 Task: Find connections with filter location Boronia with filter topic #interviewwith filter profile language Spanish with filter current company Indian Oil Corporation Limited with filter school PSG Institute of Management with filter industry Gambling Facilities and Casinos with filter service category User Experience Writing with filter keywords title IT Professional
Action: Mouse moved to (234, 288)
Screenshot: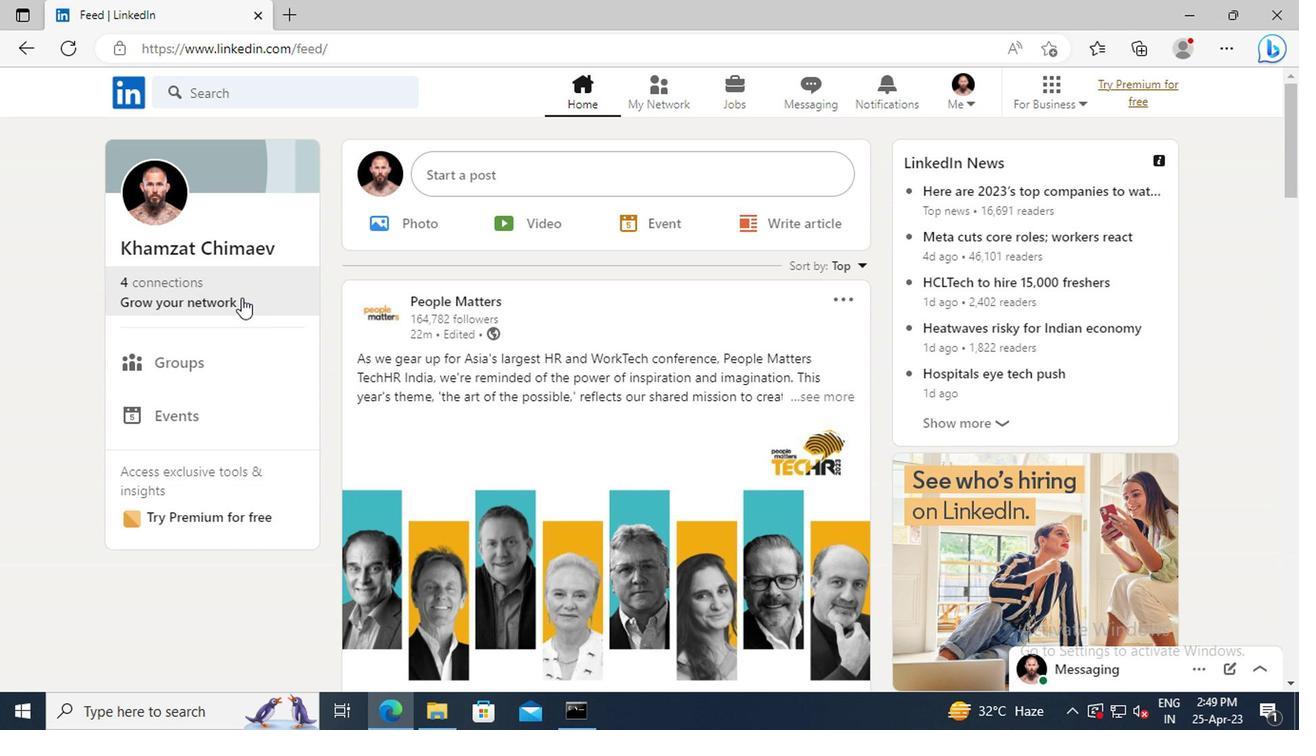 
Action: Mouse pressed left at (234, 288)
Screenshot: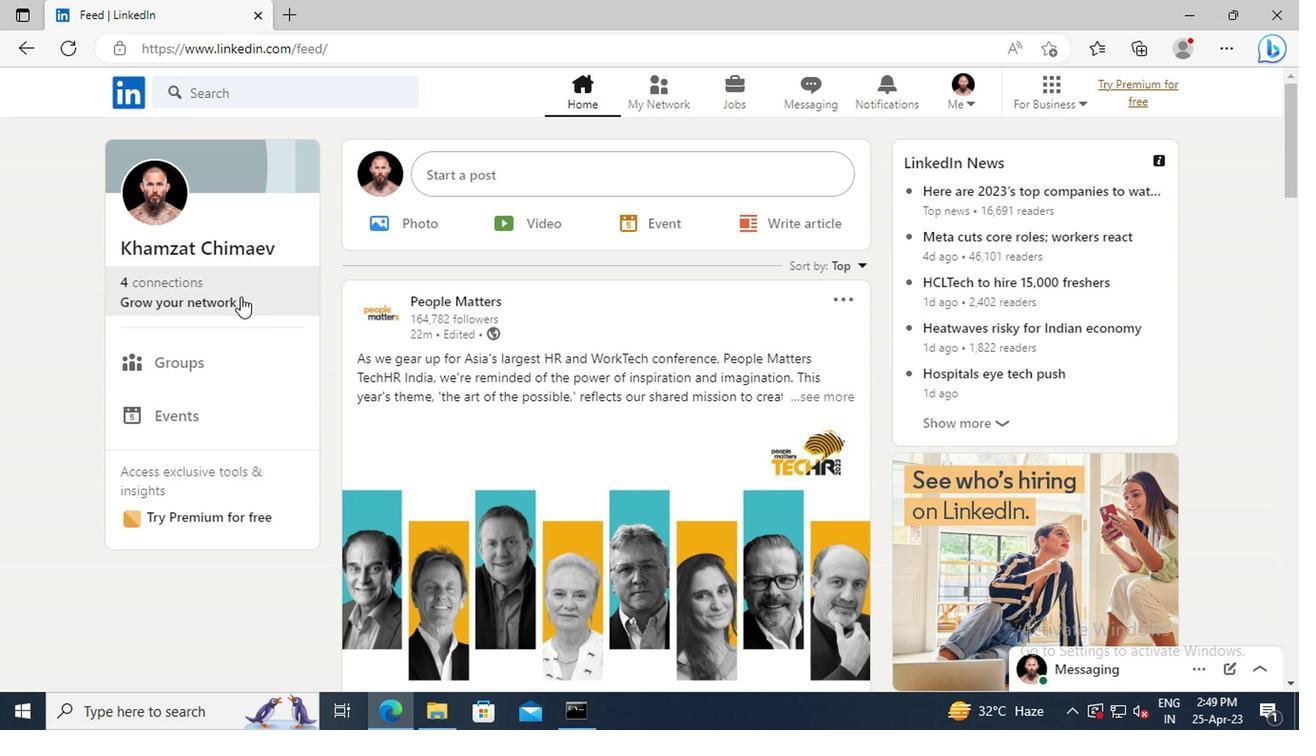 
Action: Mouse moved to (228, 201)
Screenshot: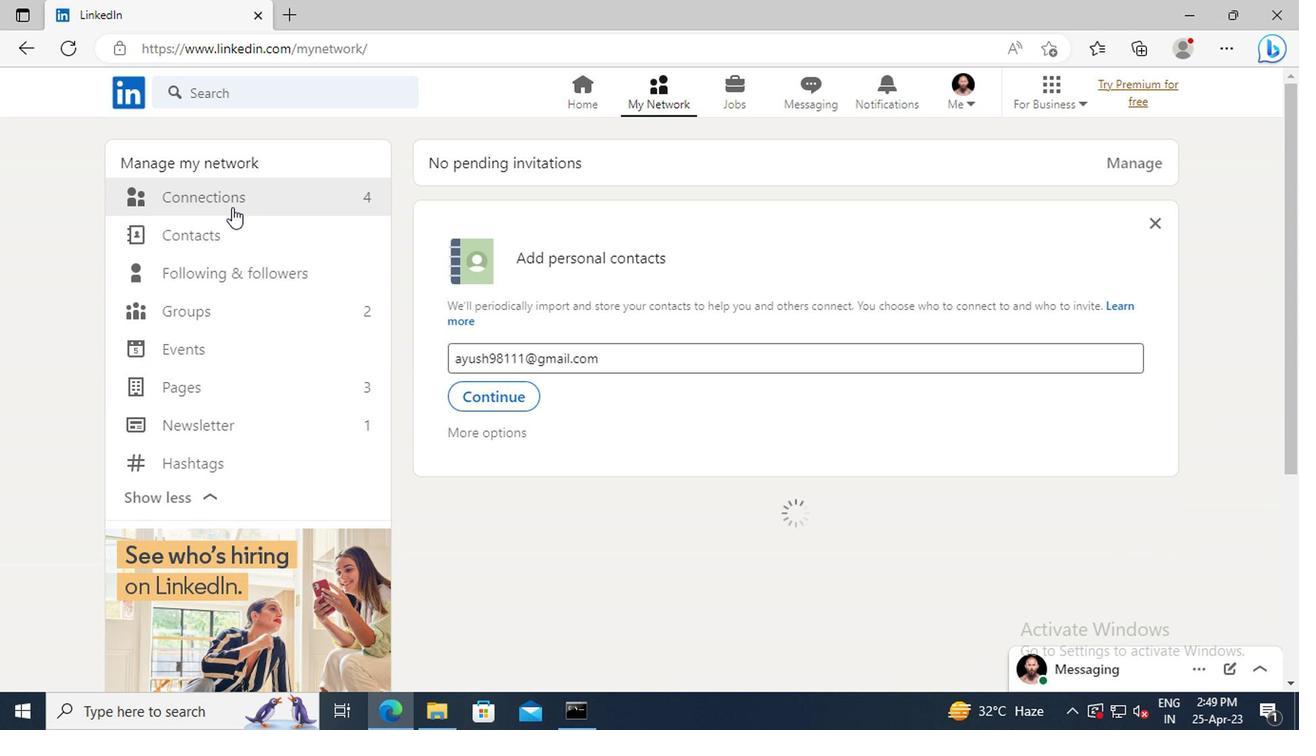 
Action: Mouse pressed left at (228, 201)
Screenshot: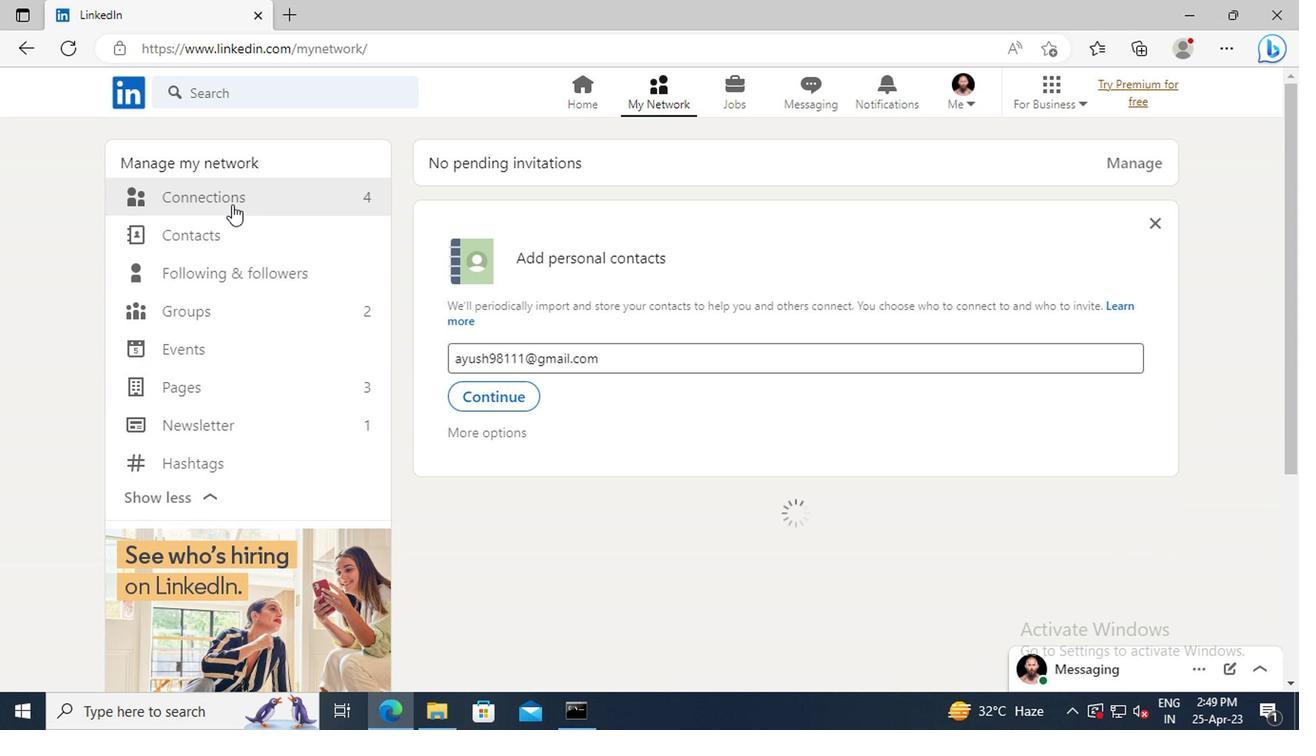 
Action: Mouse moved to (762, 206)
Screenshot: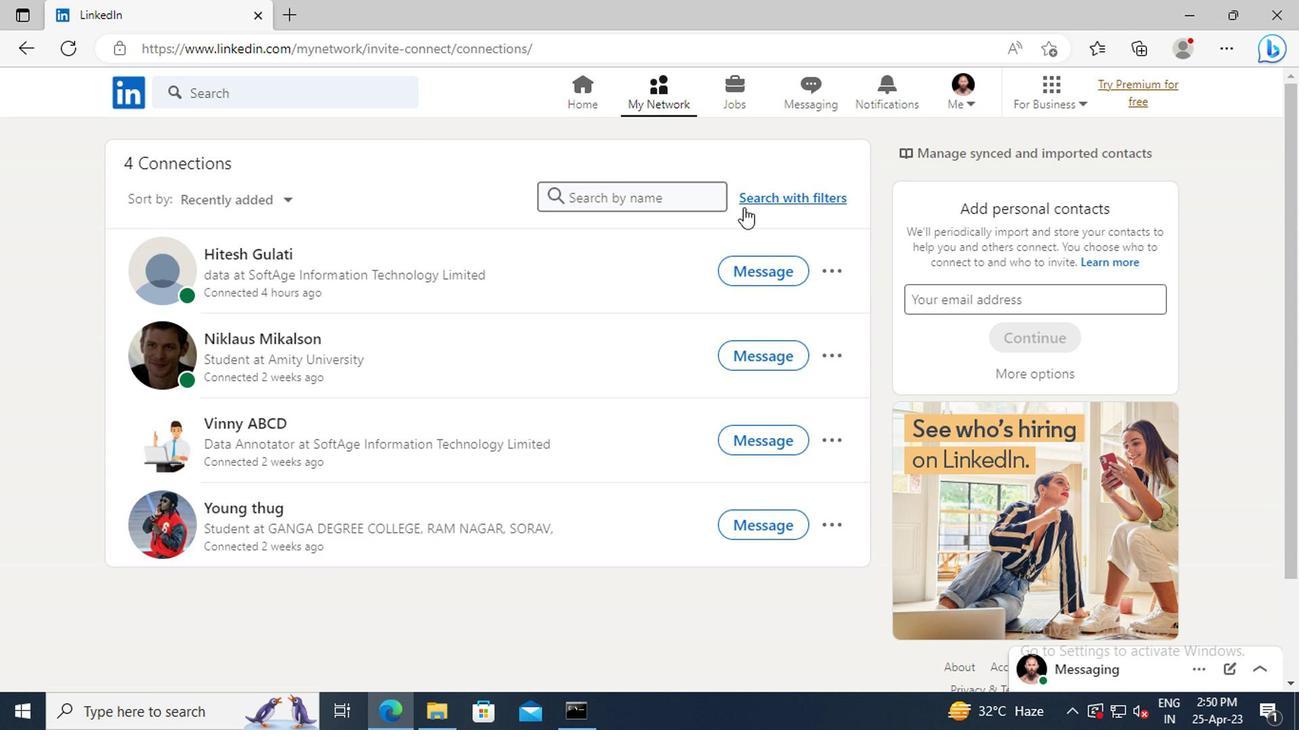 
Action: Mouse pressed left at (762, 206)
Screenshot: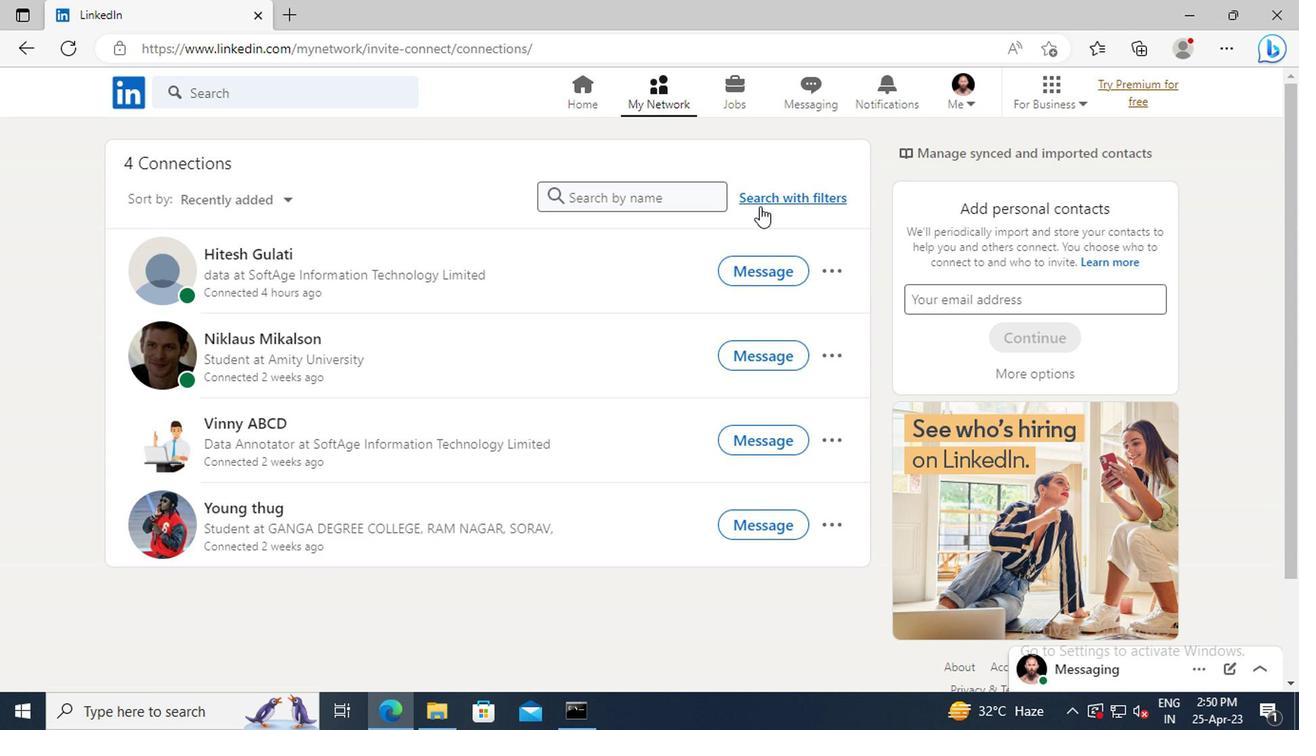 
Action: Mouse moved to (721, 150)
Screenshot: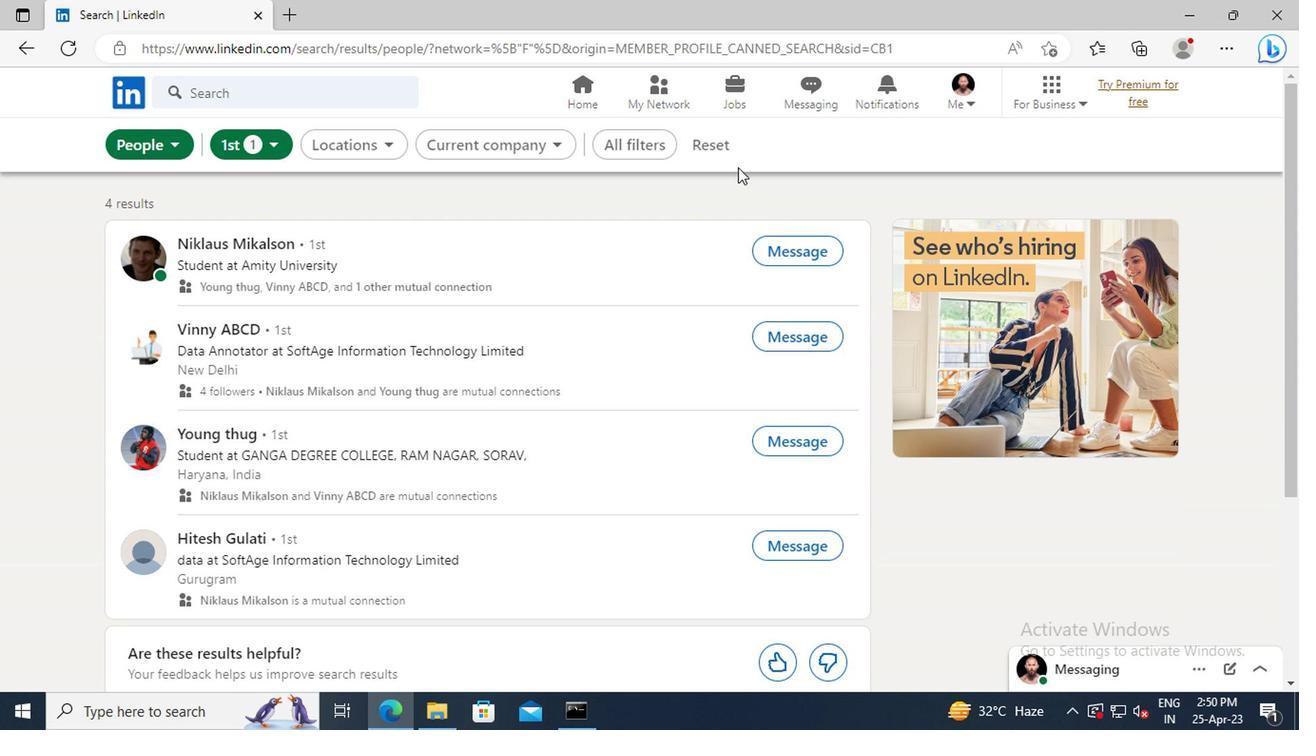 
Action: Mouse pressed left at (721, 150)
Screenshot: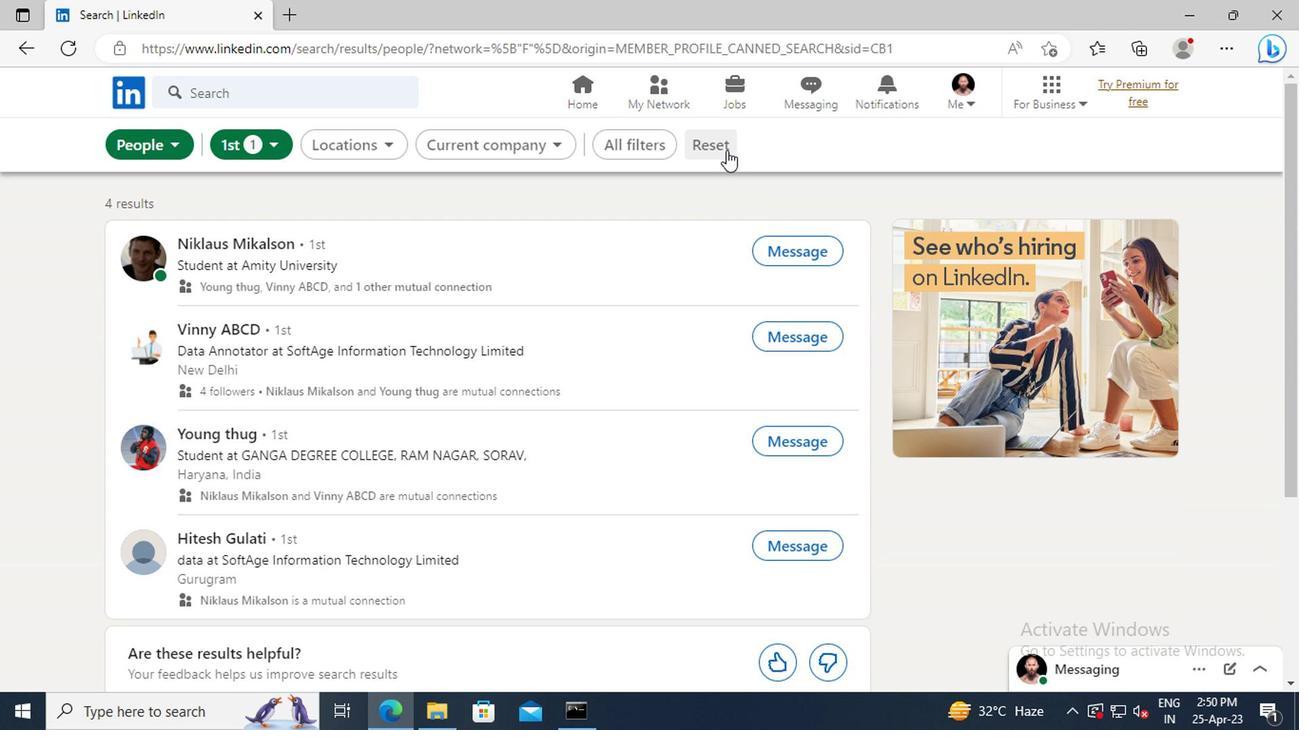 
Action: Mouse moved to (692, 148)
Screenshot: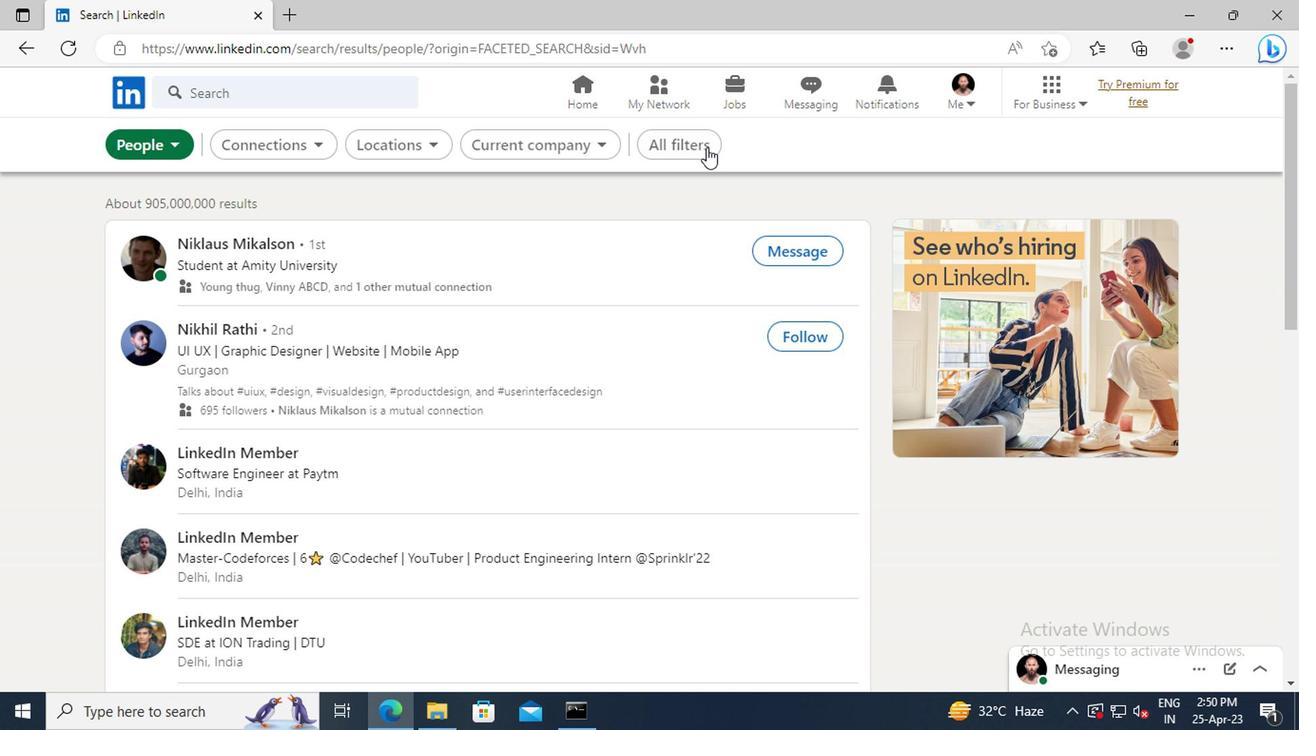 
Action: Mouse pressed left at (692, 148)
Screenshot: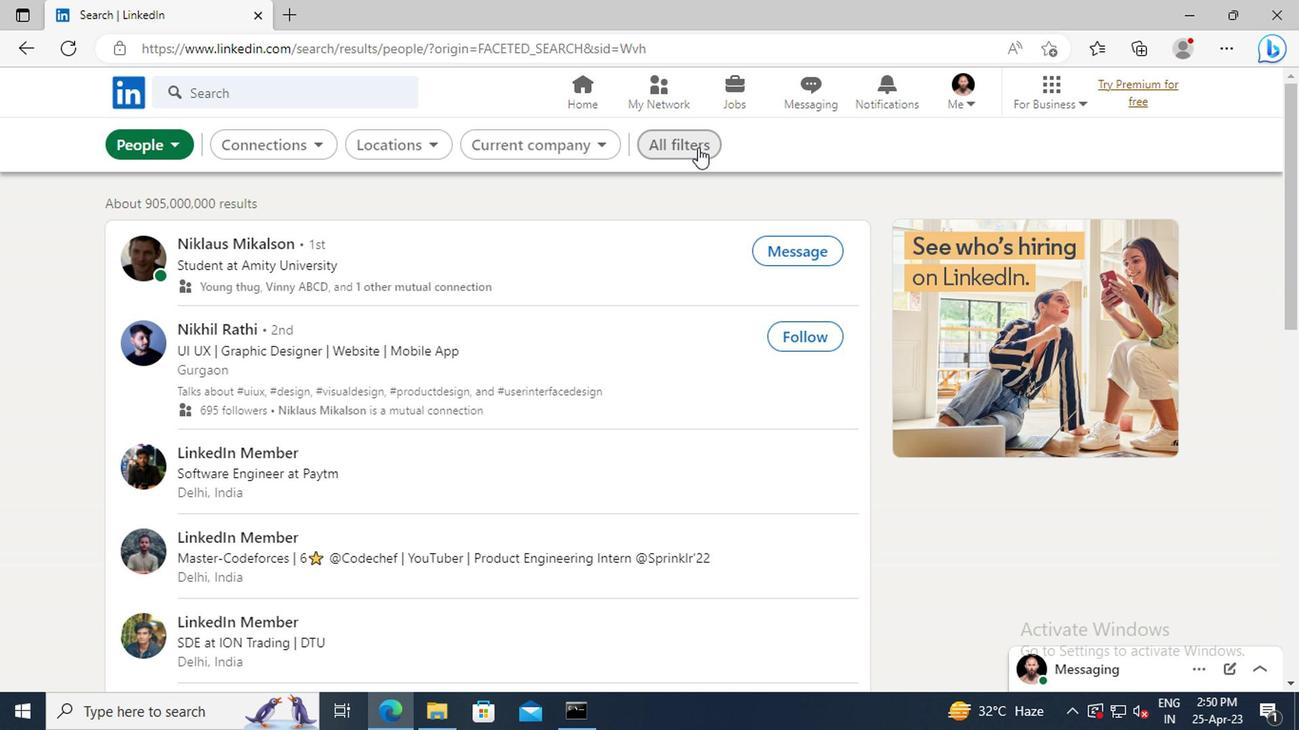
Action: Mouse moved to (986, 332)
Screenshot: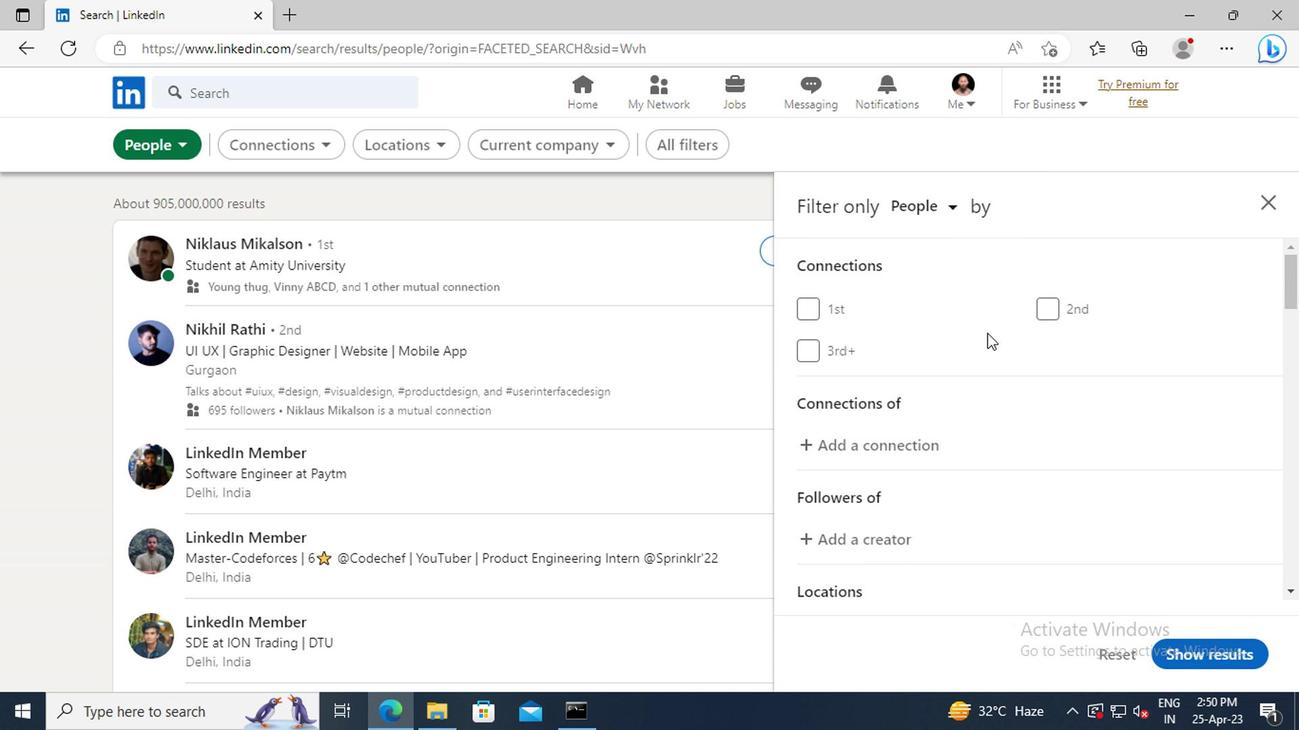 
Action: Mouse scrolled (986, 331) with delta (0, 0)
Screenshot: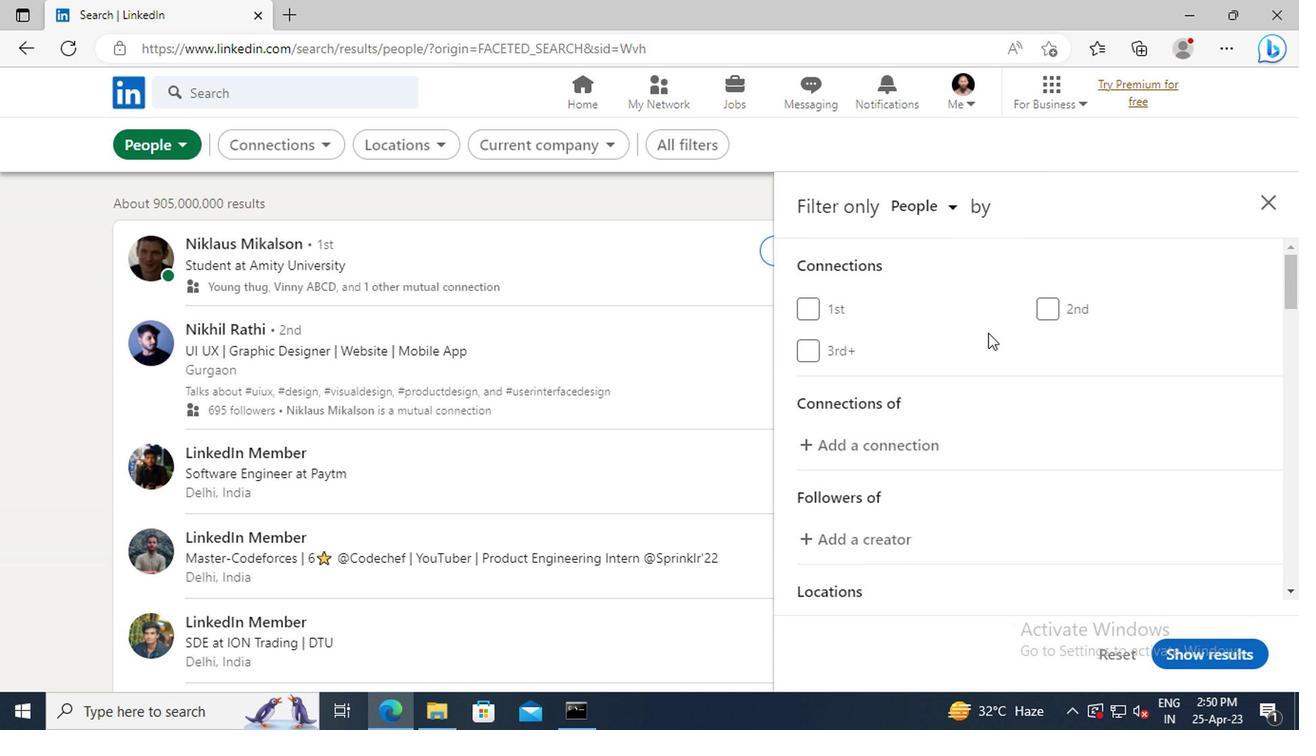 
Action: Mouse scrolled (986, 331) with delta (0, 0)
Screenshot: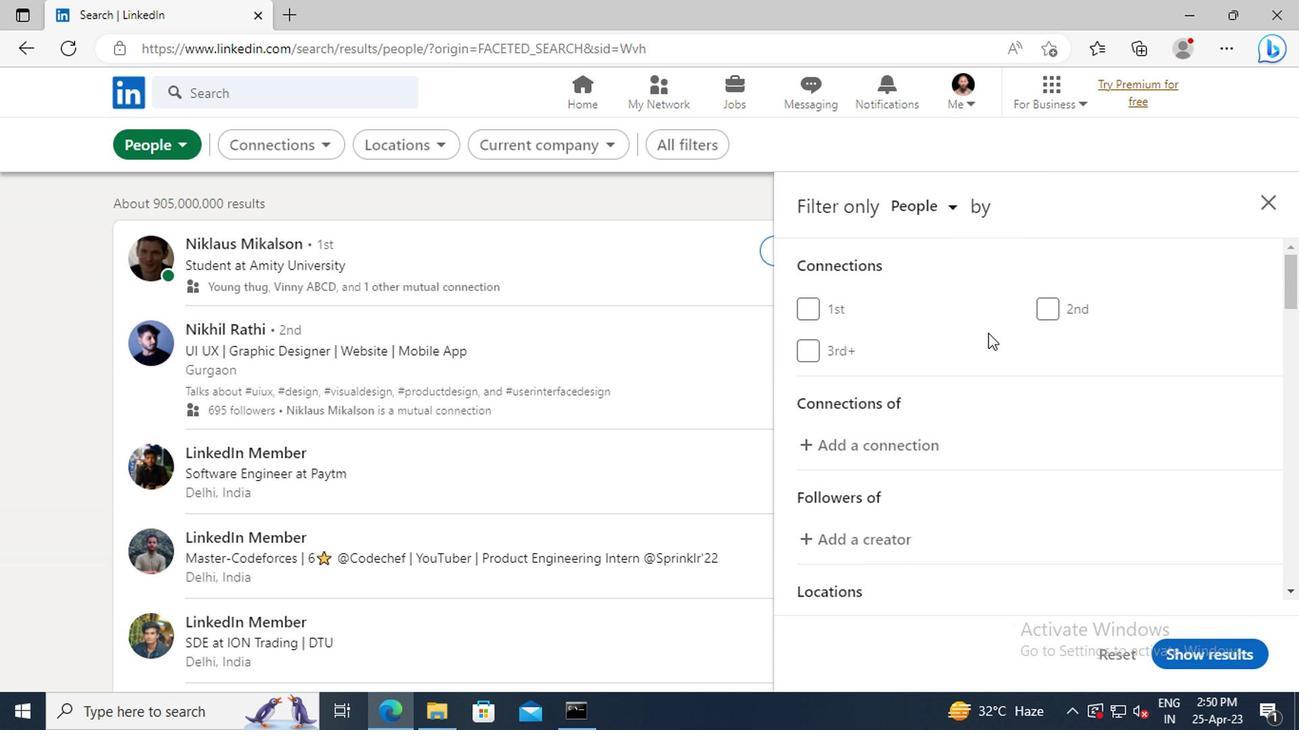 
Action: Mouse scrolled (986, 331) with delta (0, 0)
Screenshot: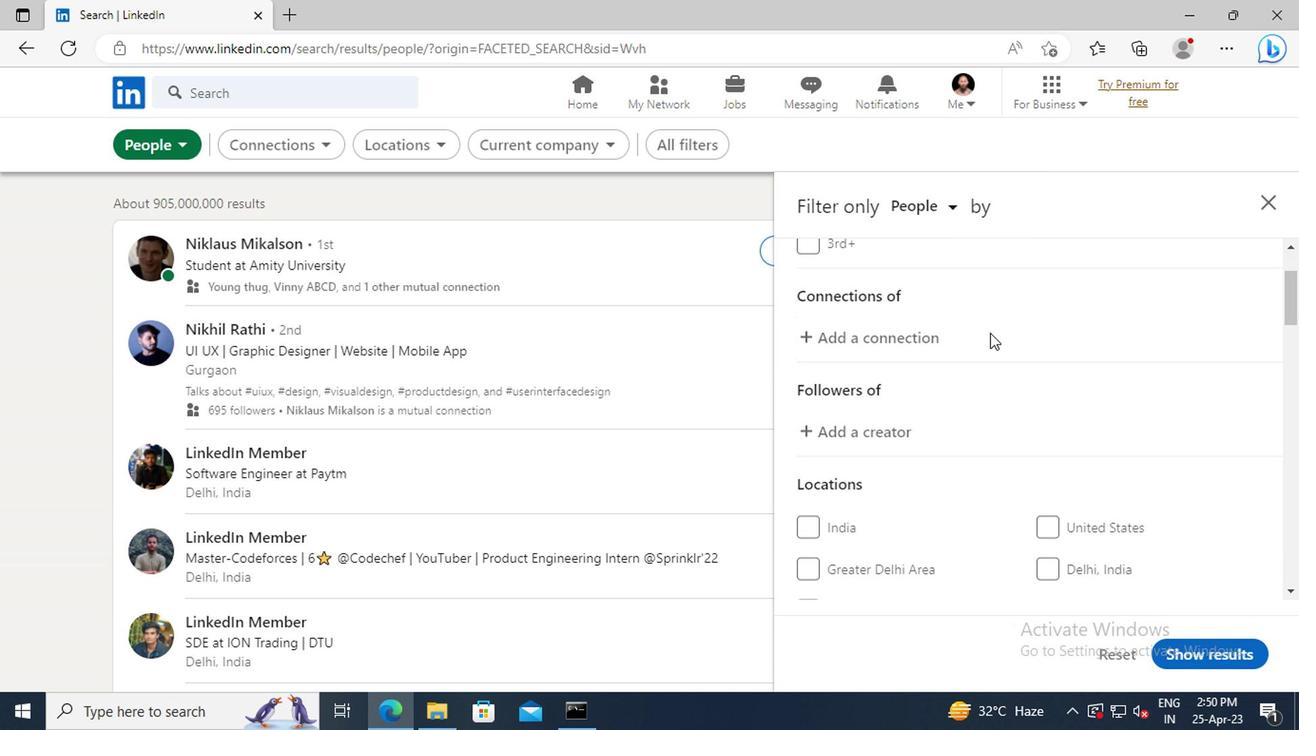 
Action: Mouse scrolled (986, 331) with delta (0, 0)
Screenshot: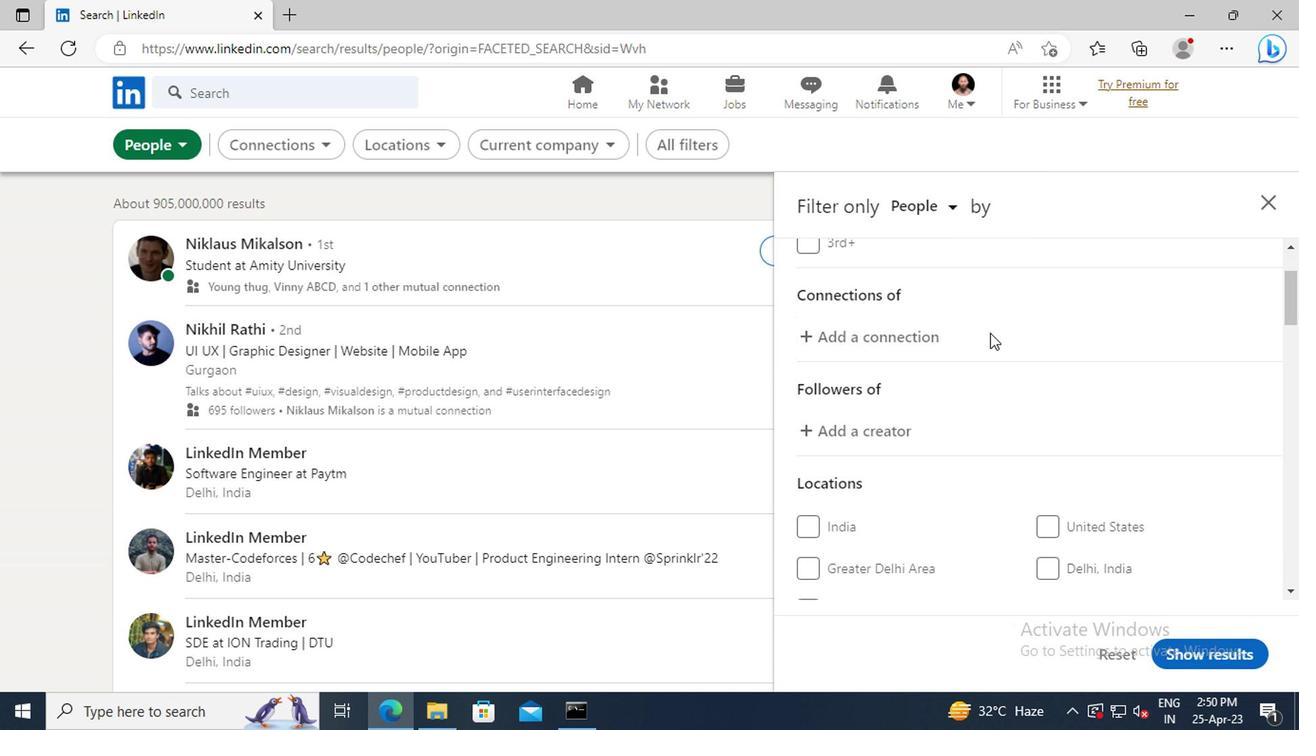 
Action: Mouse scrolled (986, 331) with delta (0, 0)
Screenshot: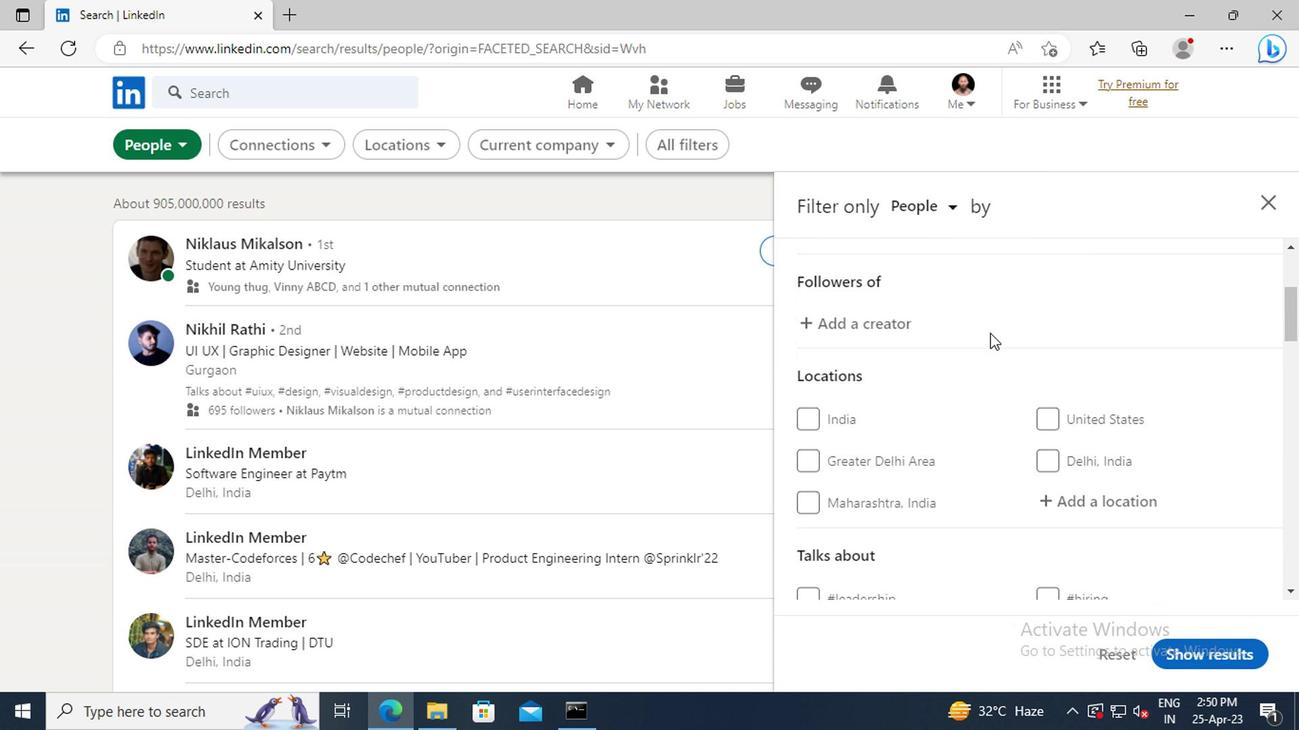 
Action: Mouse scrolled (986, 331) with delta (0, 0)
Screenshot: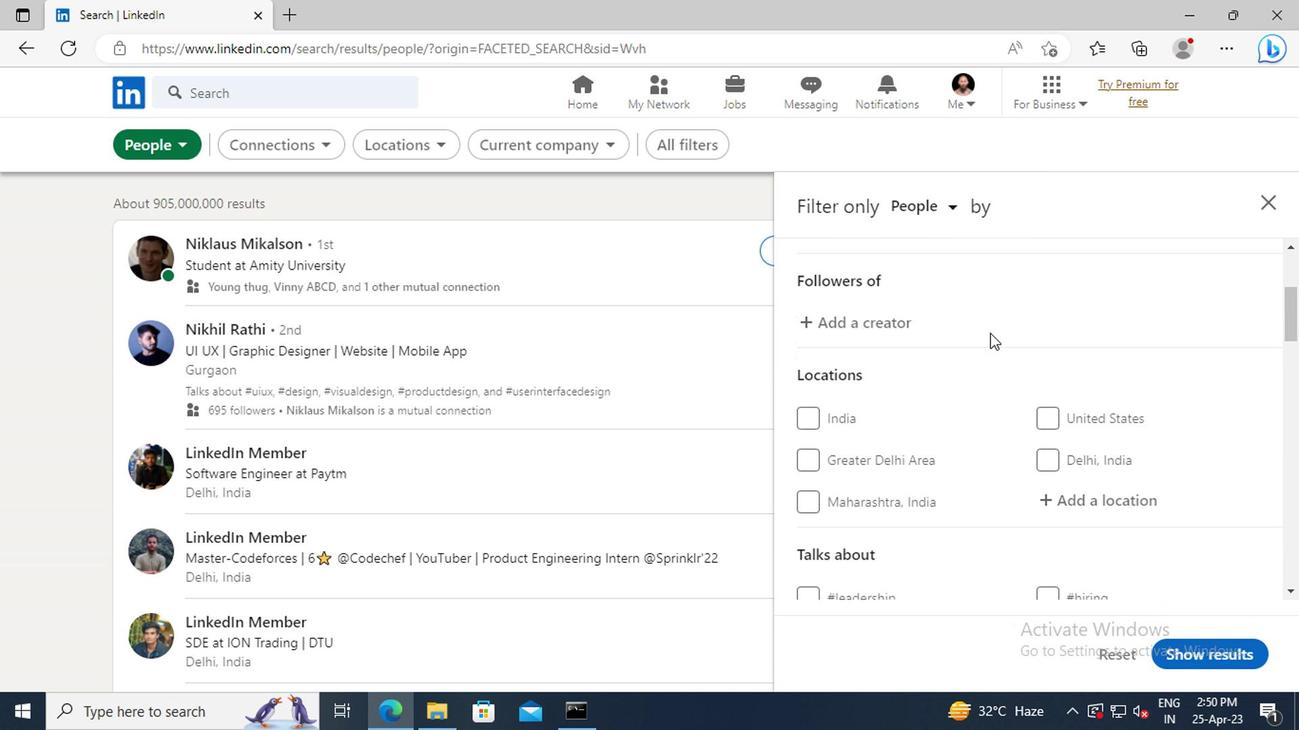 
Action: Mouse moved to (1068, 382)
Screenshot: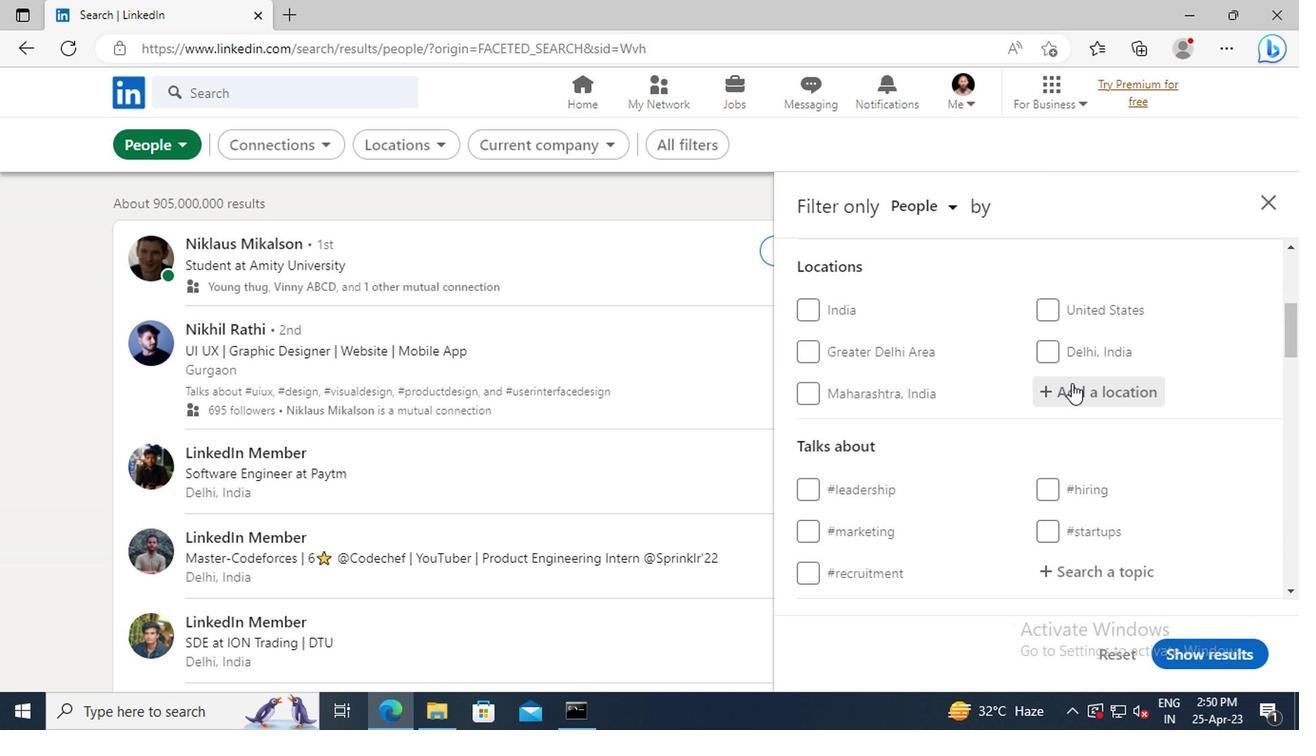 
Action: Mouse pressed left at (1068, 382)
Screenshot: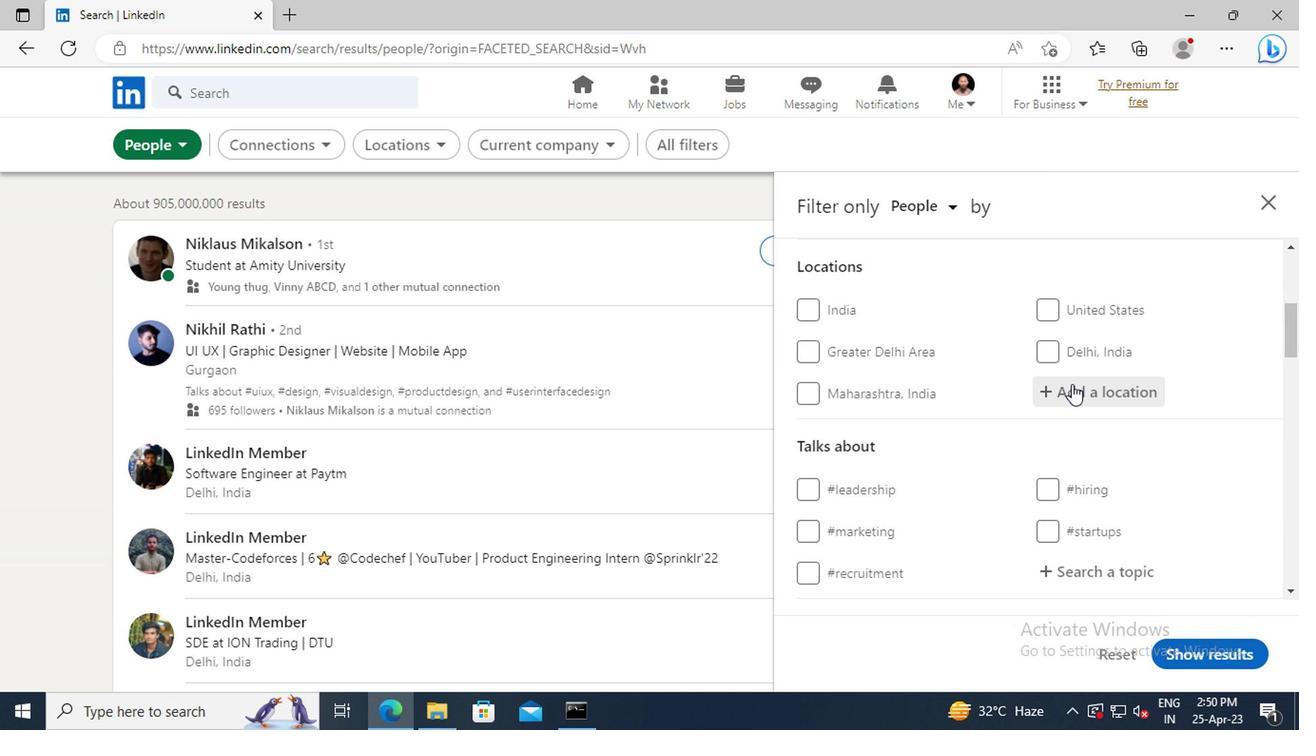 
Action: Mouse moved to (1069, 382)
Screenshot: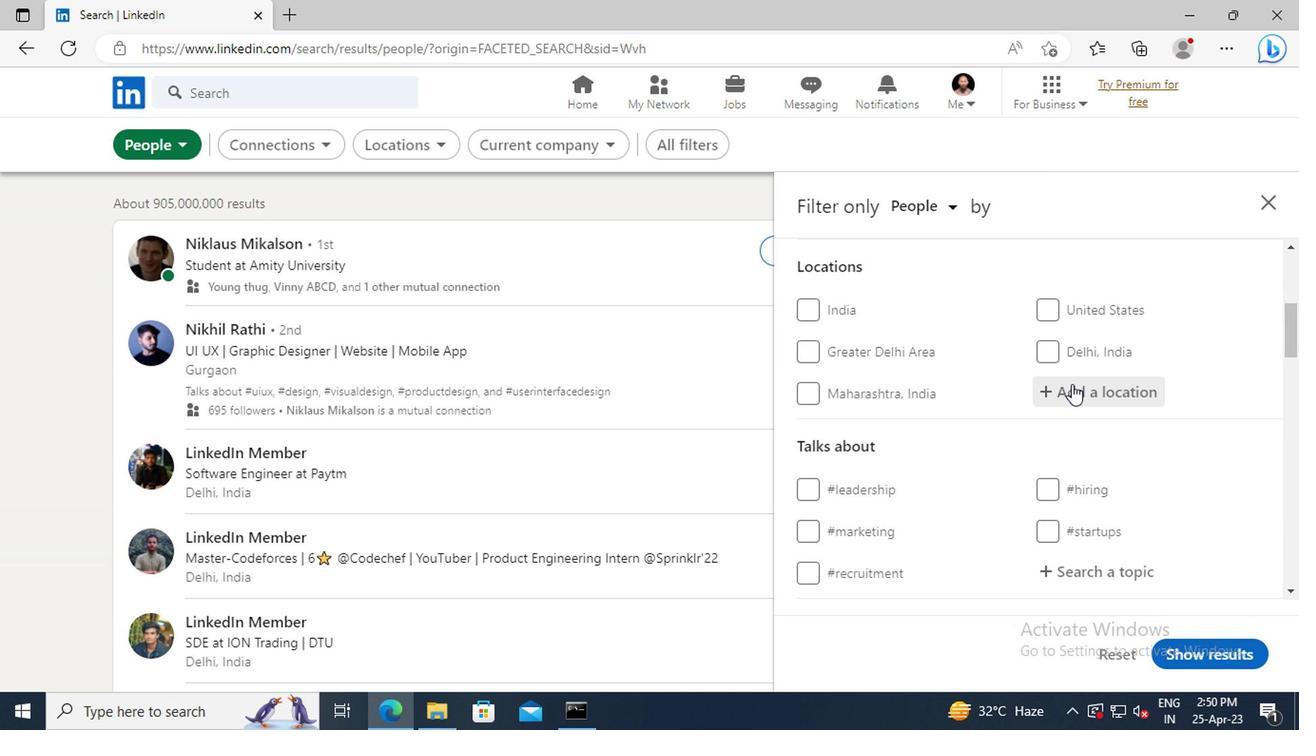 
Action: Key pressed <Key.shift>BORONIA<Key.enter>
Screenshot: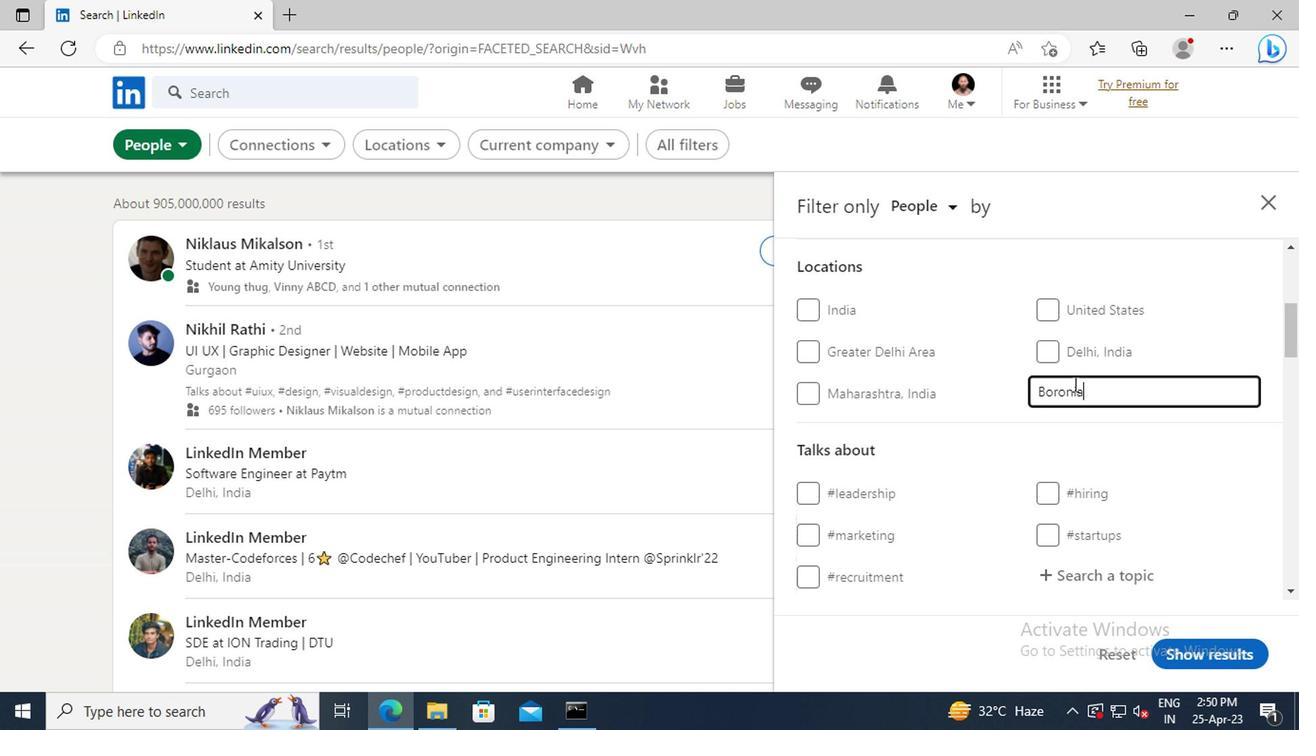 
Action: Mouse moved to (1103, 449)
Screenshot: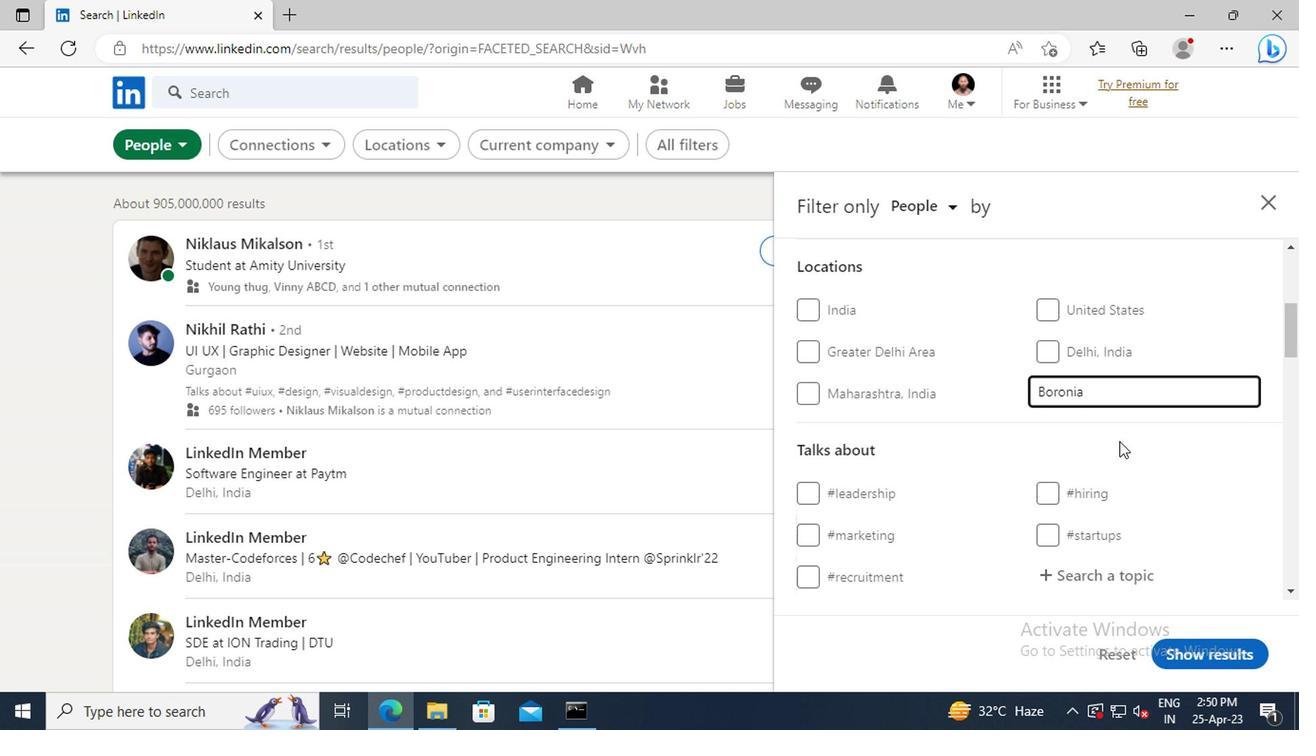 
Action: Mouse scrolled (1103, 447) with delta (0, -1)
Screenshot: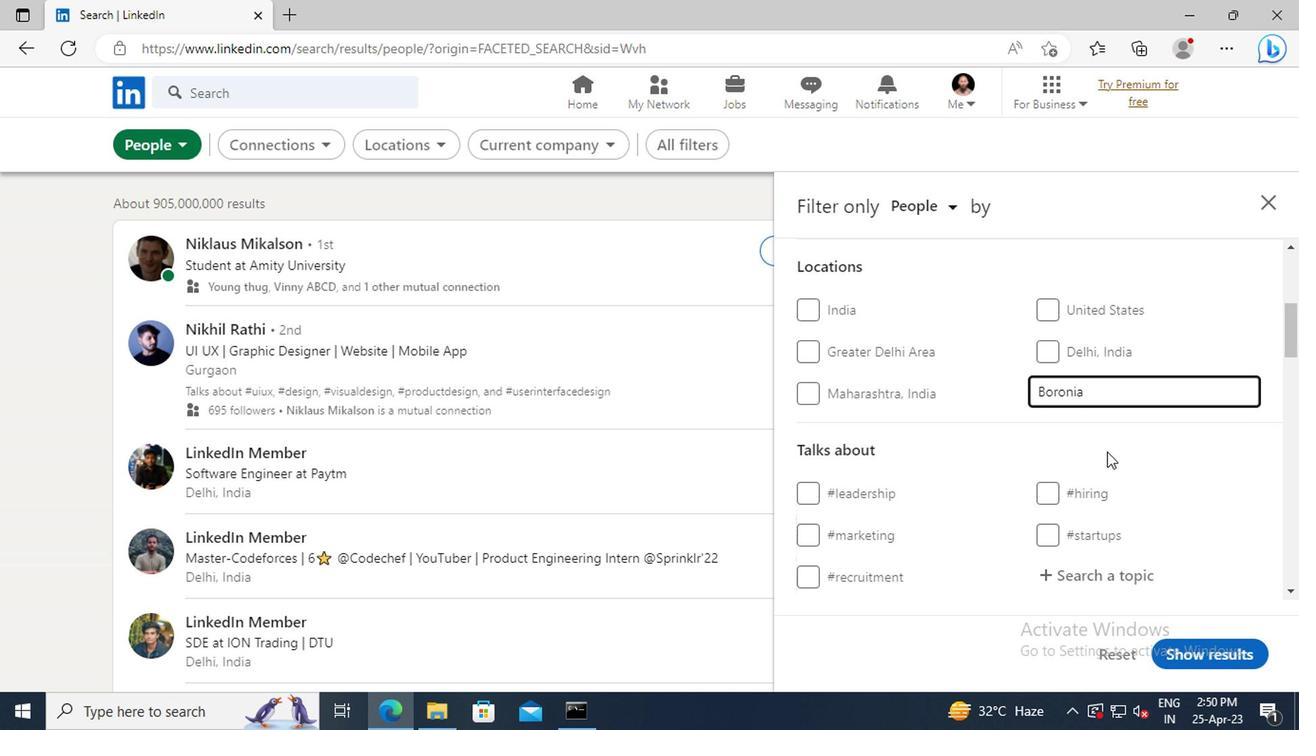 
Action: Mouse scrolled (1103, 447) with delta (0, -1)
Screenshot: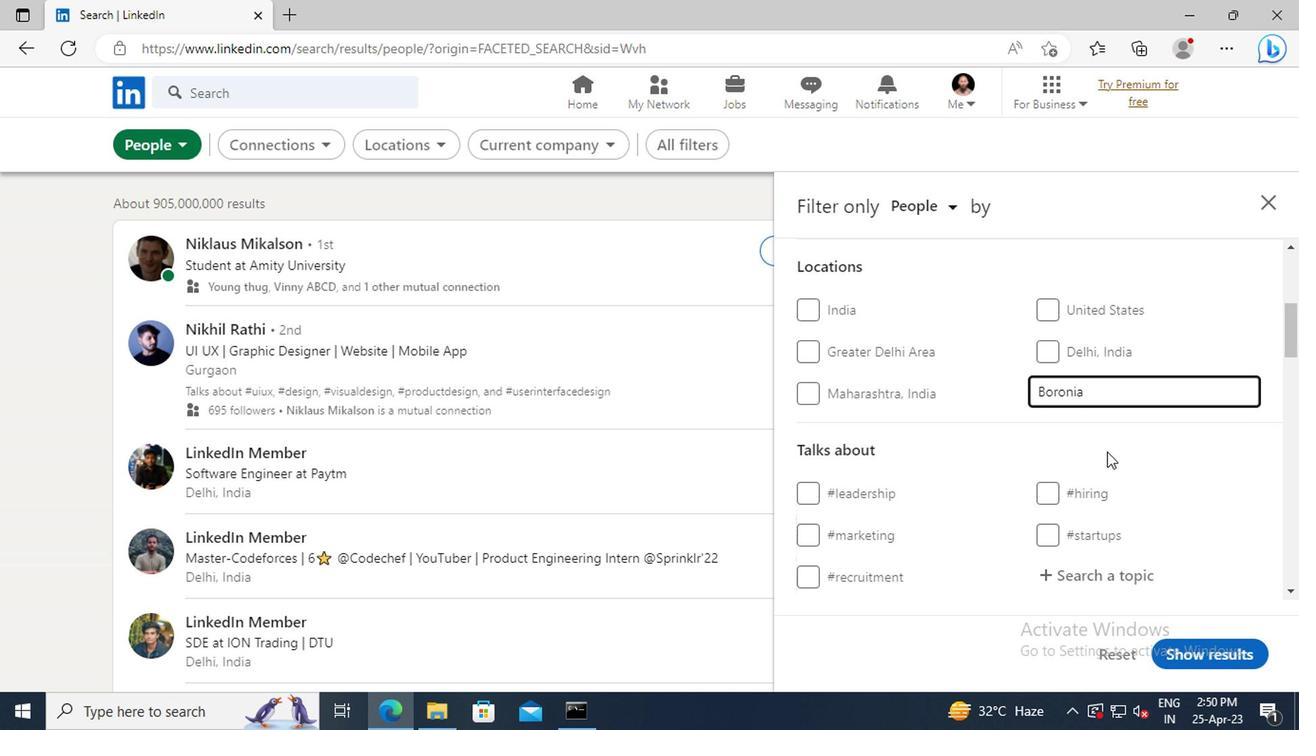 
Action: Mouse moved to (1094, 464)
Screenshot: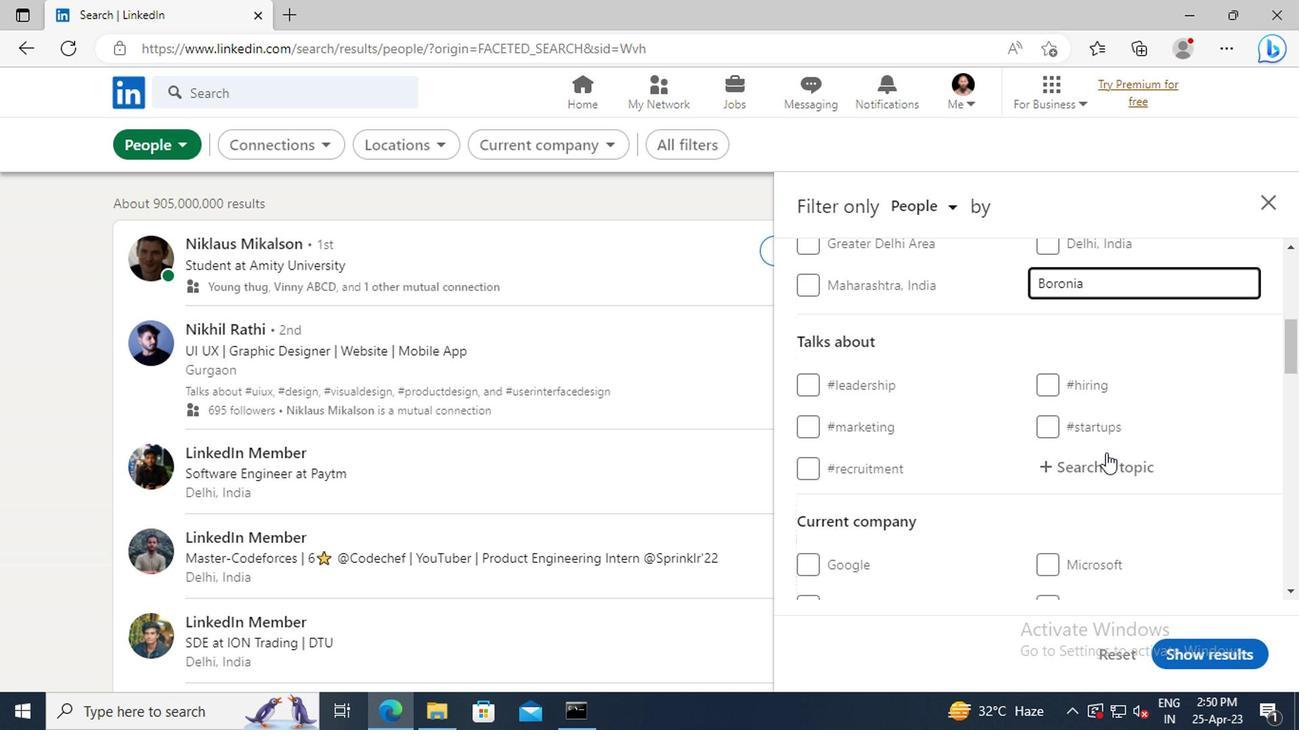 
Action: Mouse pressed left at (1094, 464)
Screenshot: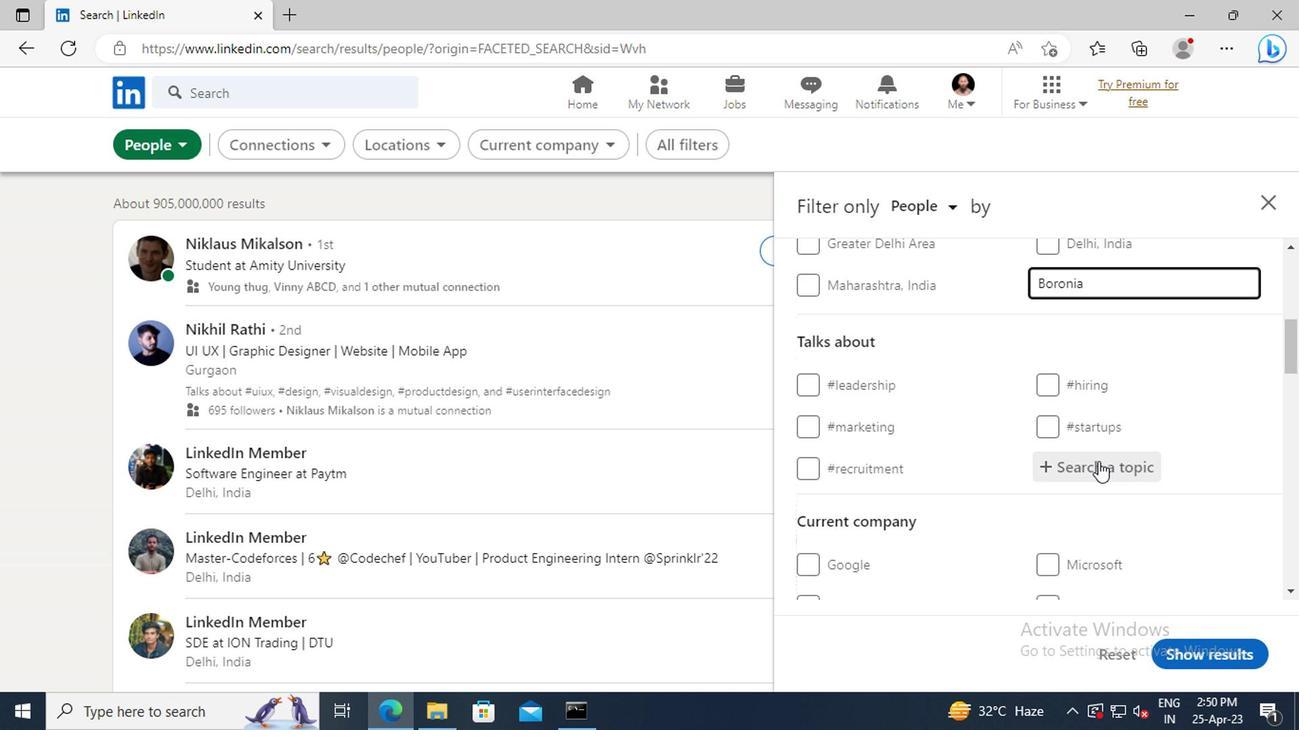 
Action: Mouse moved to (1083, 464)
Screenshot: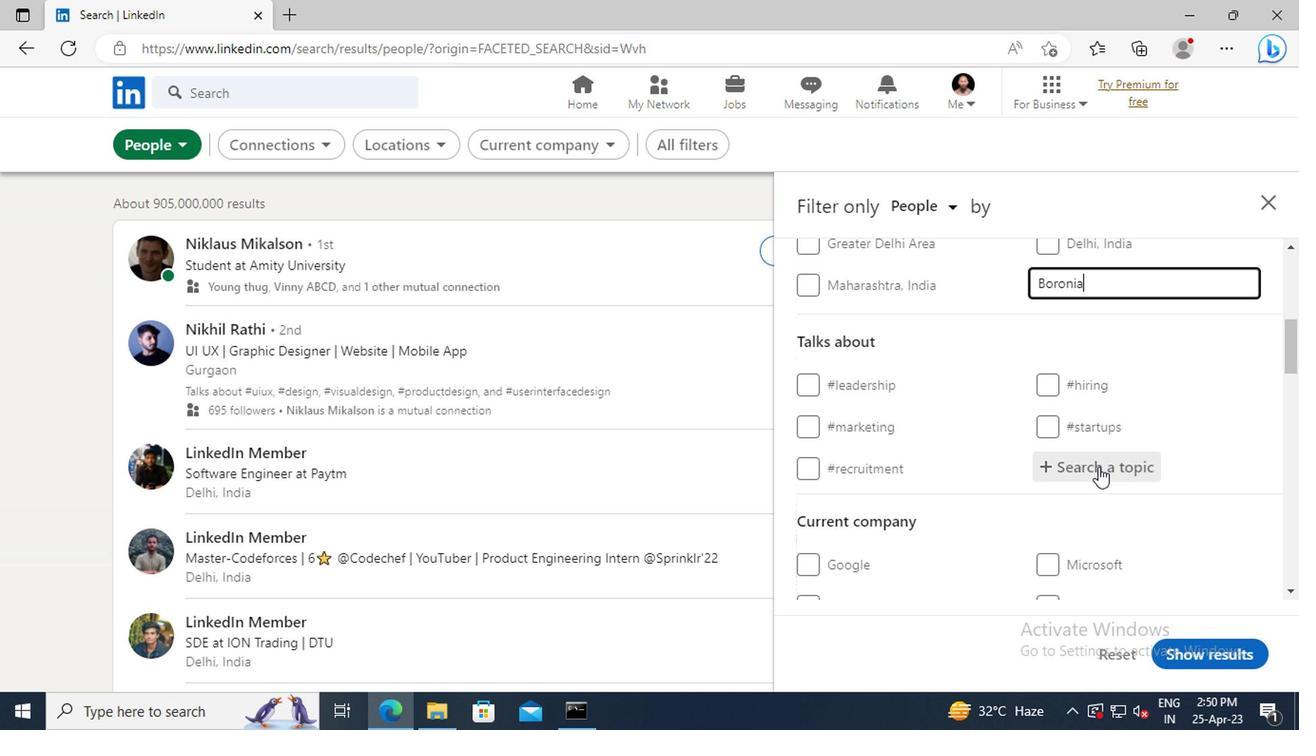 
Action: Key pressed <Key.shift>#INTERVIEWWITH
Screenshot: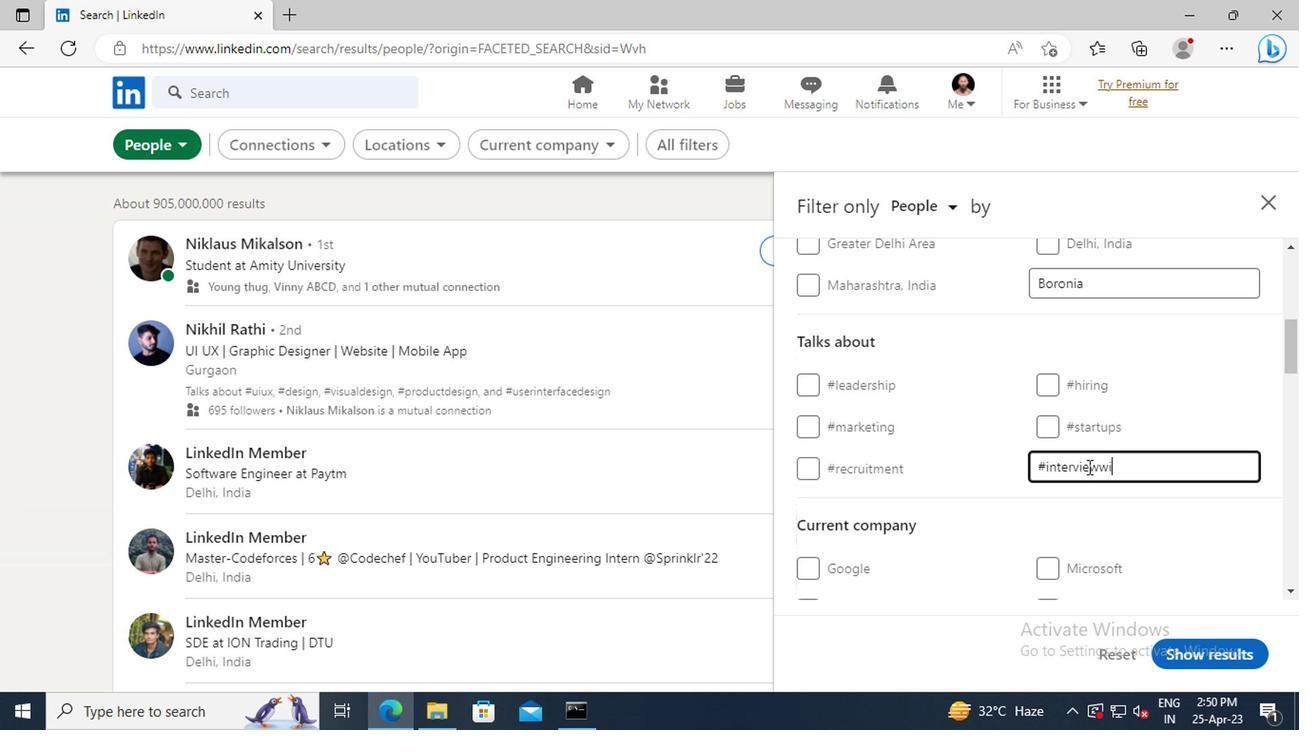 
Action: Mouse scrolled (1083, 462) with delta (0, -1)
Screenshot: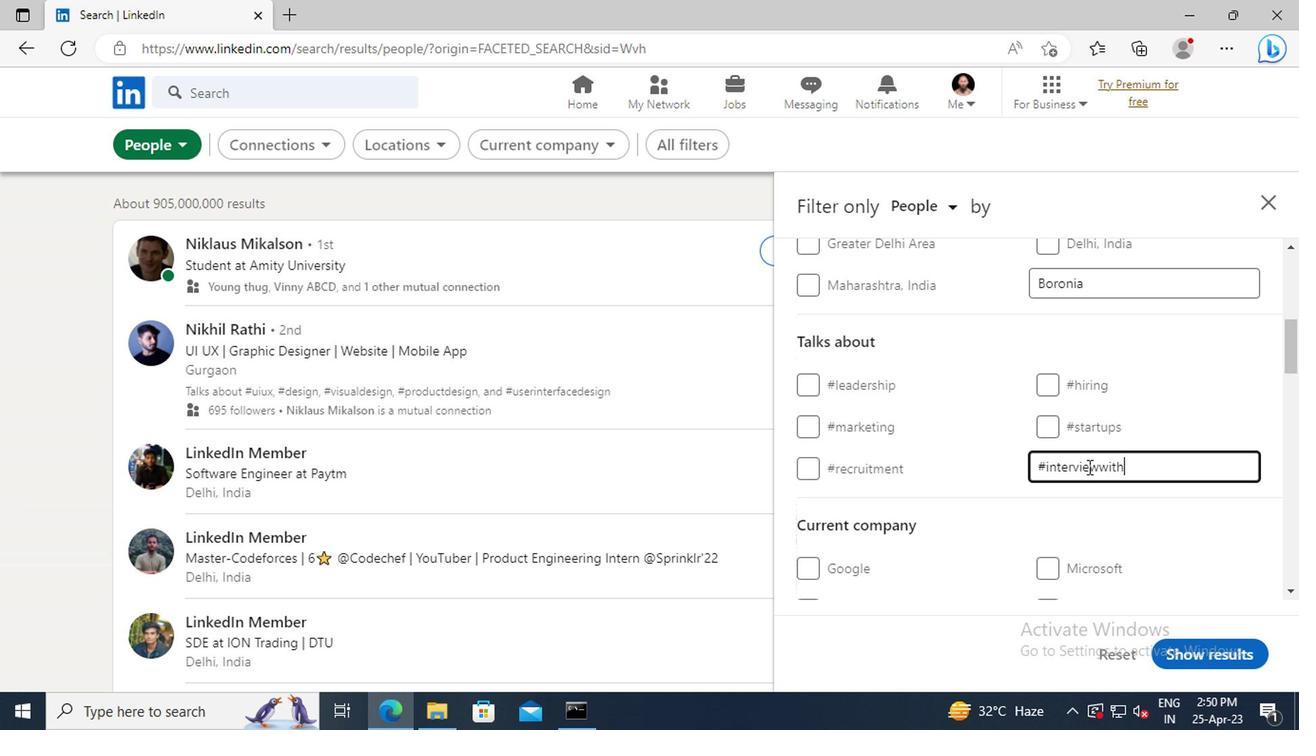 
Action: Mouse scrolled (1083, 462) with delta (0, -1)
Screenshot: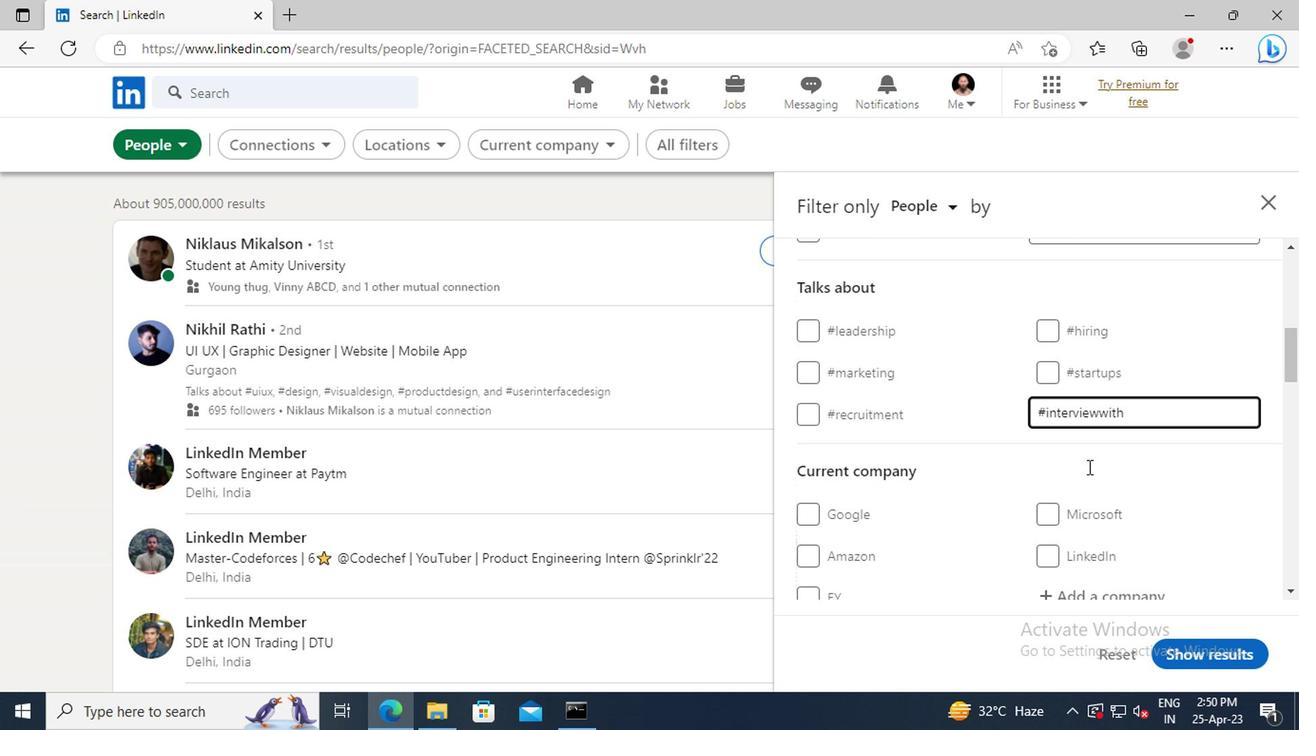 
Action: Mouse scrolled (1083, 462) with delta (0, -1)
Screenshot: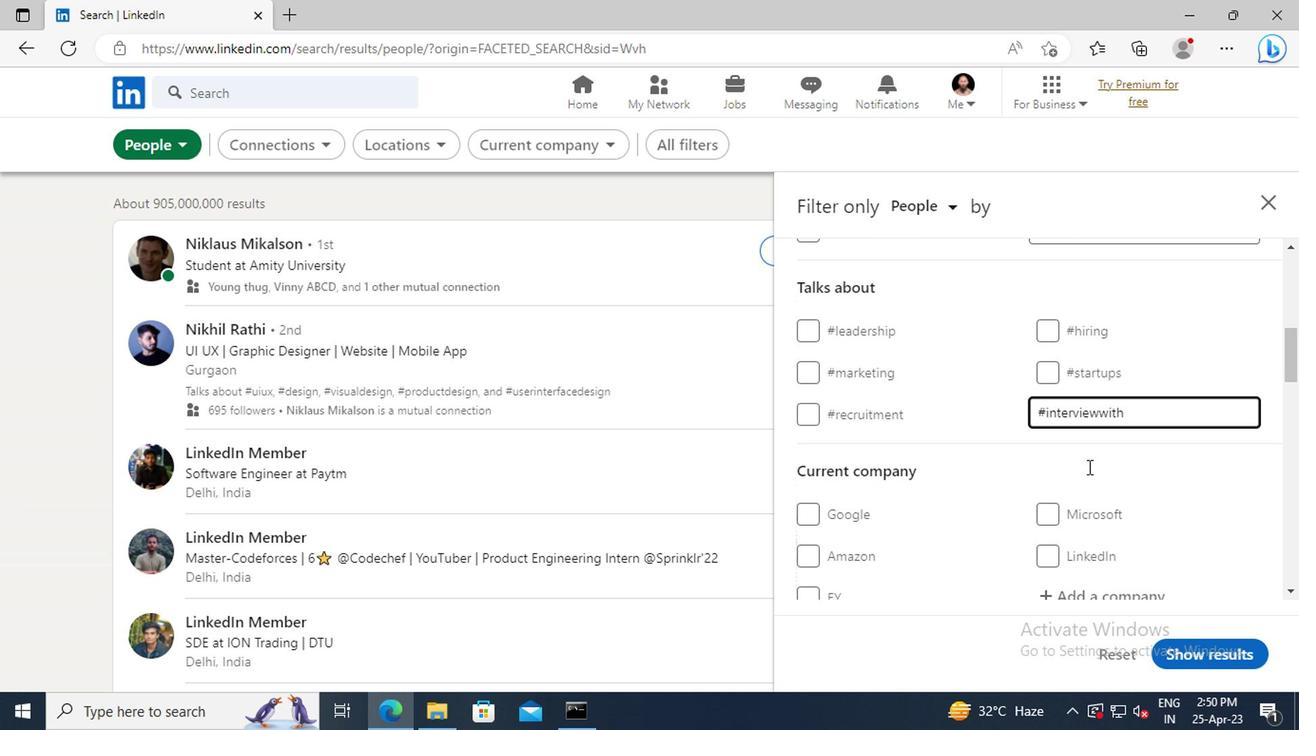 
Action: Mouse scrolled (1083, 462) with delta (0, -1)
Screenshot: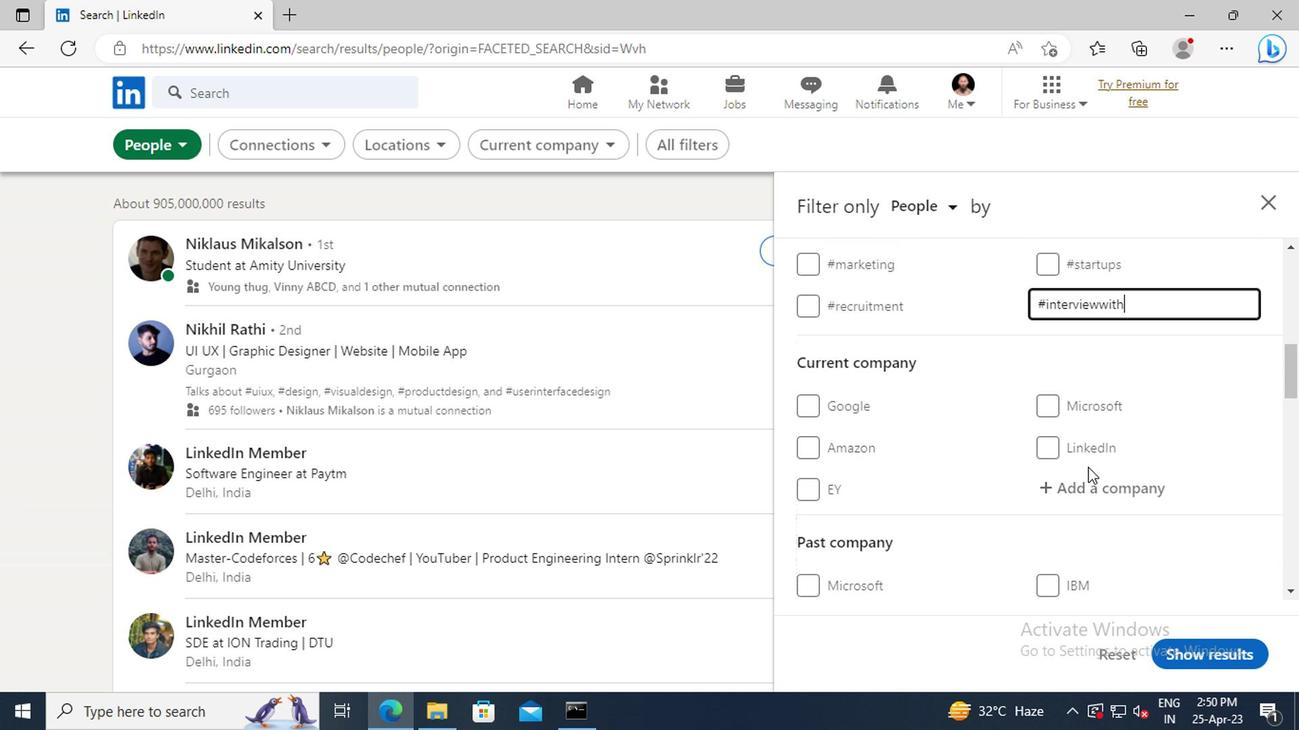 
Action: Mouse scrolled (1083, 462) with delta (0, -1)
Screenshot: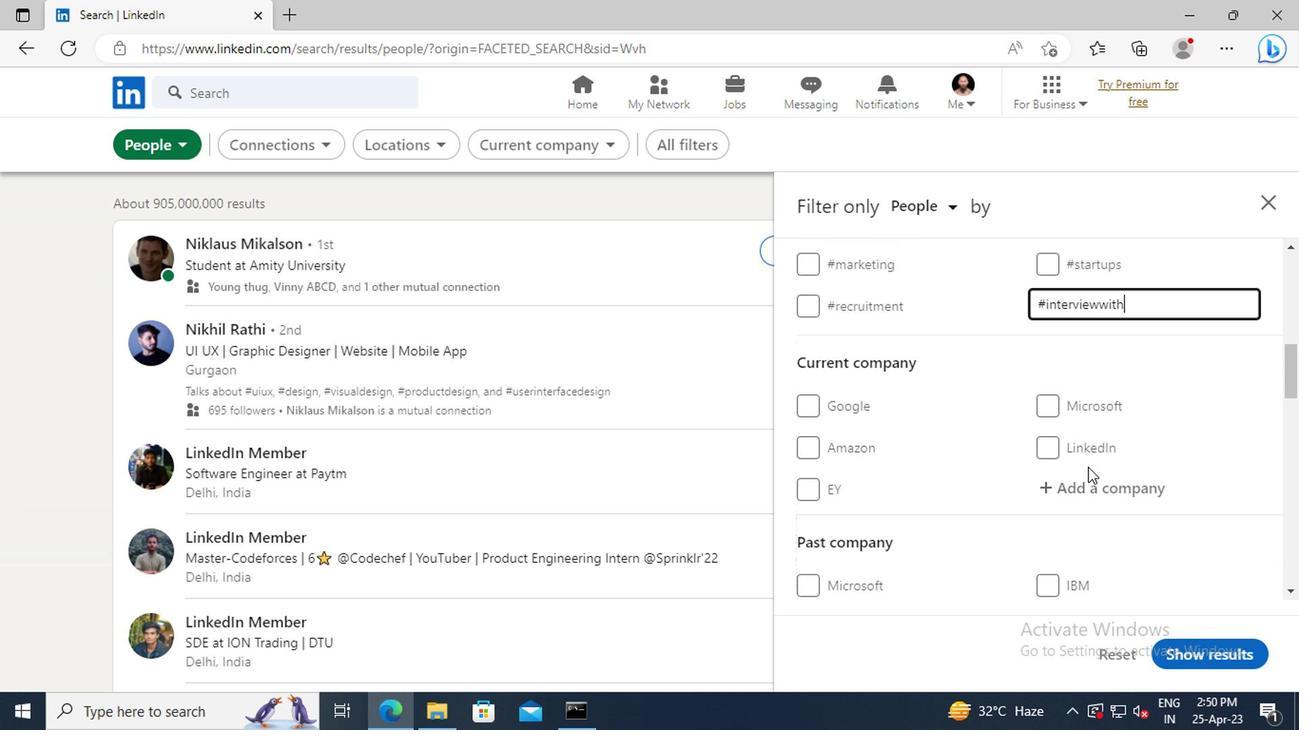 
Action: Mouse scrolled (1083, 462) with delta (0, -1)
Screenshot: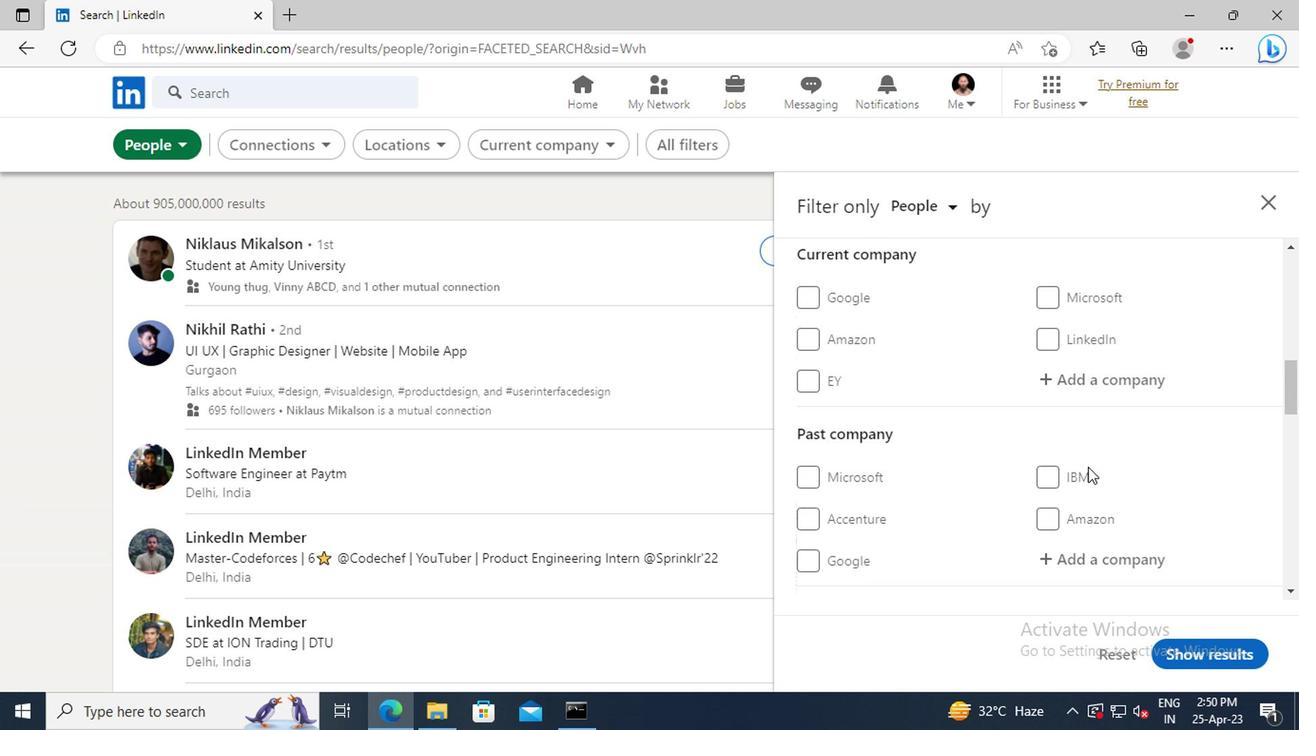 
Action: Mouse scrolled (1083, 462) with delta (0, -1)
Screenshot: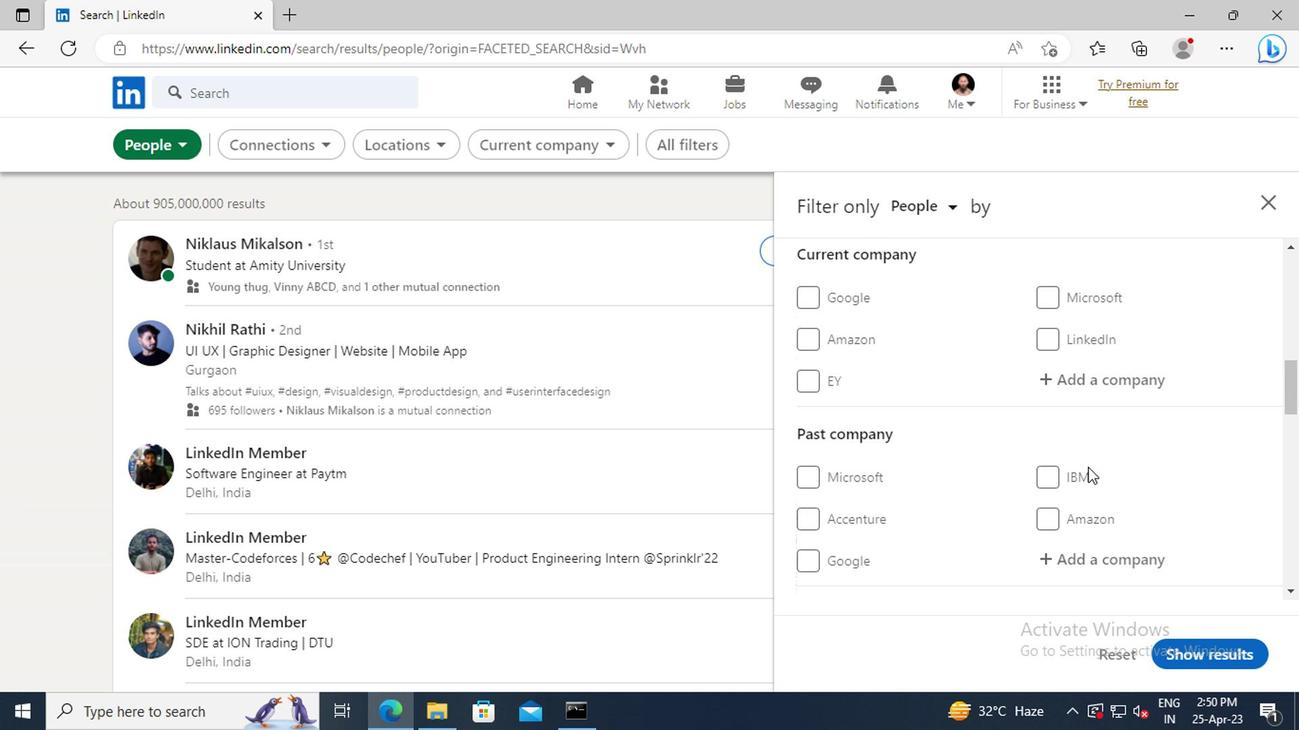 
Action: Mouse scrolled (1083, 462) with delta (0, -1)
Screenshot: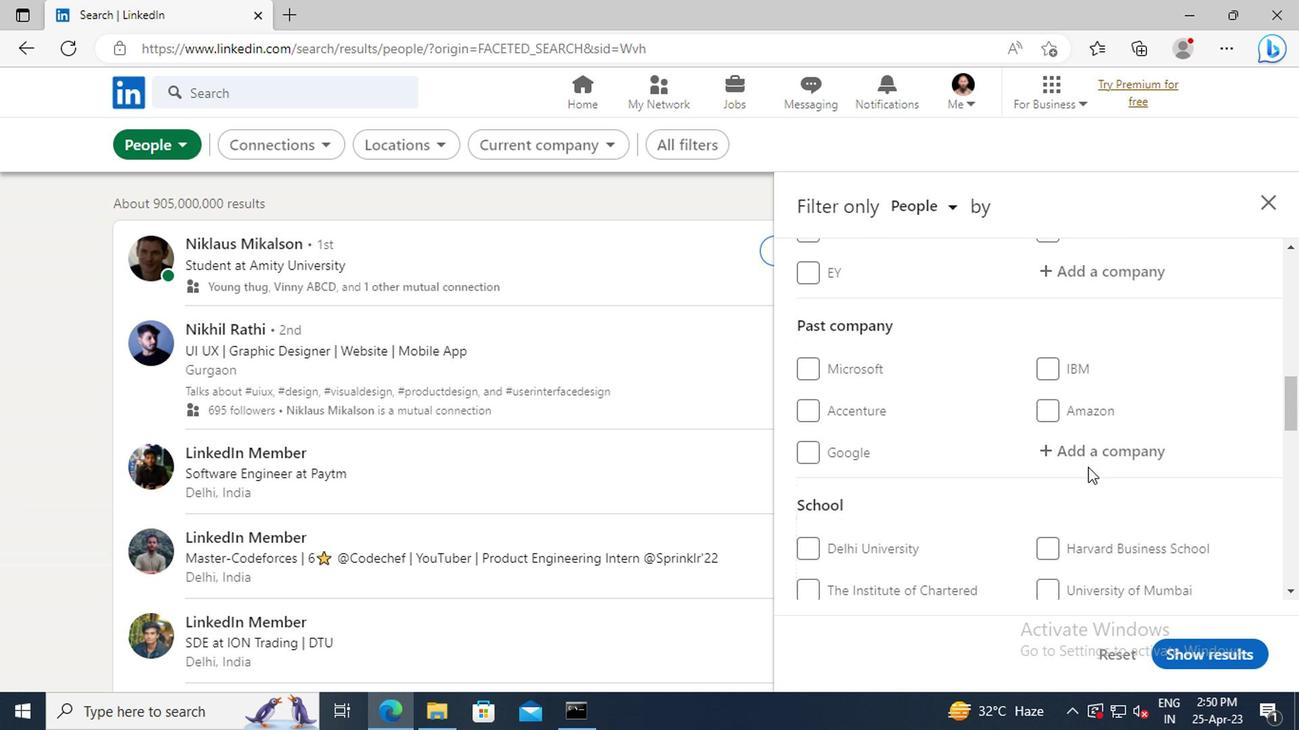 
Action: Mouse scrolled (1083, 462) with delta (0, -1)
Screenshot: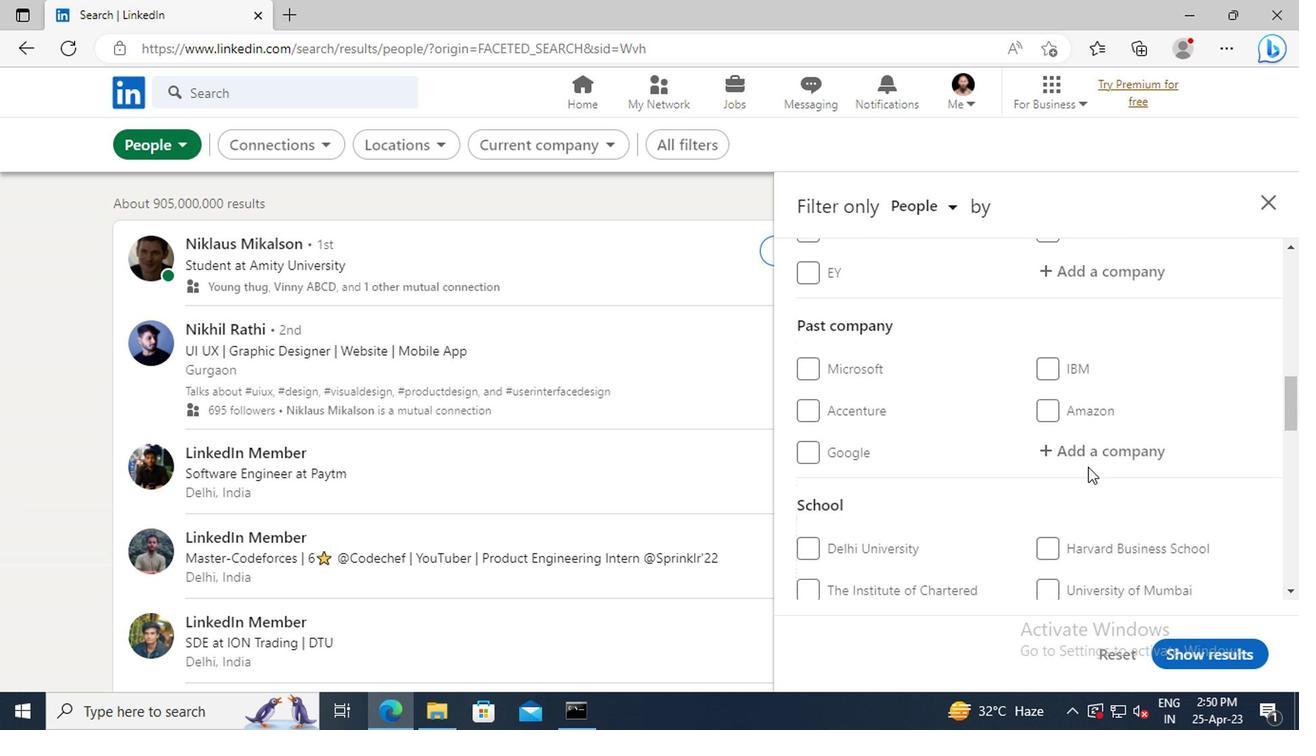 
Action: Mouse scrolled (1083, 462) with delta (0, -1)
Screenshot: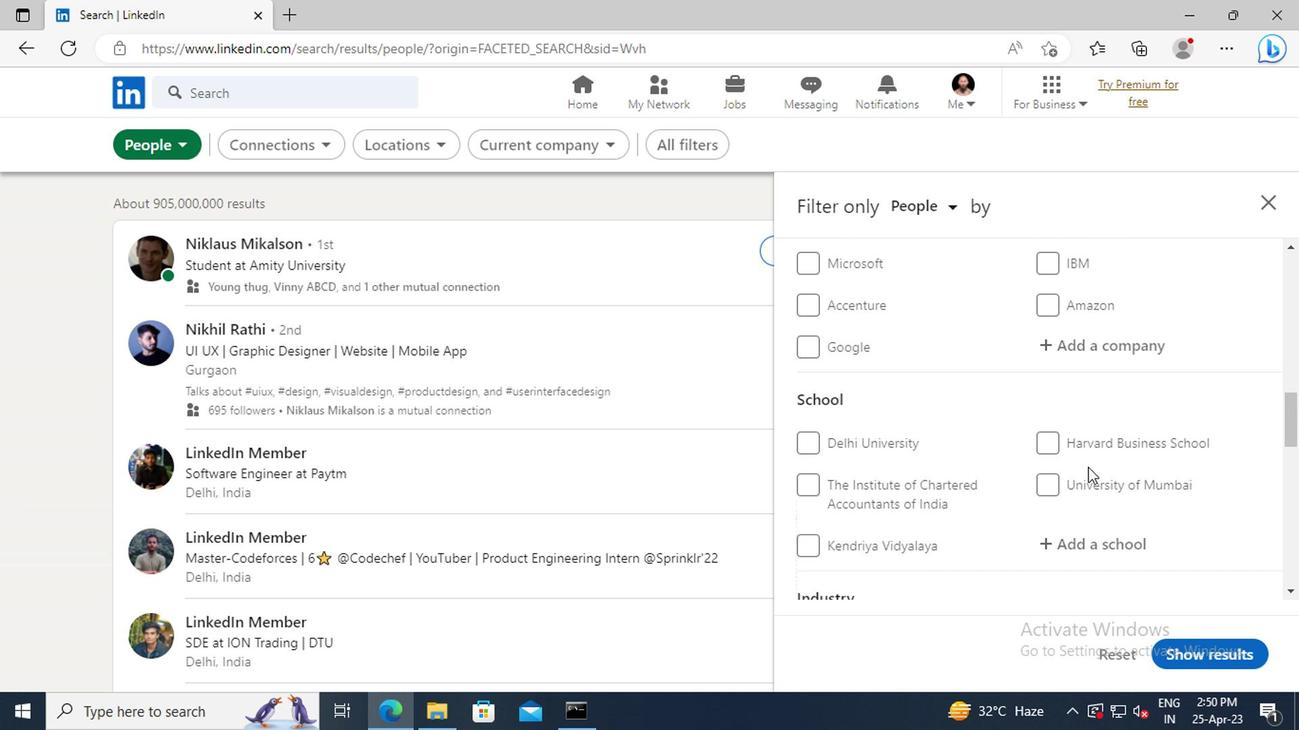 
Action: Mouse scrolled (1083, 462) with delta (0, -1)
Screenshot: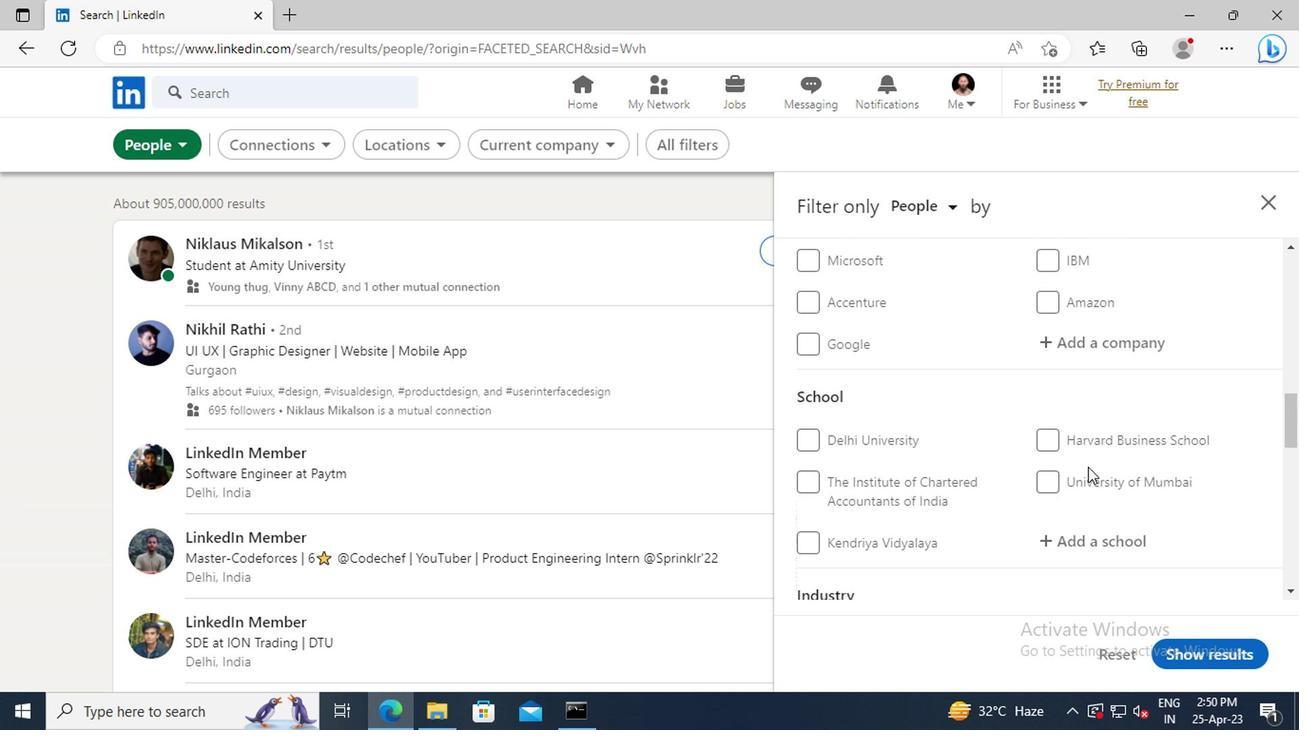 
Action: Mouse scrolled (1083, 462) with delta (0, -1)
Screenshot: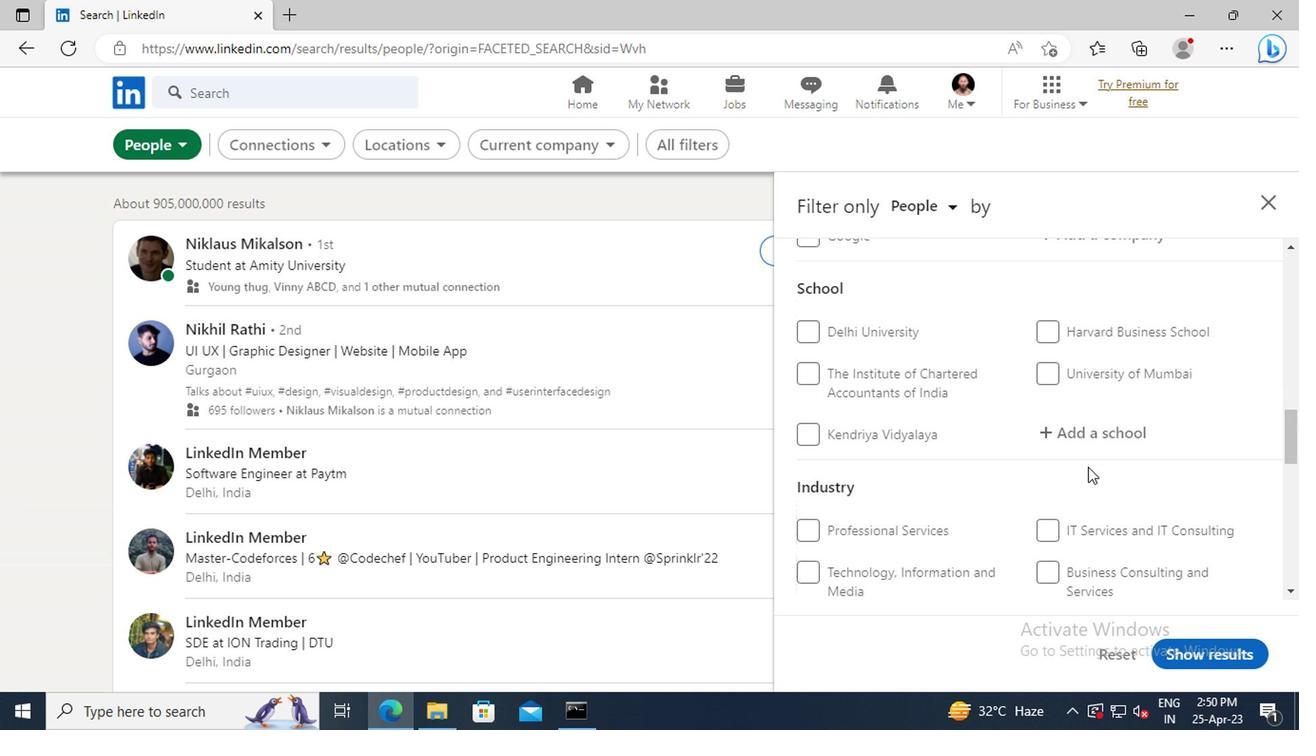 
Action: Mouse scrolled (1083, 462) with delta (0, -1)
Screenshot: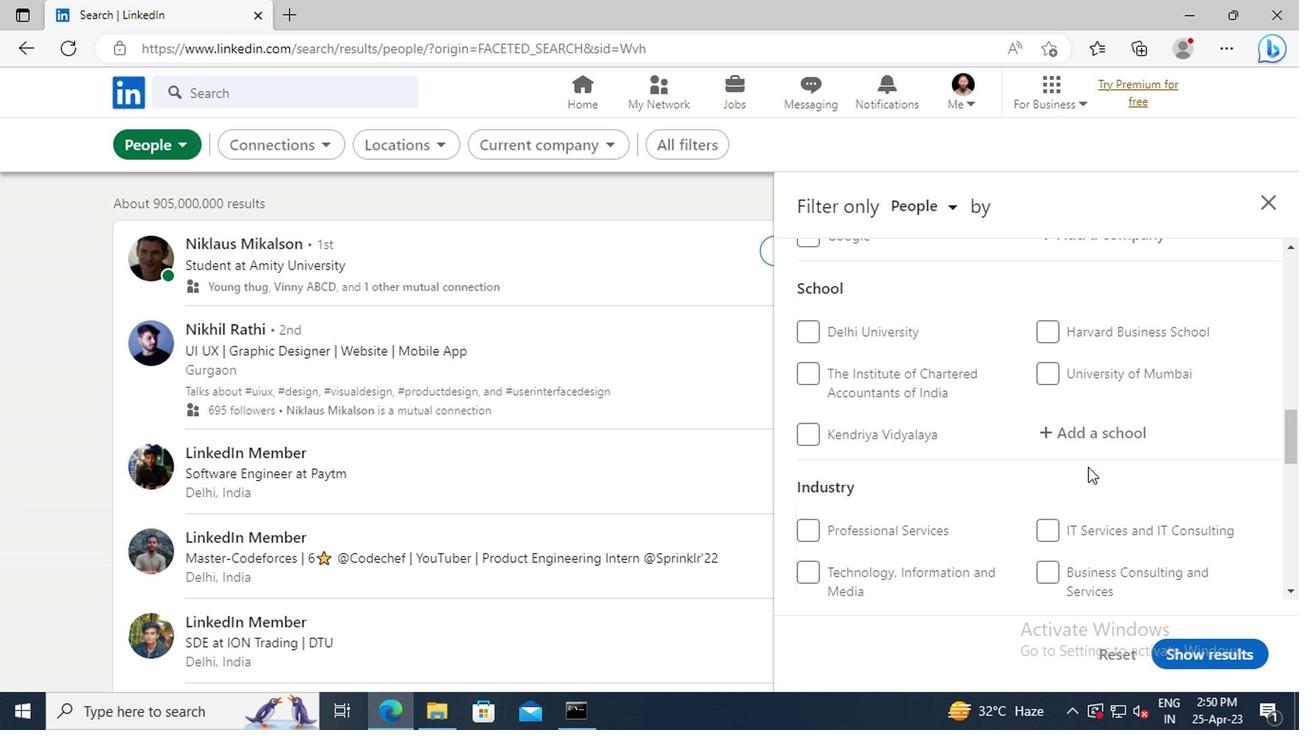 
Action: Mouse scrolled (1083, 462) with delta (0, -1)
Screenshot: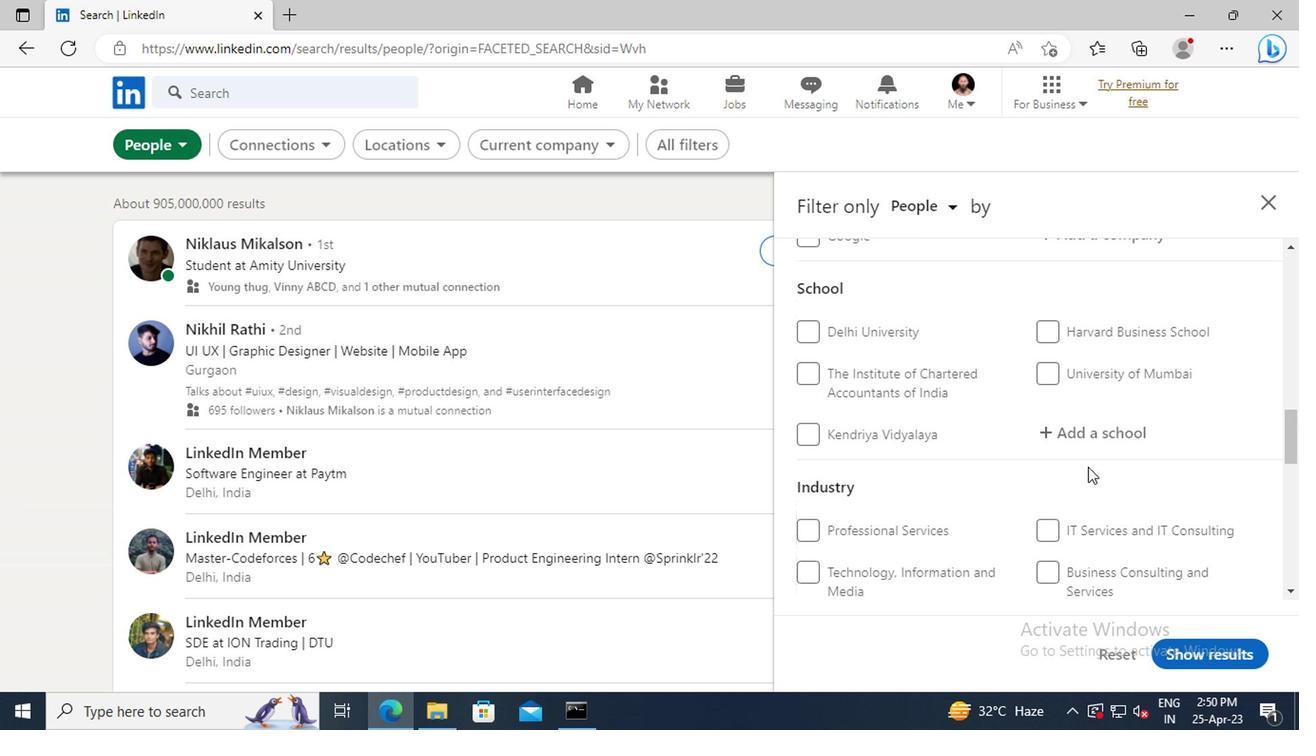 
Action: Mouse scrolled (1083, 462) with delta (0, -1)
Screenshot: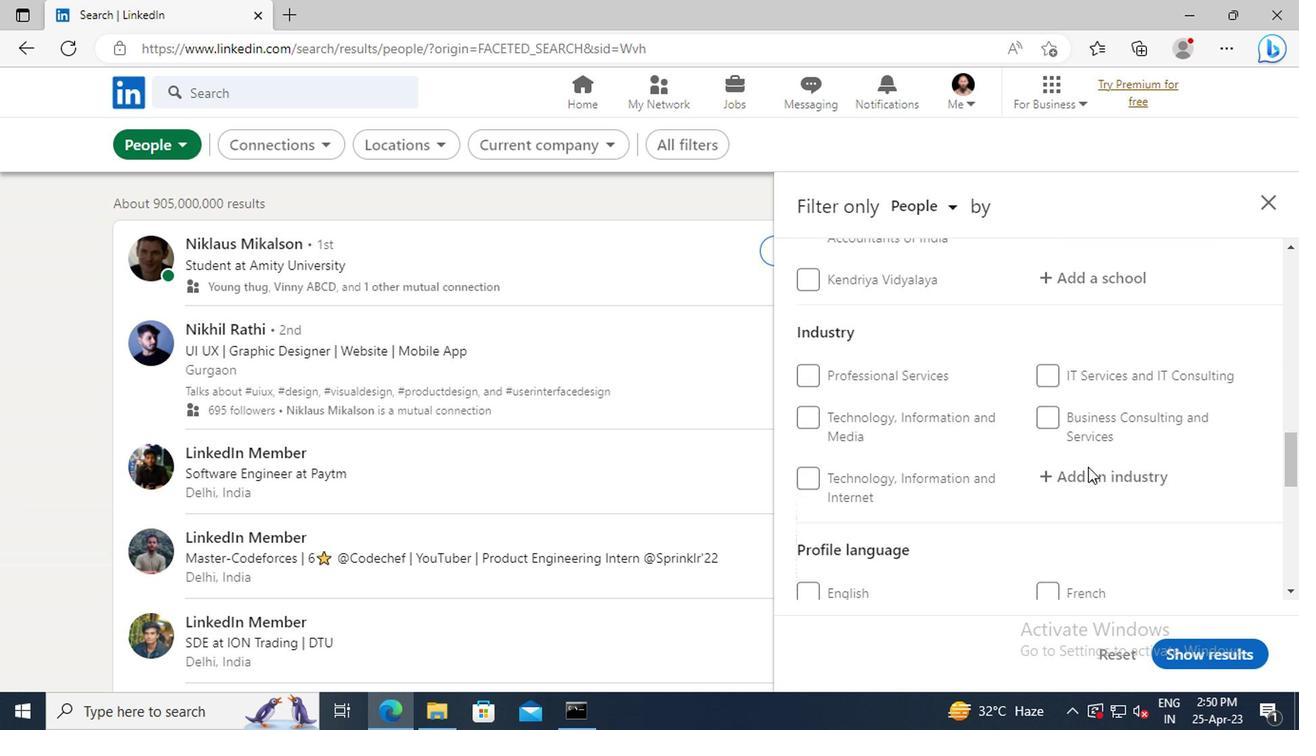 
Action: Mouse scrolled (1083, 462) with delta (0, -1)
Screenshot: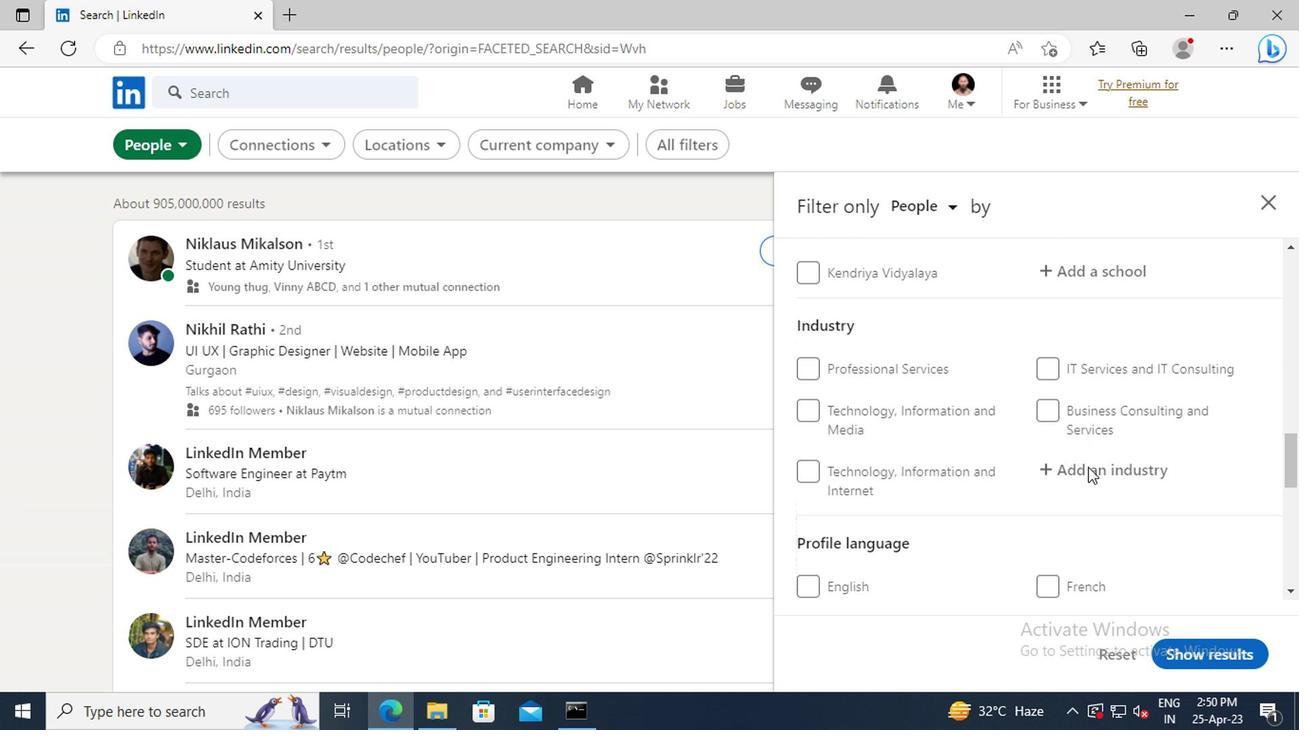 
Action: Mouse scrolled (1083, 462) with delta (0, -1)
Screenshot: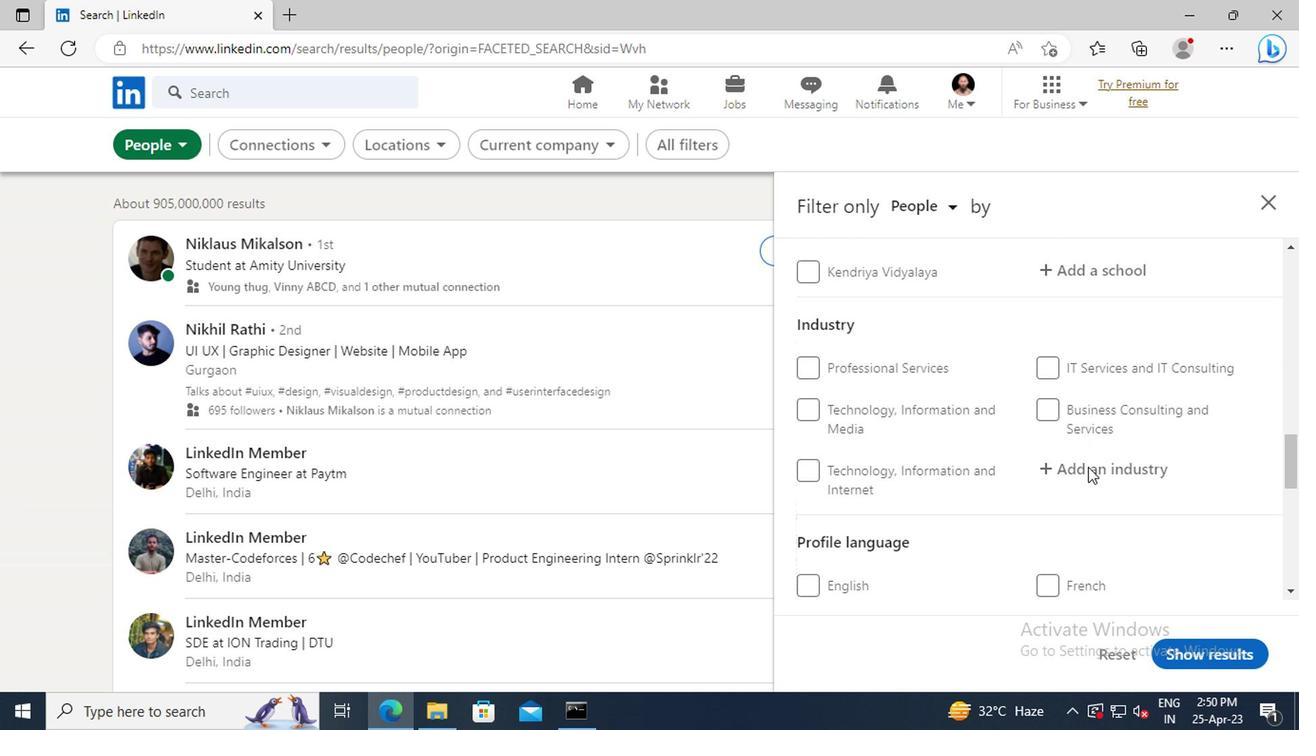 
Action: Mouse moved to (809, 461)
Screenshot: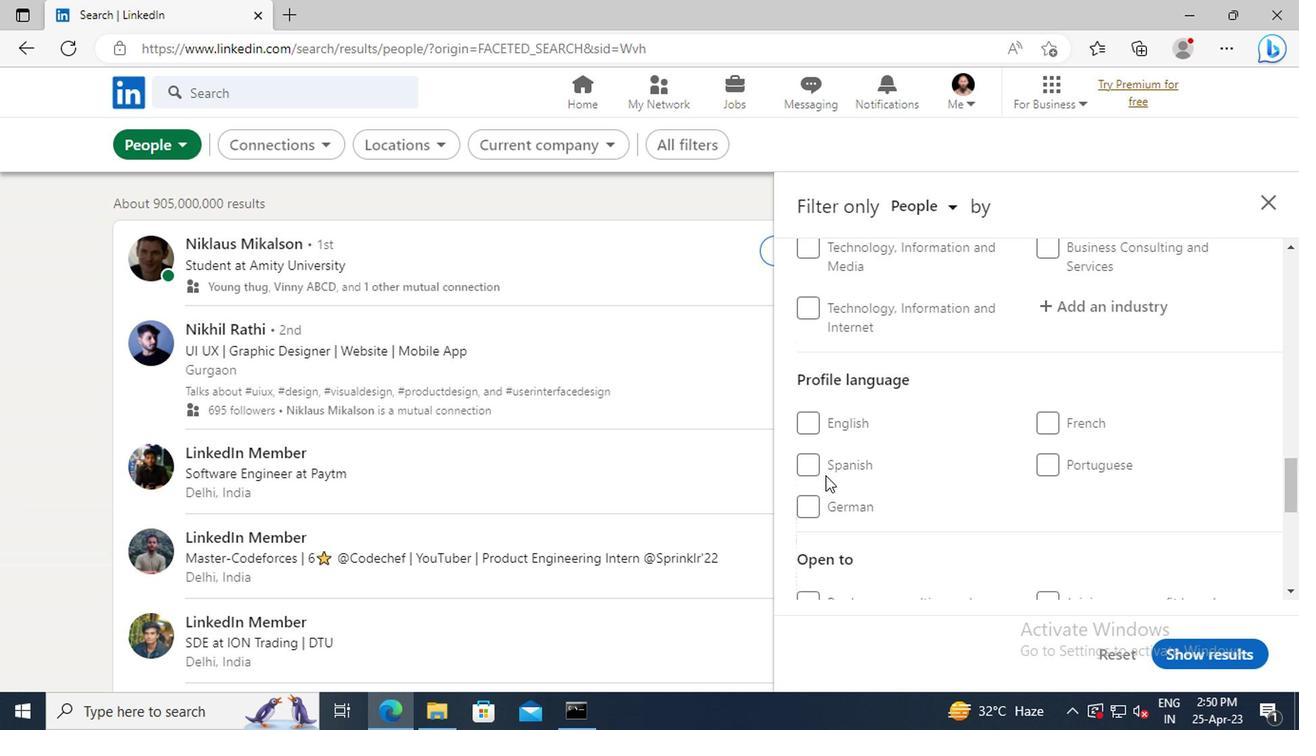 
Action: Mouse pressed left at (809, 461)
Screenshot: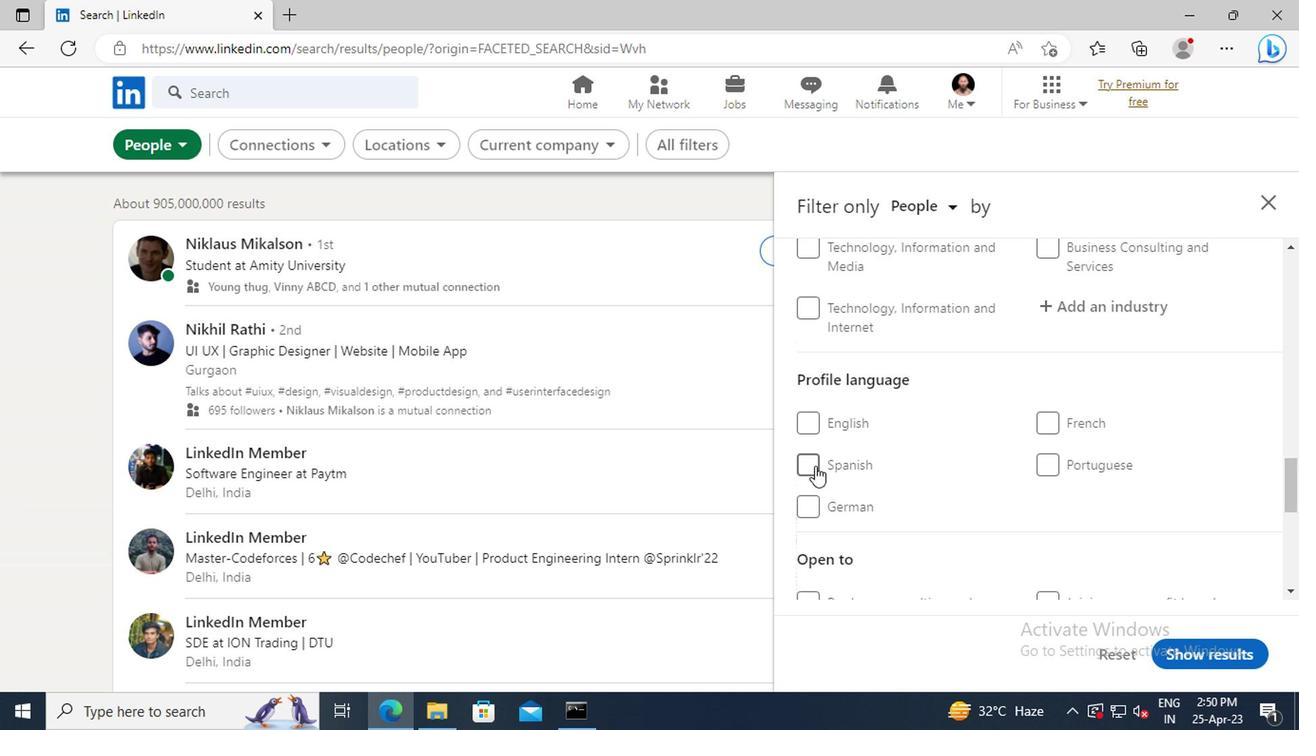 
Action: Mouse moved to (1001, 482)
Screenshot: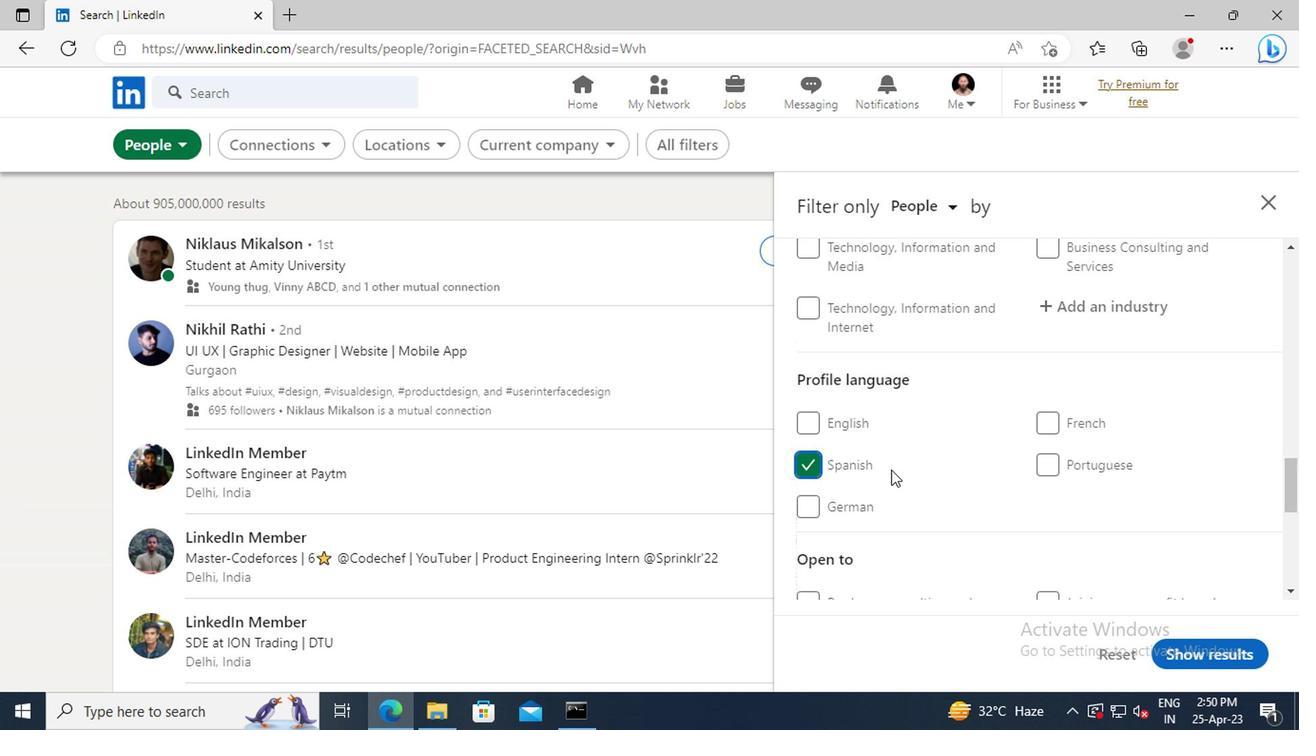 
Action: Mouse scrolled (1001, 483) with delta (0, 1)
Screenshot: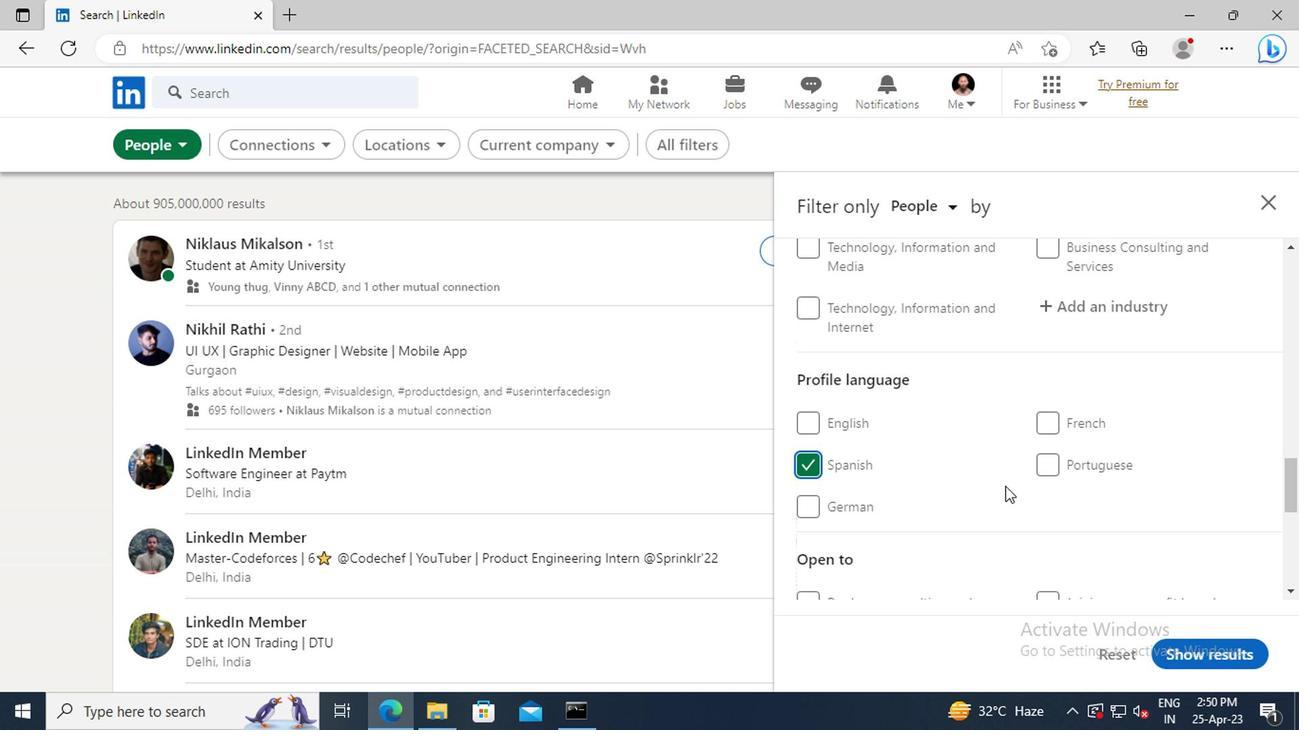 
Action: Mouse scrolled (1001, 483) with delta (0, 1)
Screenshot: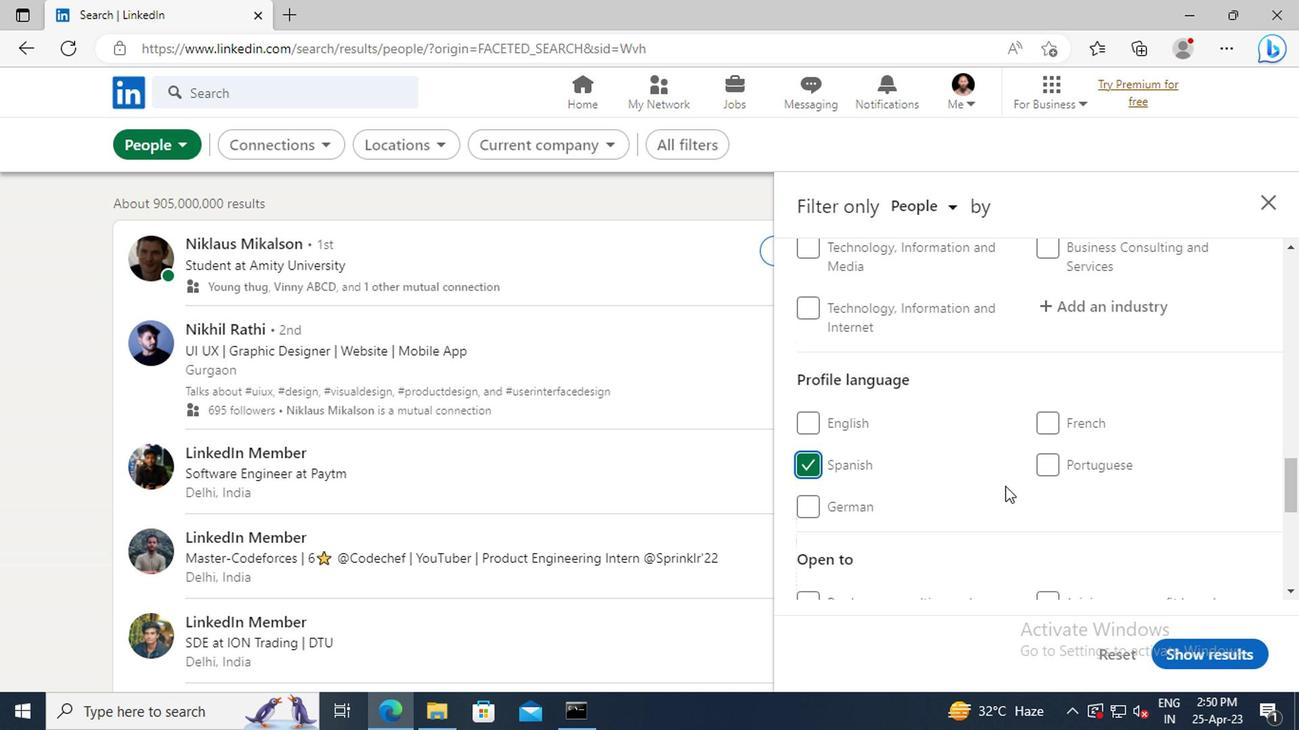 
Action: Mouse scrolled (1001, 483) with delta (0, 1)
Screenshot: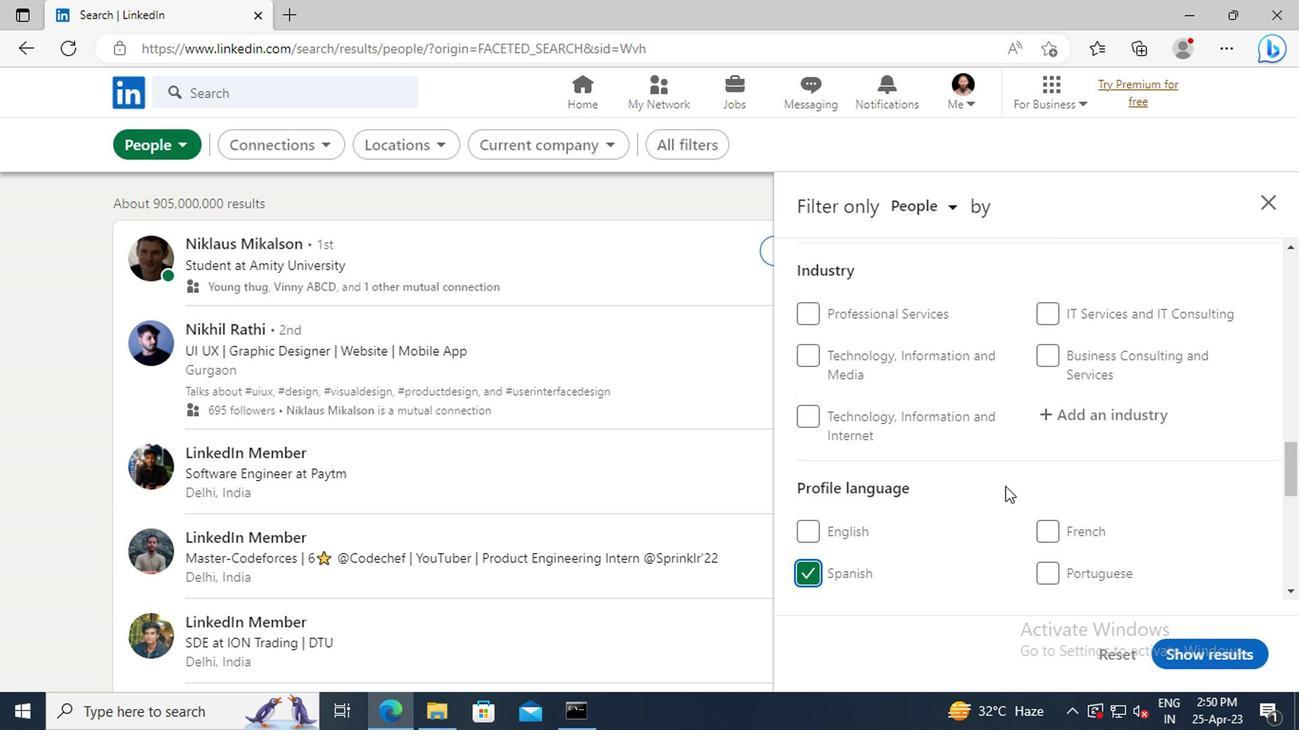 
Action: Mouse moved to (1002, 482)
Screenshot: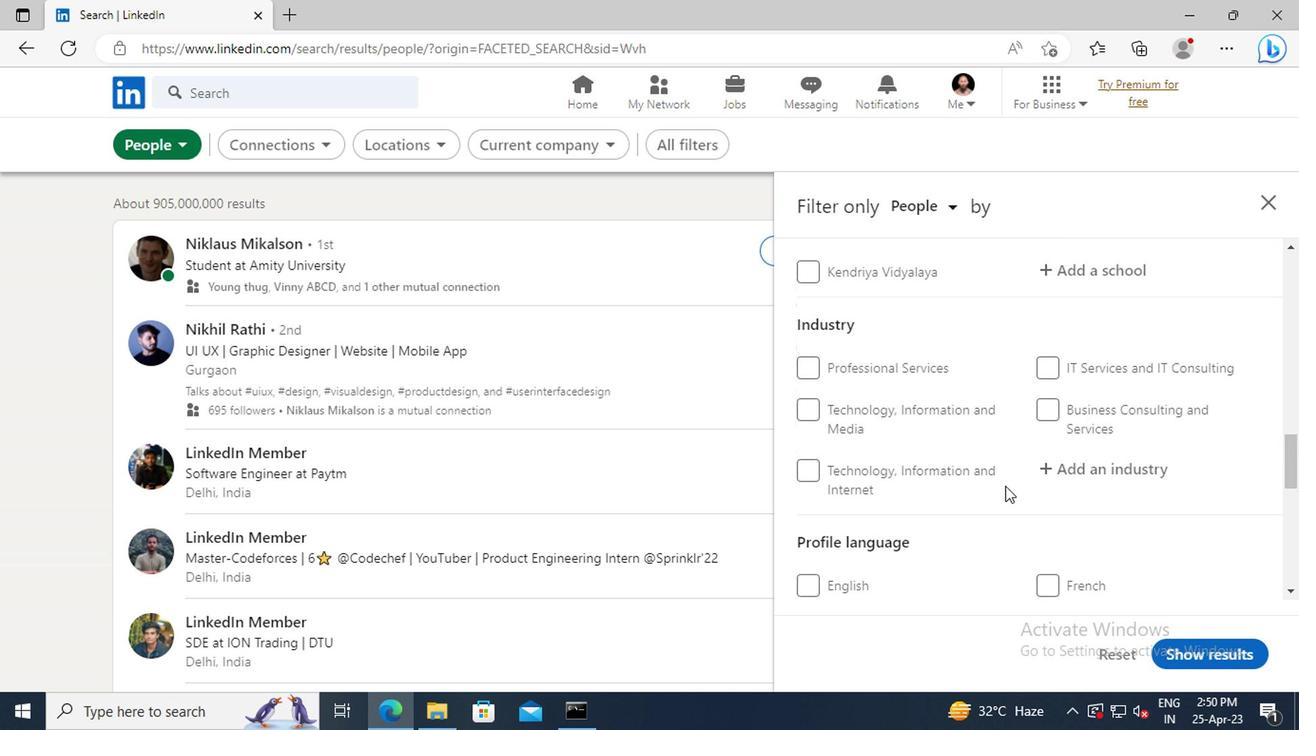 
Action: Mouse scrolled (1002, 483) with delta (0, 1)
Screenshot: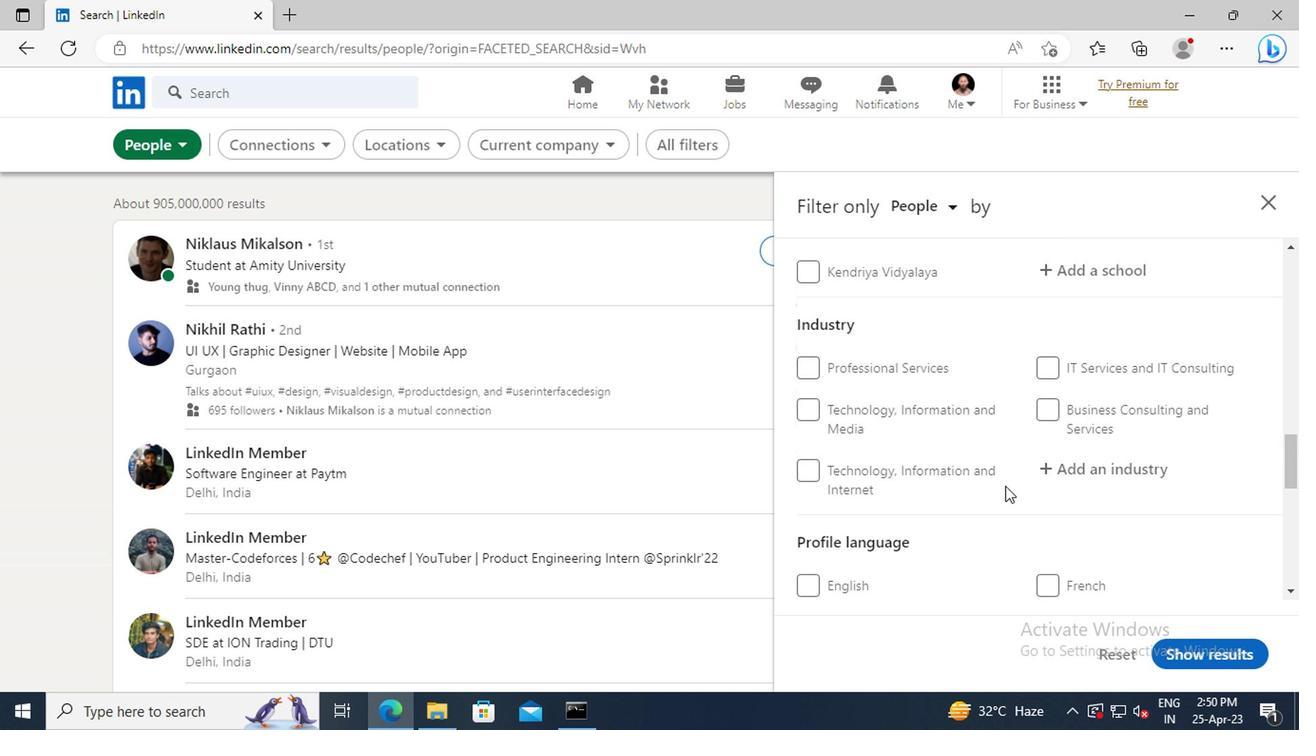 
Action: Mouse scrolled (1002, 483) with delta (0, 1)
Screenshot: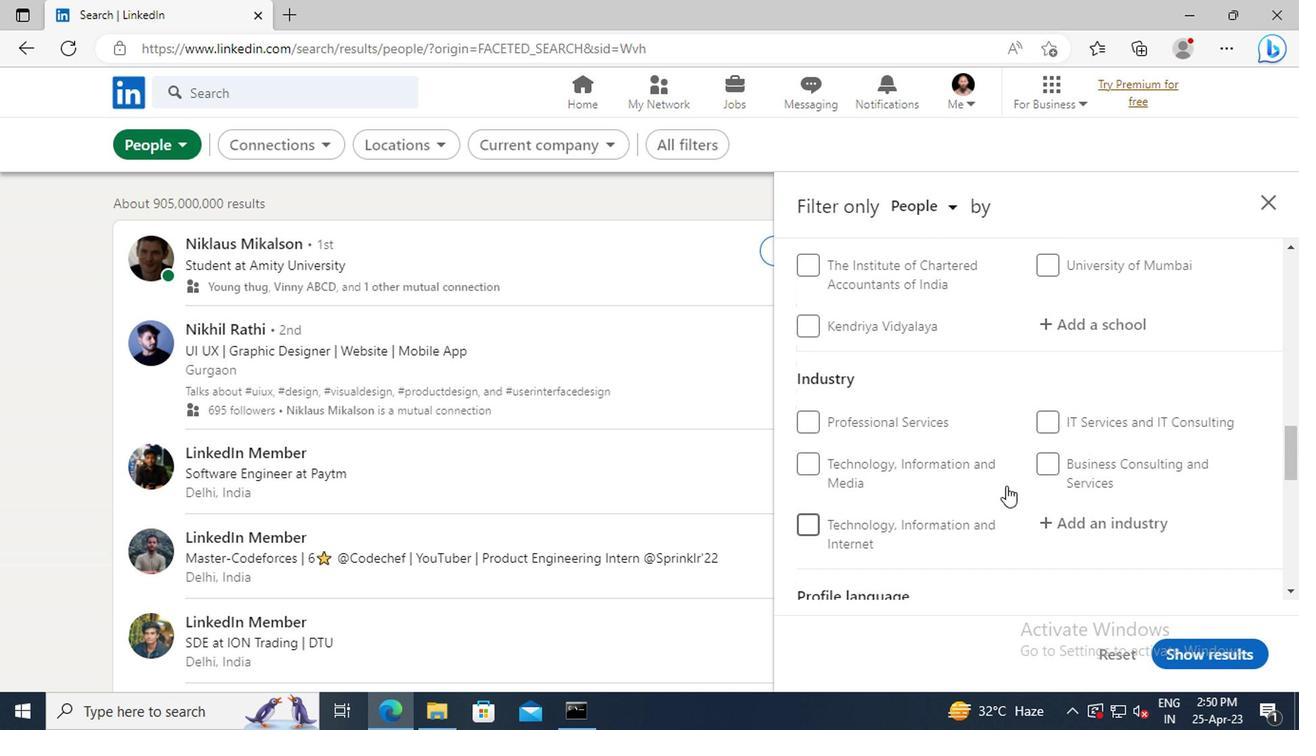 
Action: Mouse scrolled (1002, 483) with delta (0, 1)
Screenshot: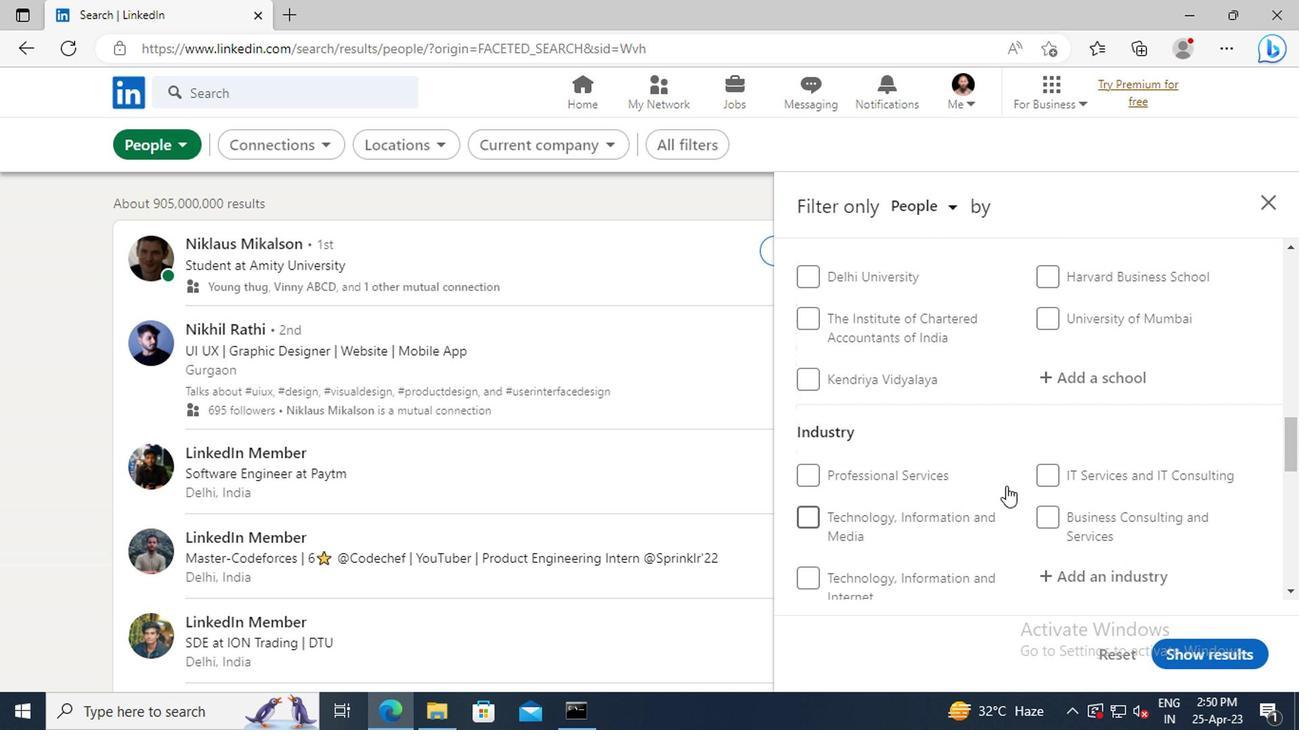 
Action: Mouse scrolled (1002, 483) with delta (0, 1)
Screenshot: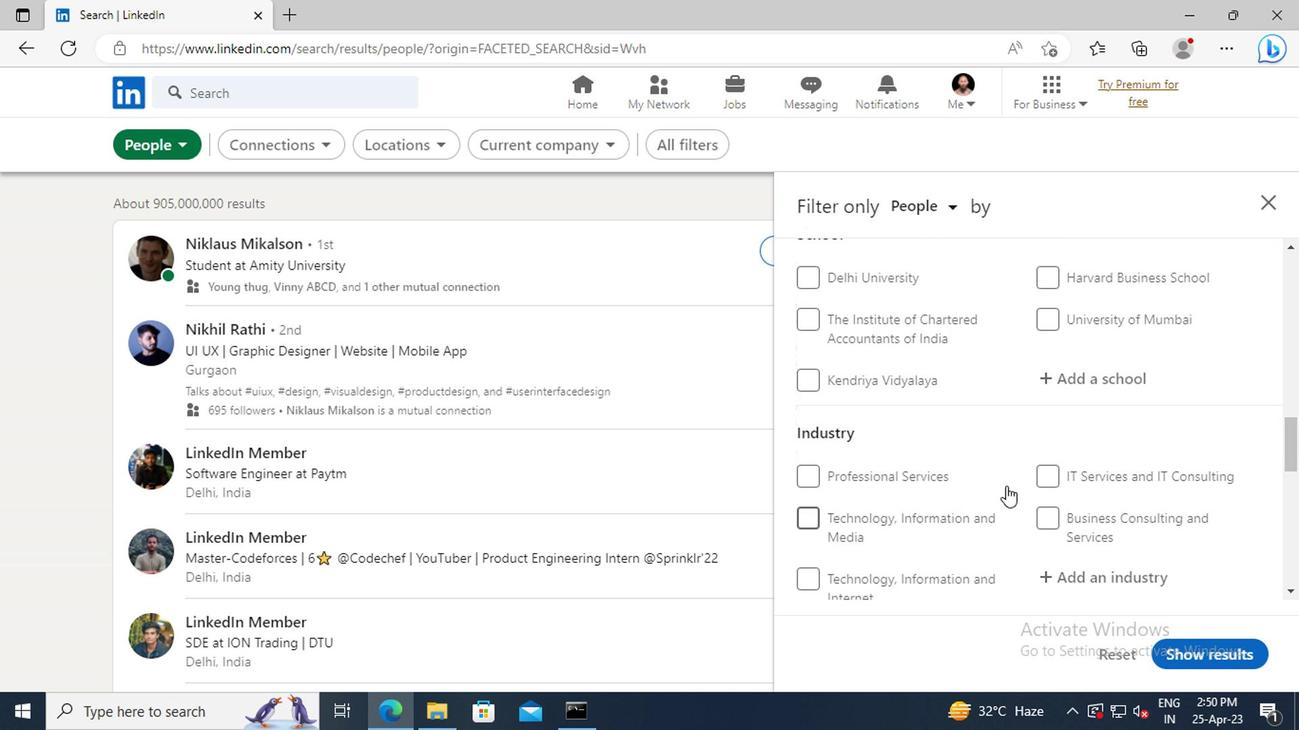 
Action: Mouse scrolled (1002, 483) with delta (0, 1)
Screenshot: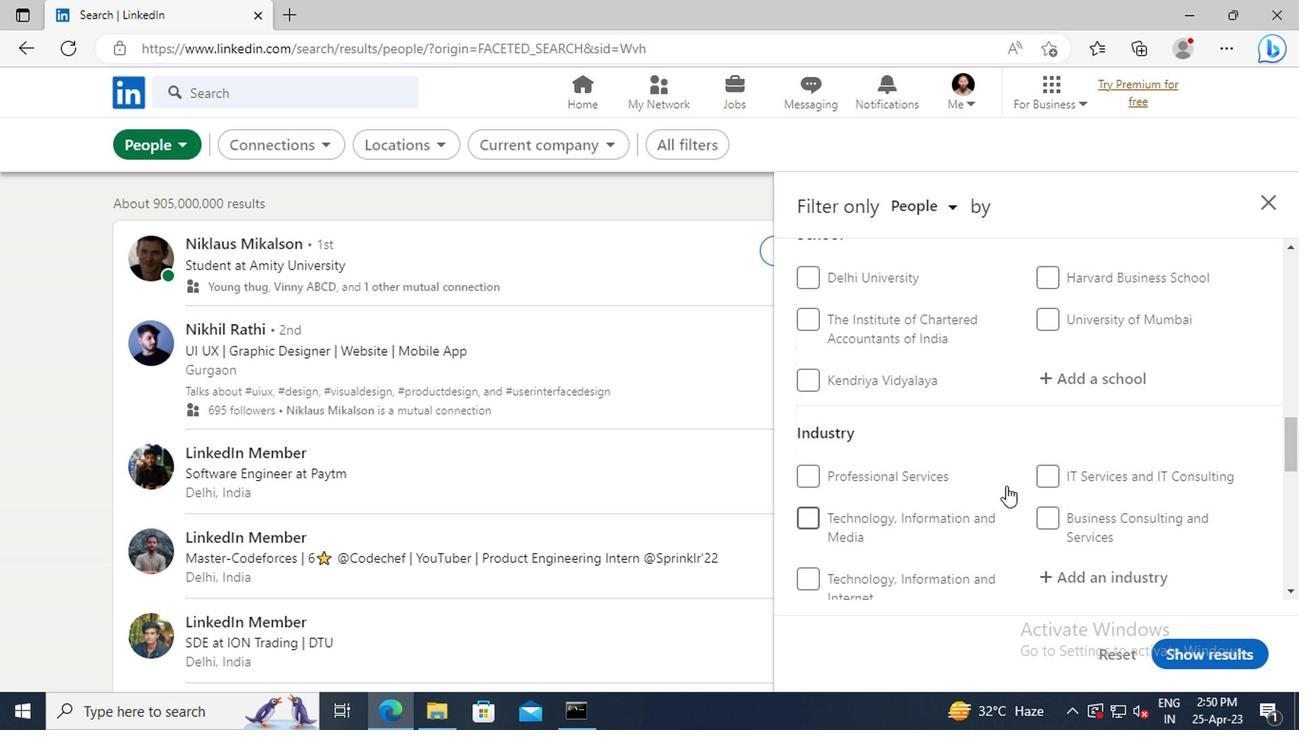 
Action: Mouse scrolled (1002, 483) with delta (0, 1)
Screenshot: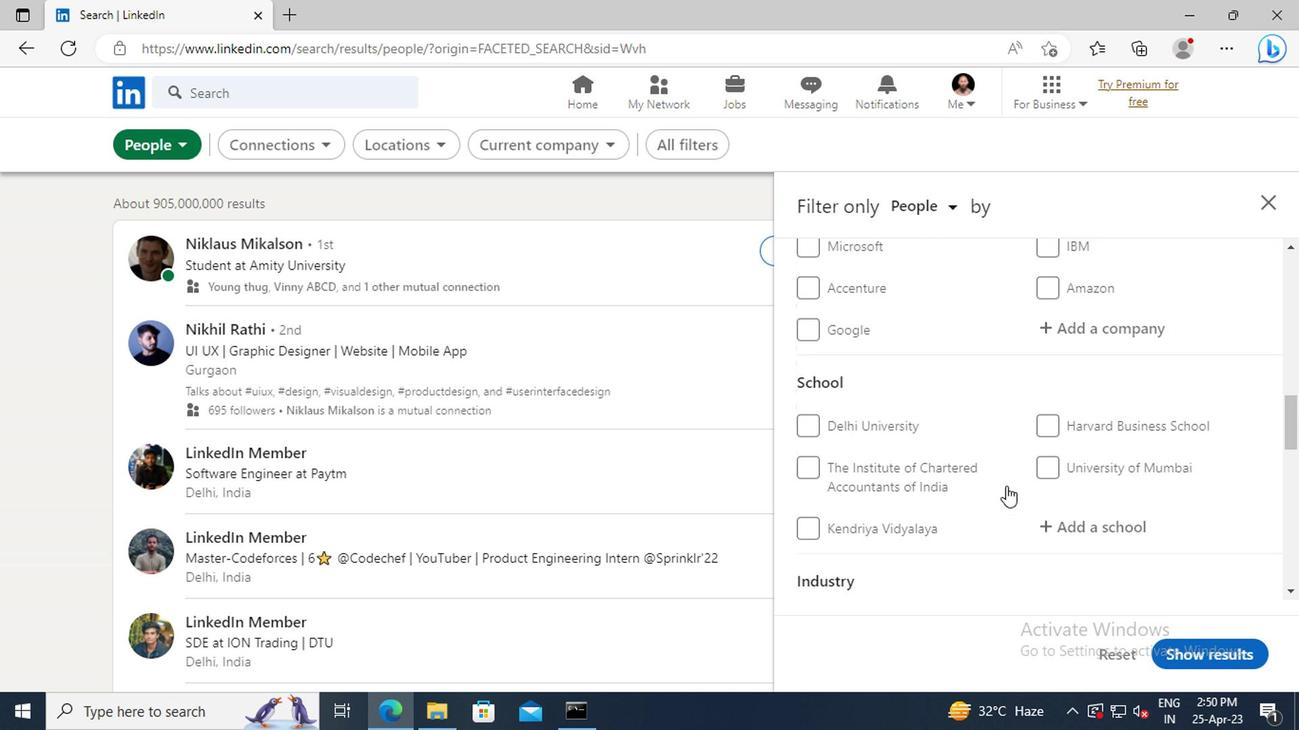 
Action: Mouse scrolled (1002, 483) with delta (0, 1)
Screenshot: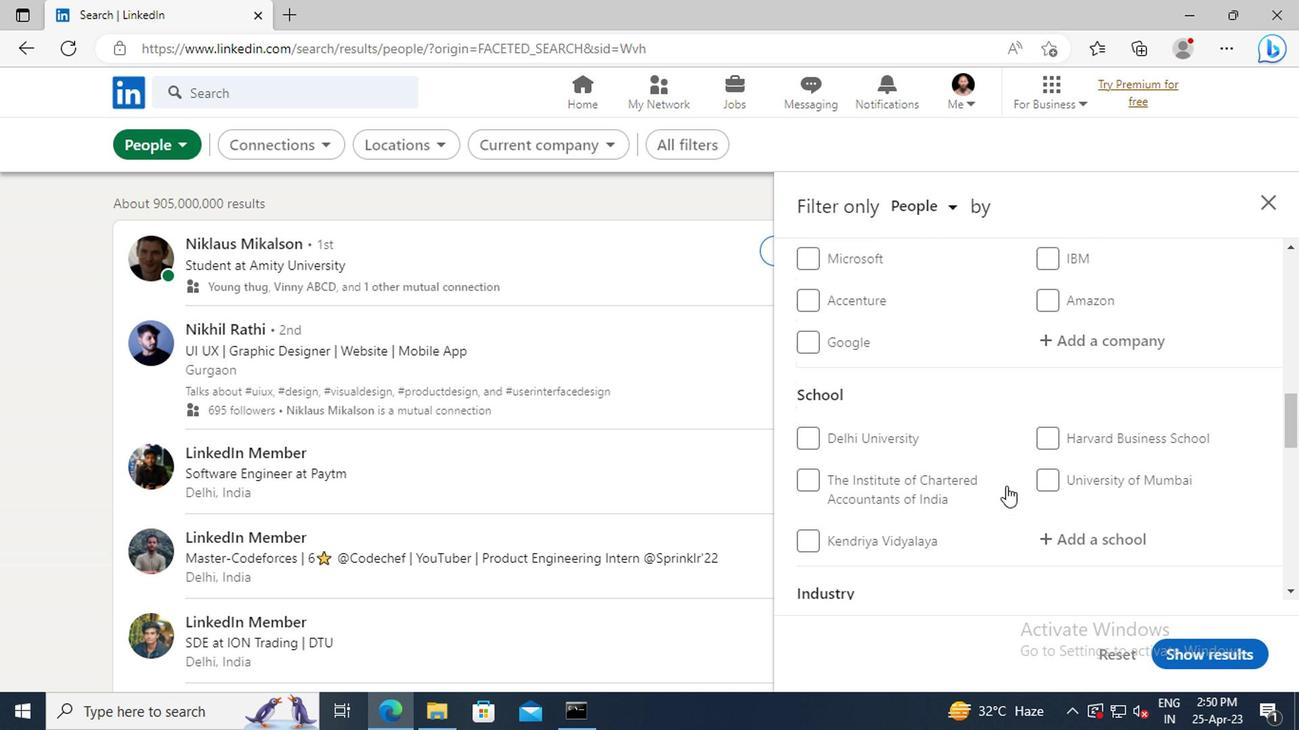 
Action: Mouse scrolled (1002, 483) with delta (0, 1)
Screenshot: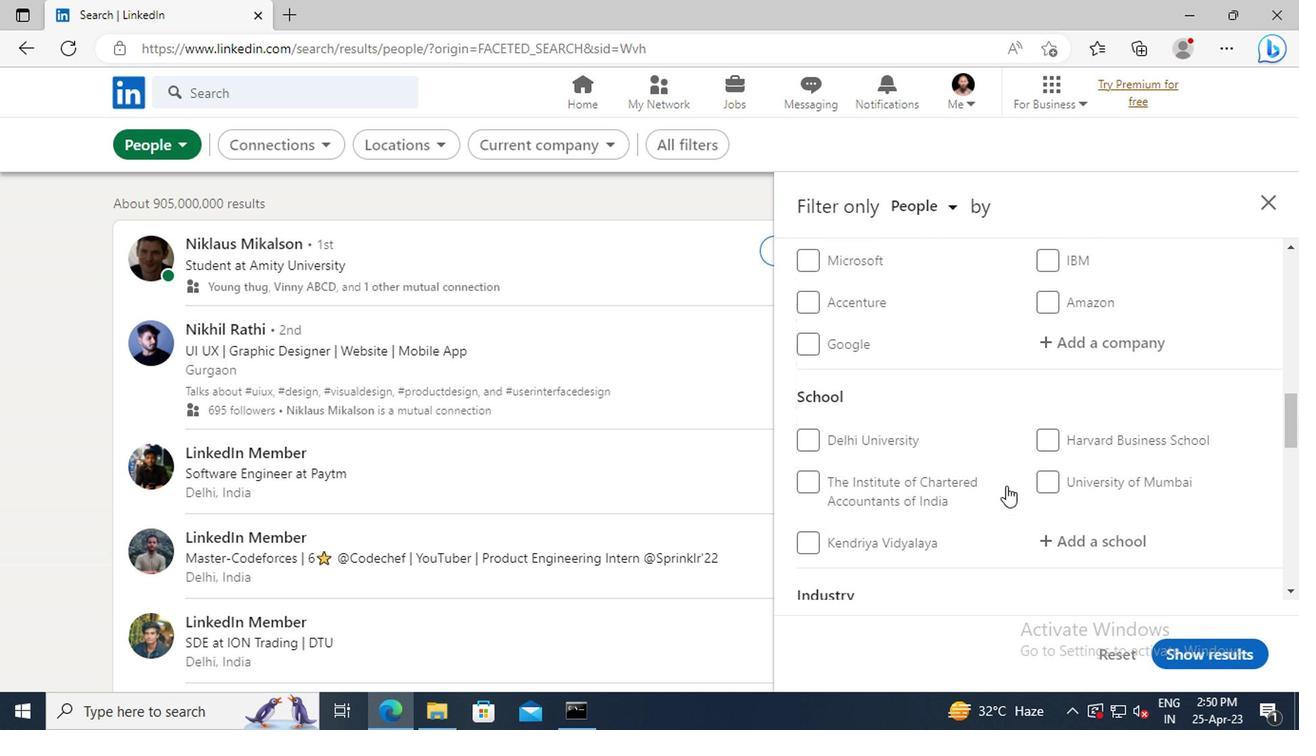 
Action: Mouse scrolled (1002, 483) with delta (0, 1)
Screenshot: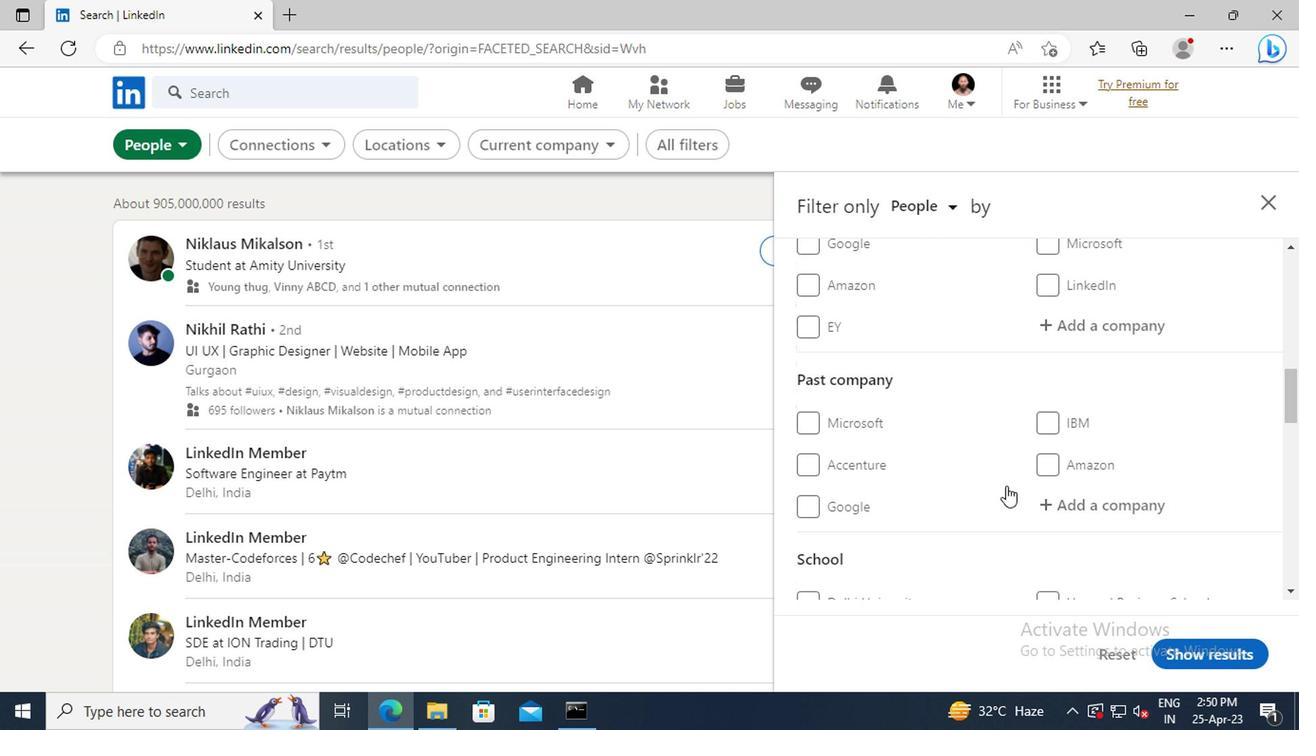 
Action: Mouse scrolled (1002, 483) with delta (0, 1)
Screenshot: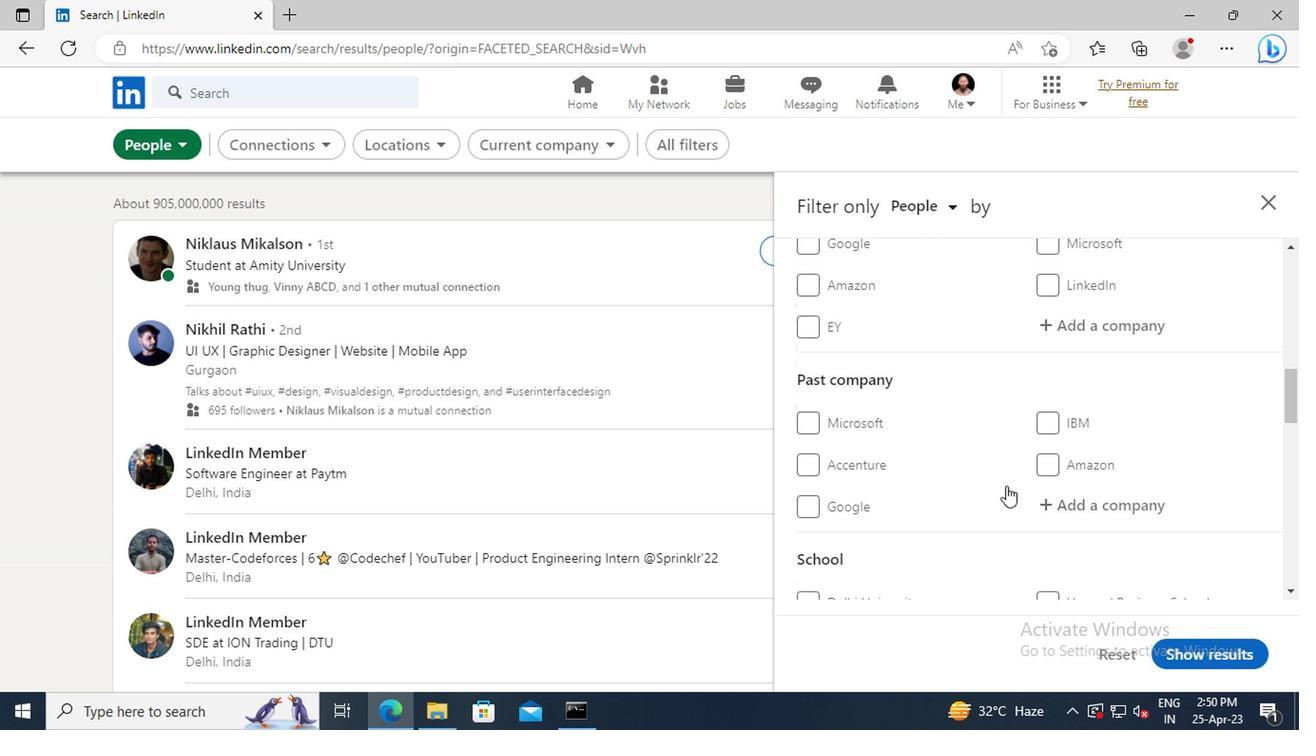
Action: Mouse scrolled (1002, 483) with delta (0, 1)
Screenshot: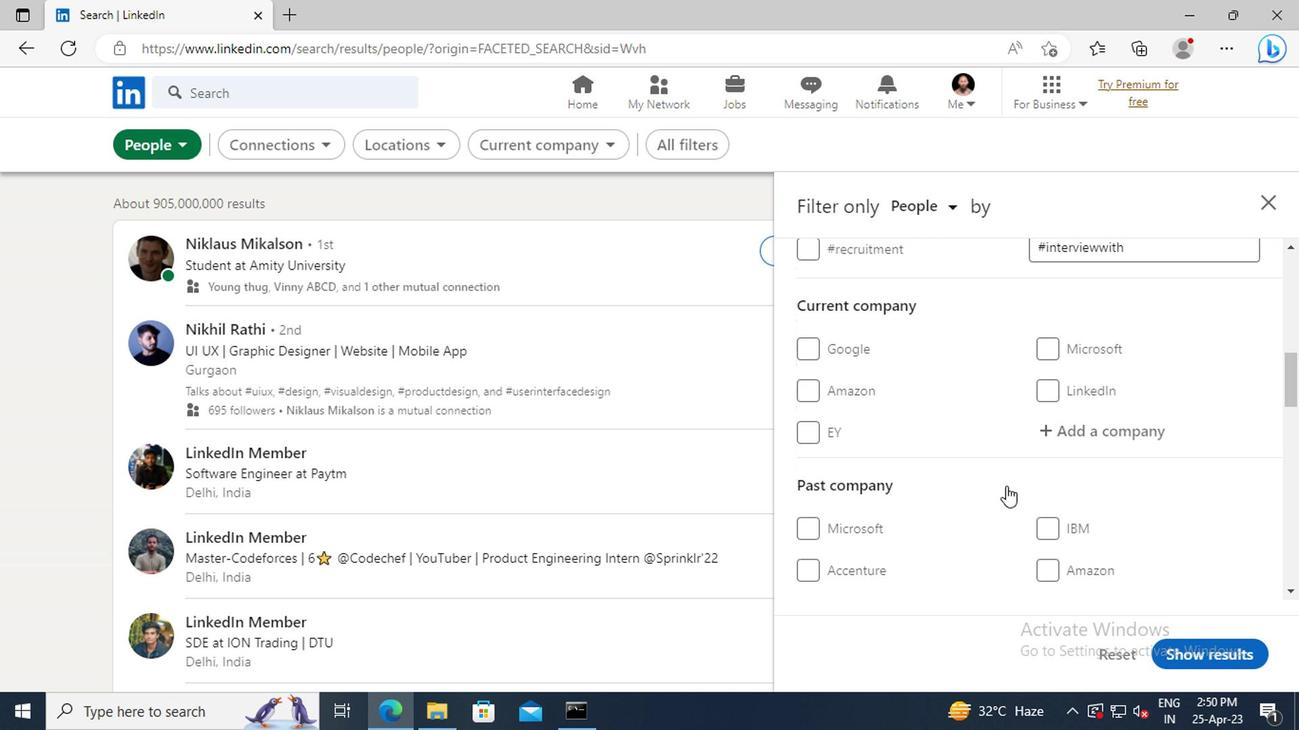 
Action: Mouse moved to (1062, 482)
Screenshot: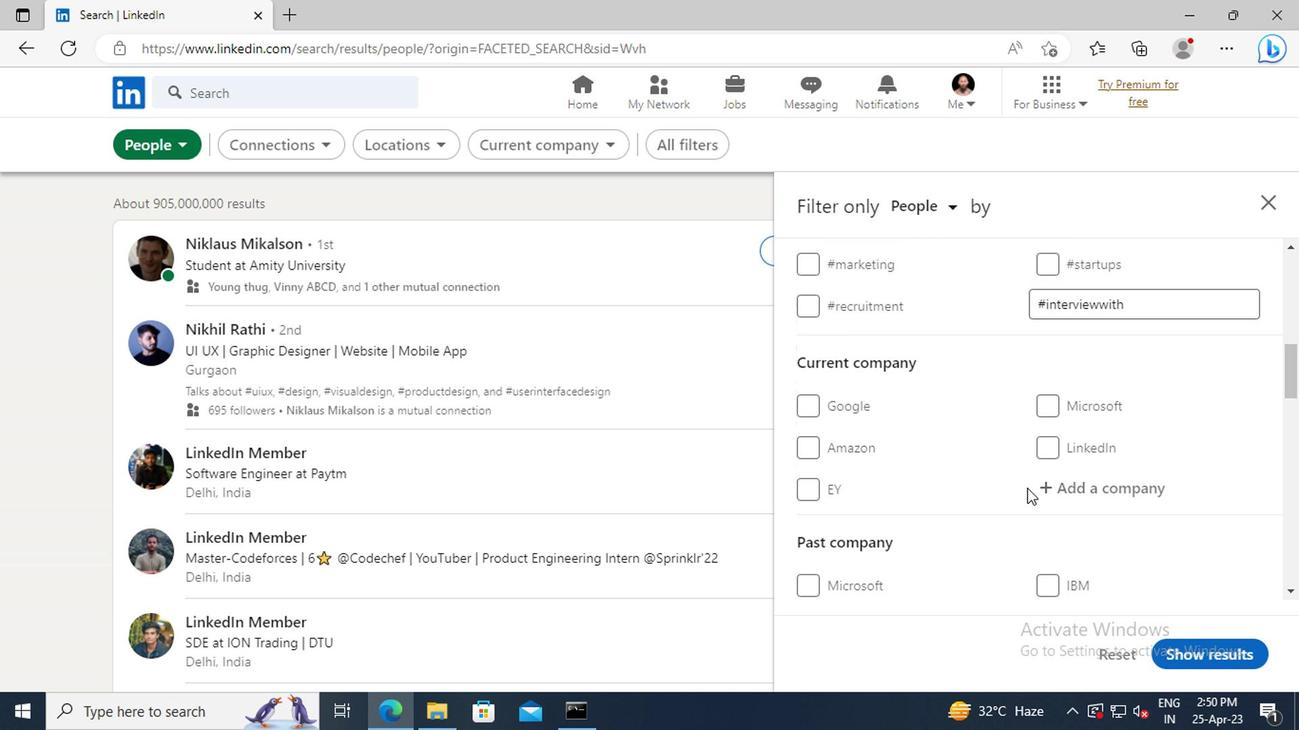 
Action: Mouse pressed left at (1062, 482)
Screenshot: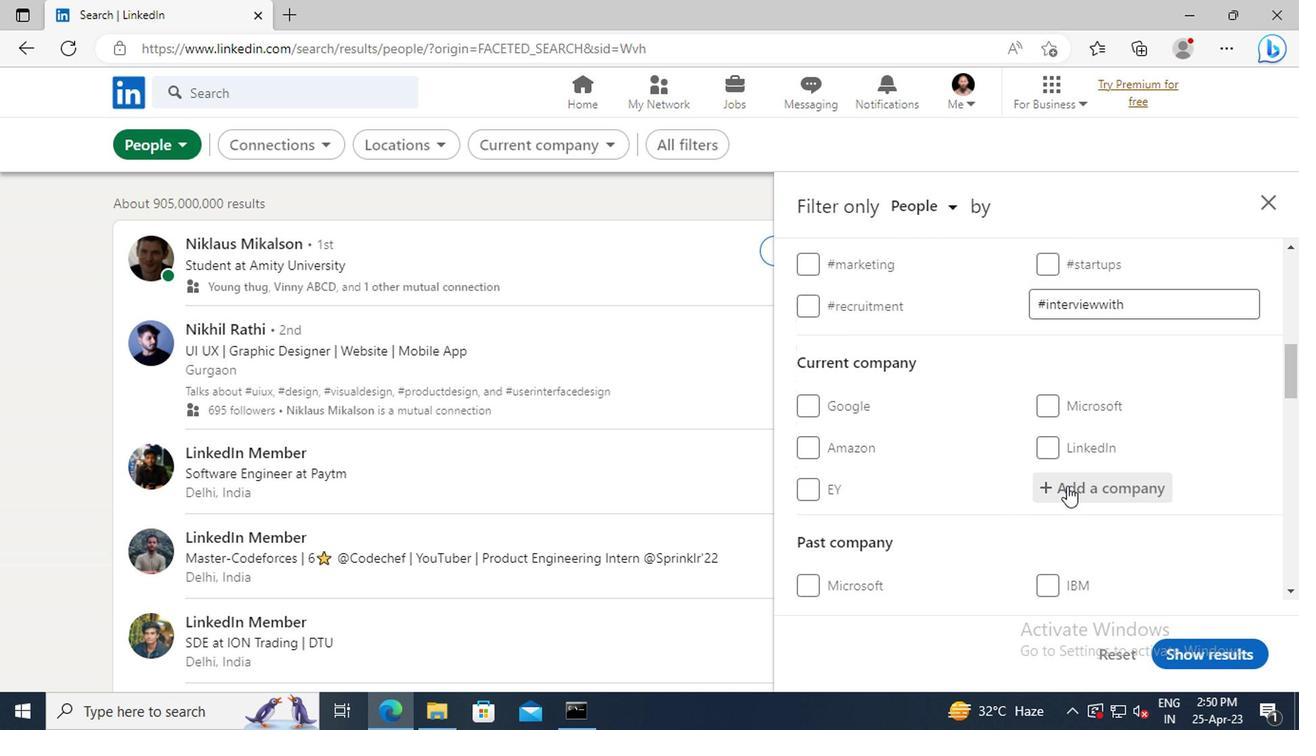 
Action: Mouse moved to (1064, 482)
Screenshot: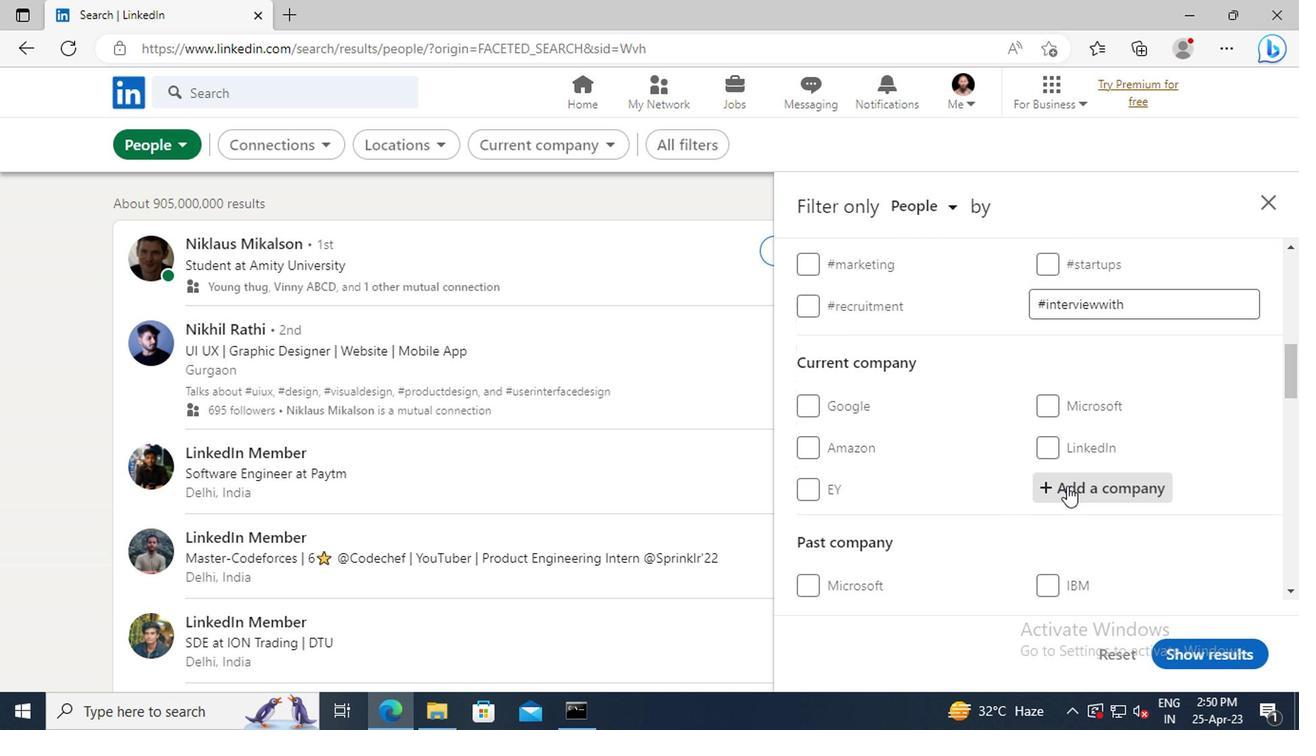 
Action: Key pressed <Key.shift>INDIAN<Key.space><Key.shift>OIL<Key.space><Key.shift>CORPORATION<Key.space><Key.shift>LIMITED
Screenshot: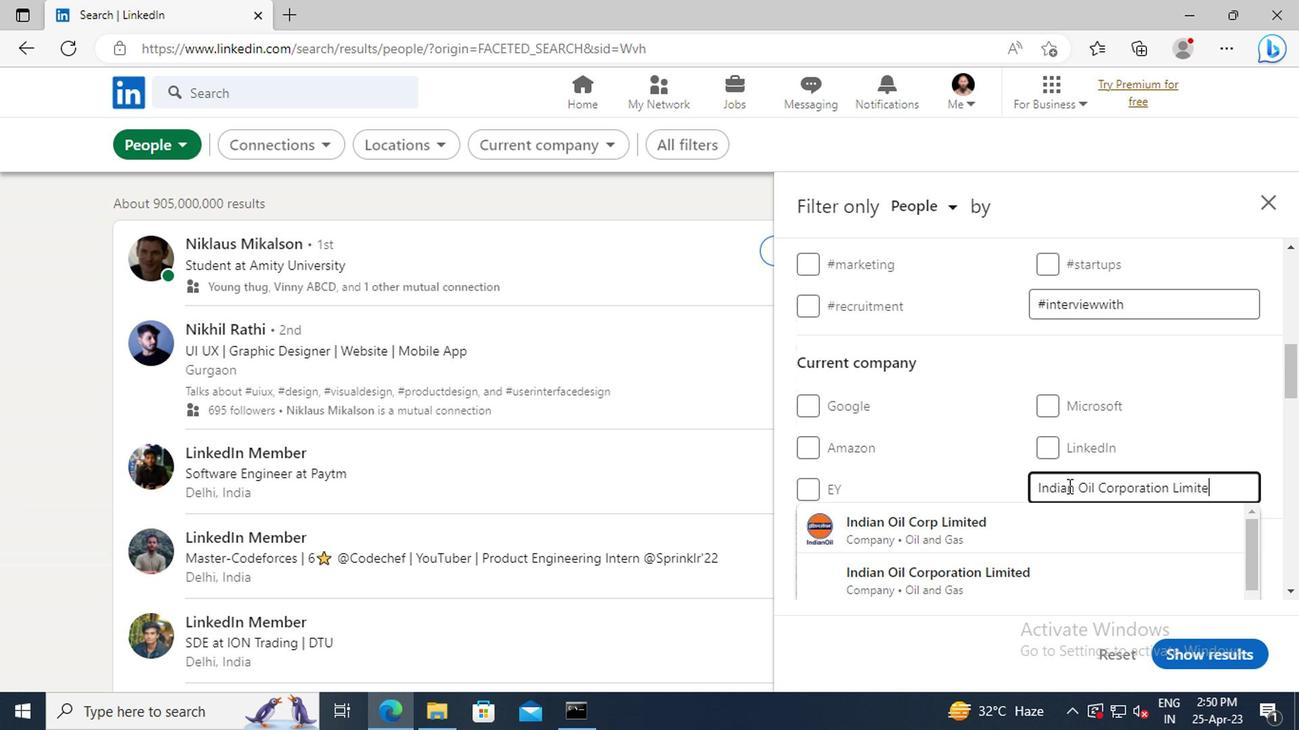 
Action: Mouse moved to (1021, 567)
Screenshot: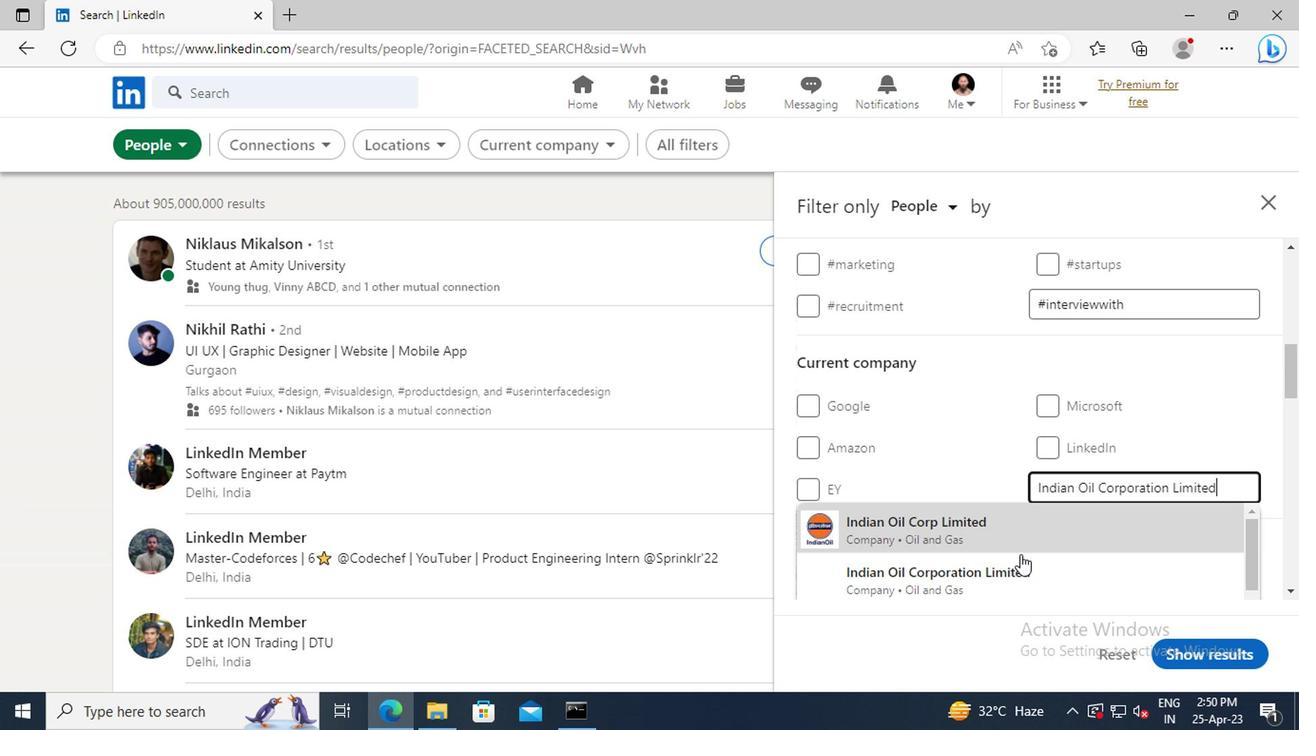 
Action: Mouse pressed left at (1021, 567)
Screenshot: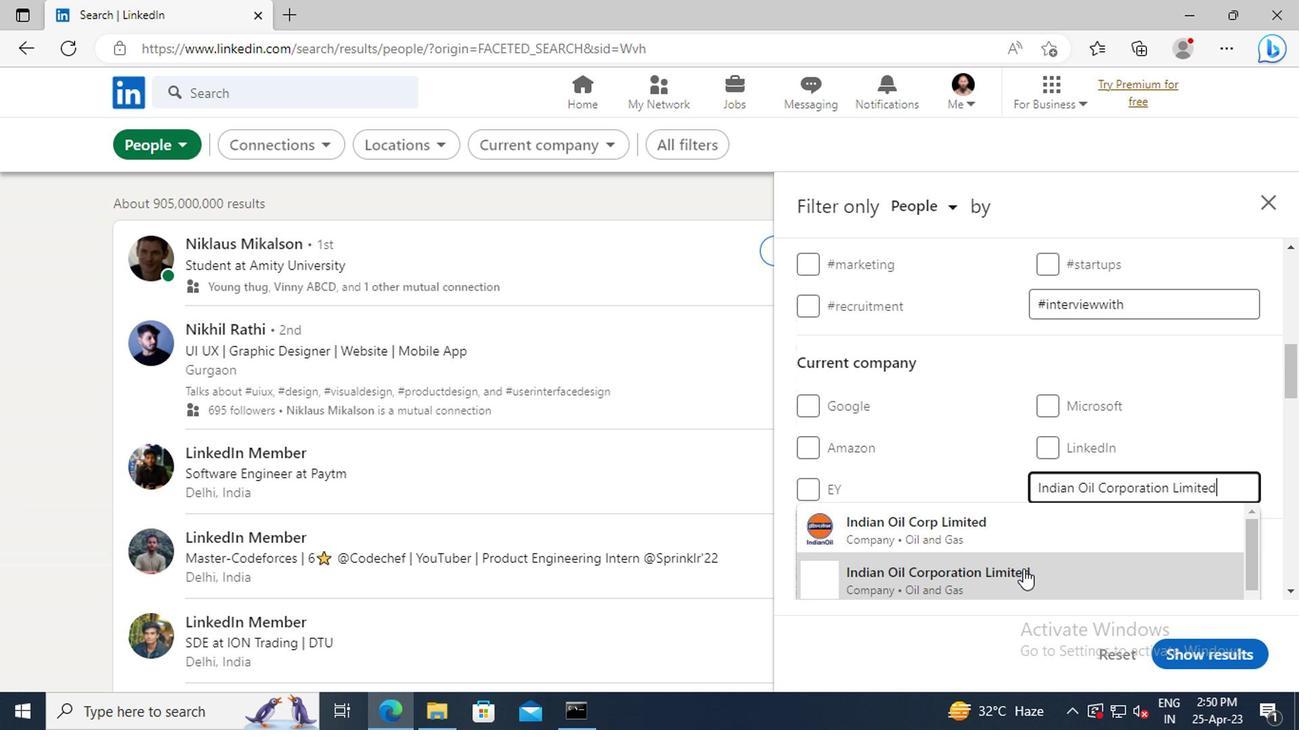 
Action: Mouse moved to (1006, 388)
Screenshot: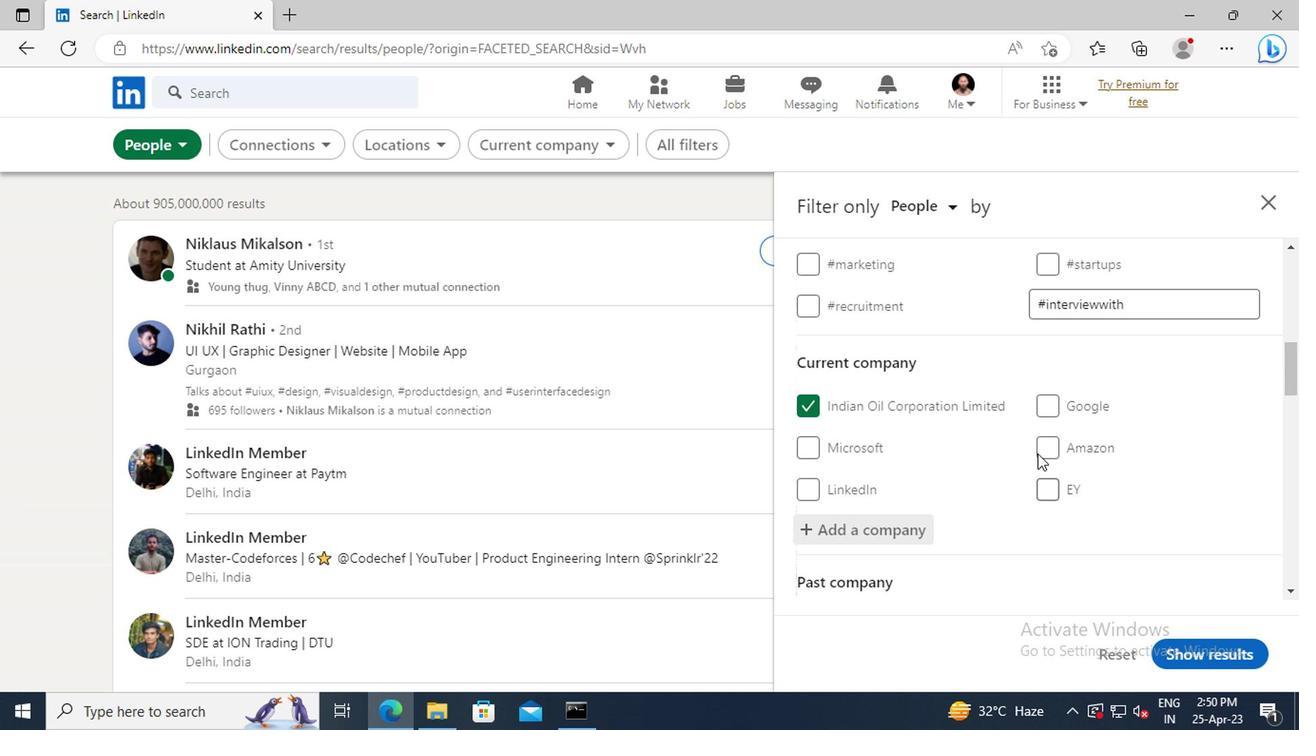 
Action: Mouse scrolled (1006, 387) with delta (0, 0)
Screenshot: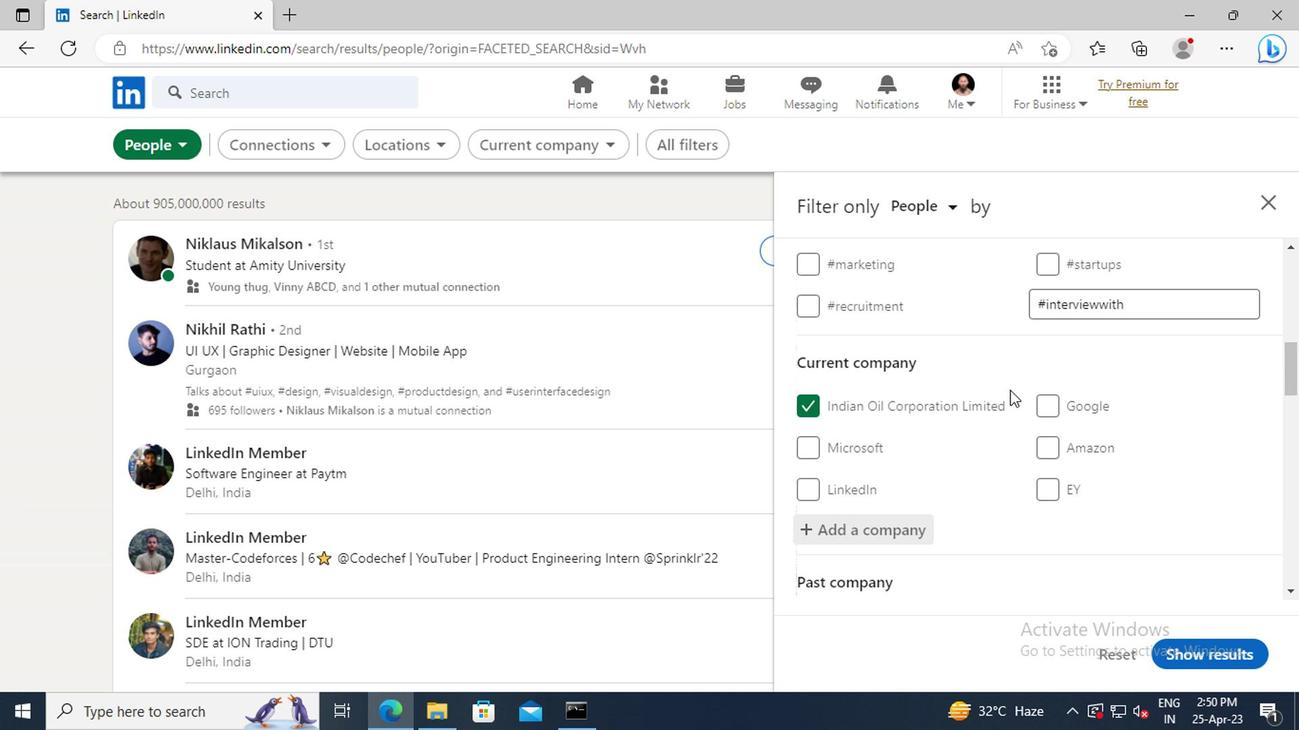 
Action: Mouse scrolled (1006, 387) with delta (0, 0)
Screenshot: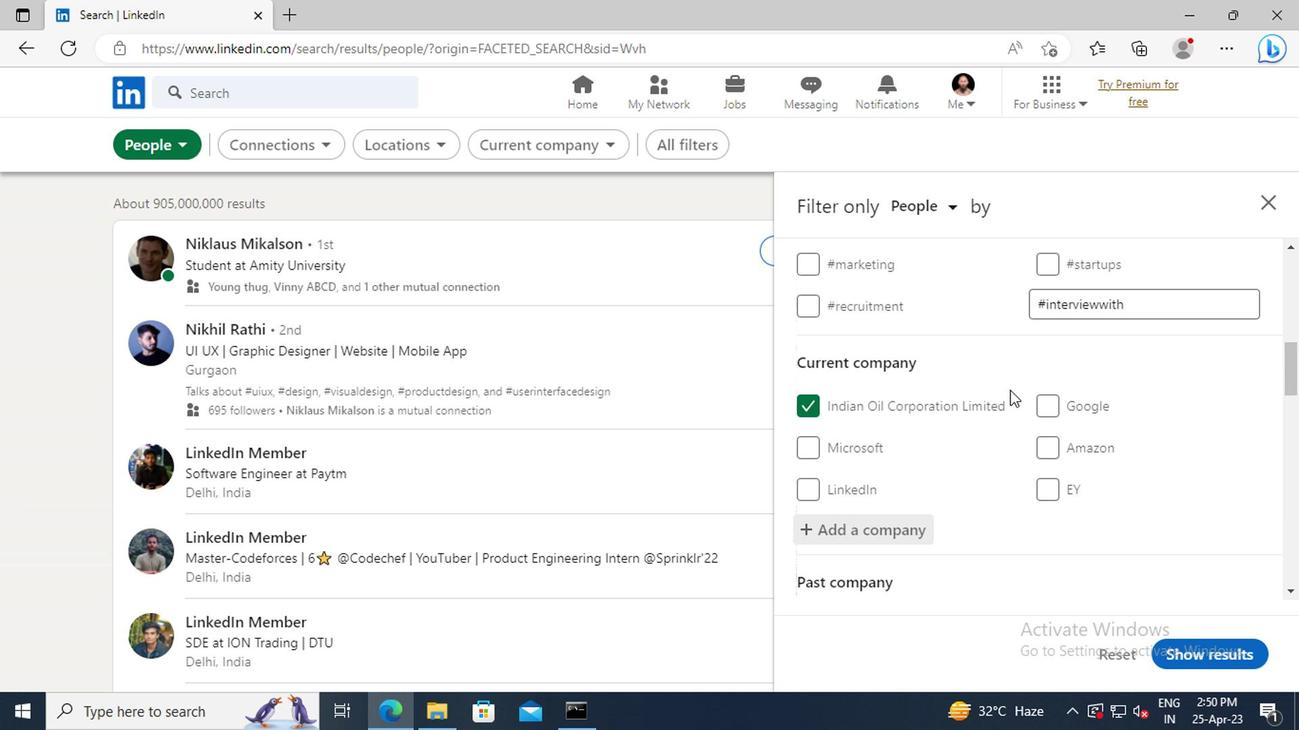 
Action: Mouse scrolled (1006, 387) with delta (0, 0)
Screenshot: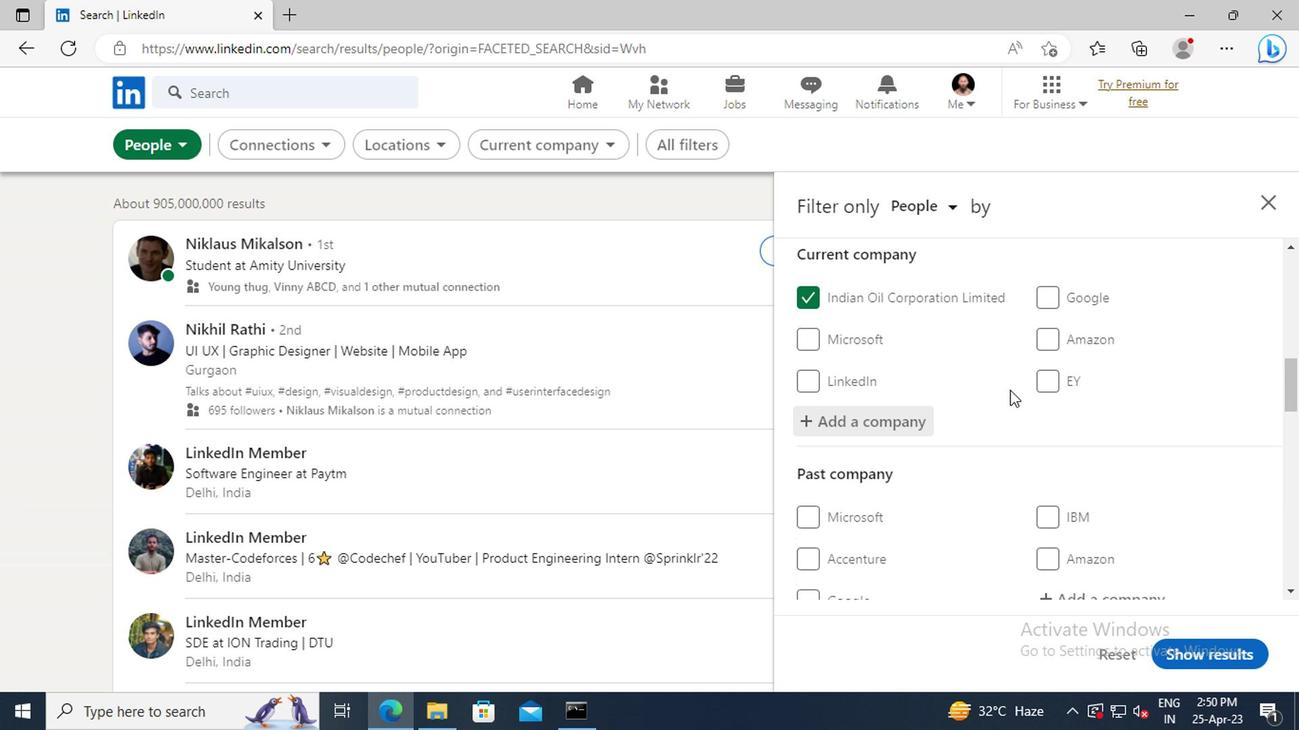 
Action: Mouse scrolled (1006, 387) with delta (0, 0)
Screenshot: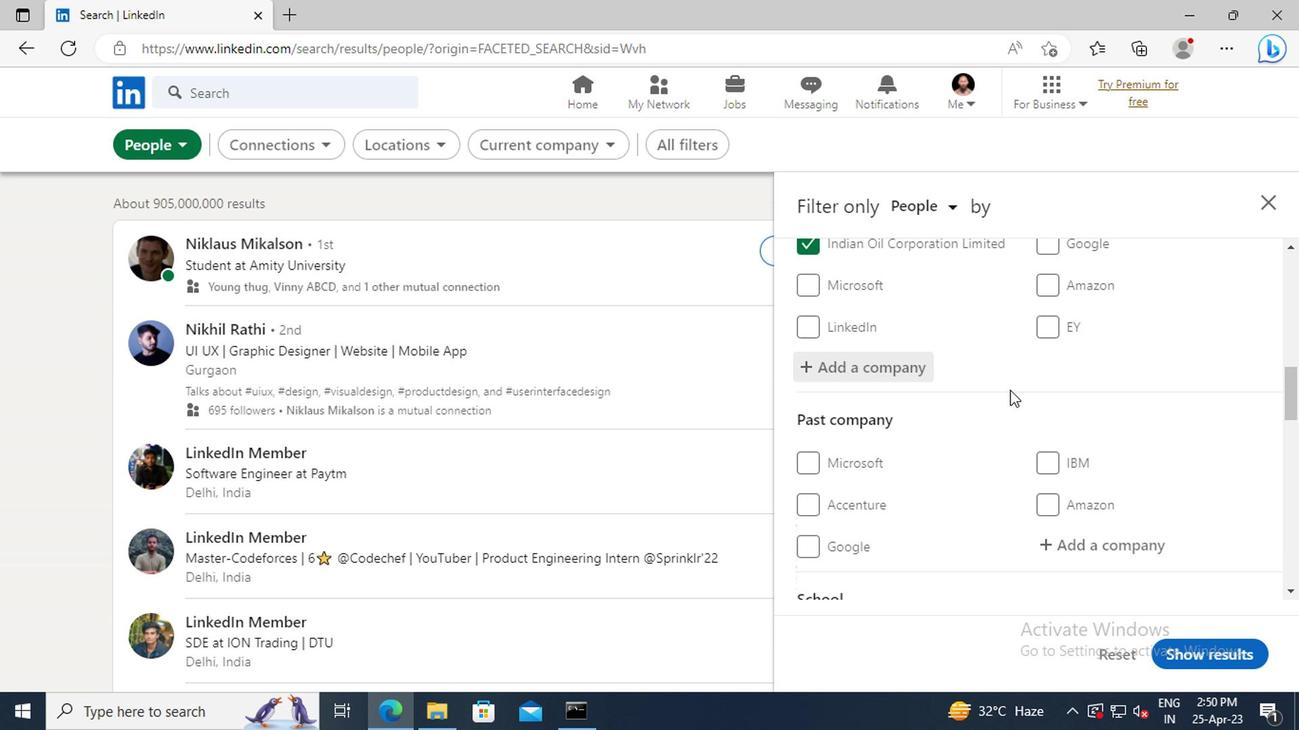 
Action: Mouse scrolled (1006, 387) with delta (0, 0)
Screenshot: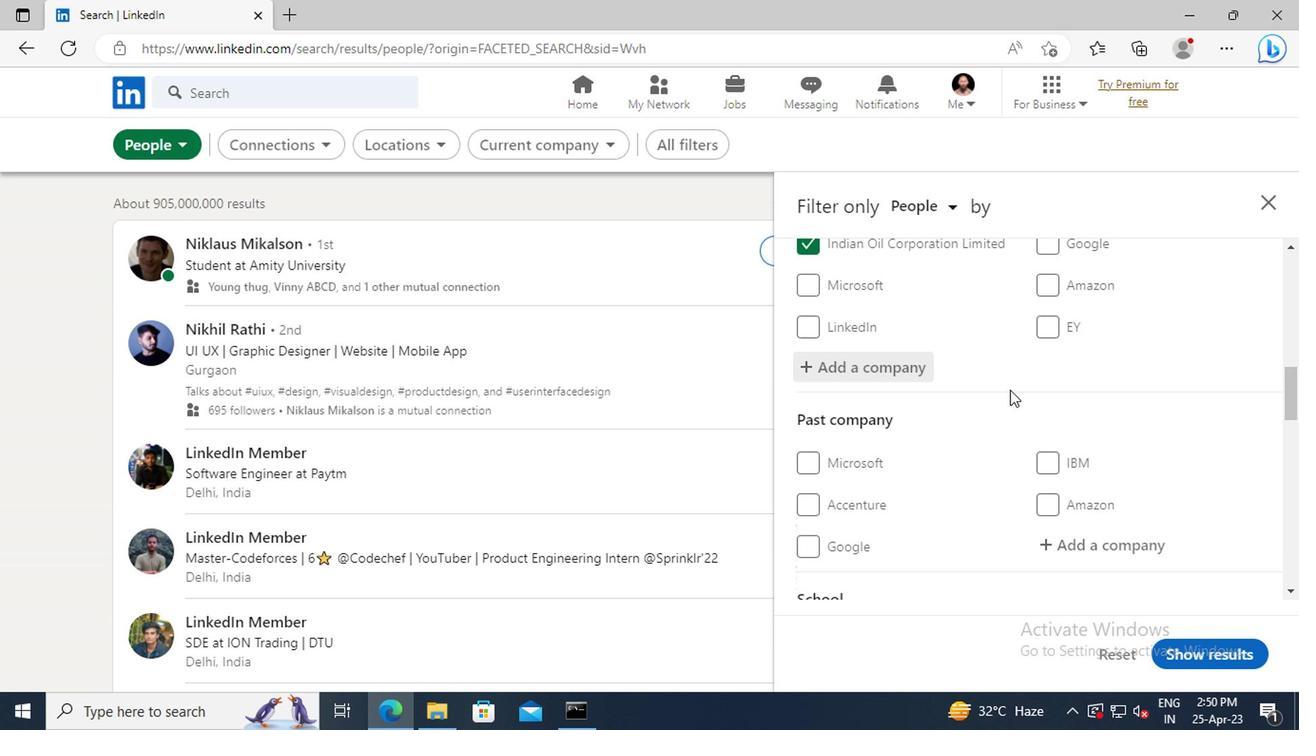
Action: Mouse scrolled (1006, 387) with delta (0, 0)
Screenshot: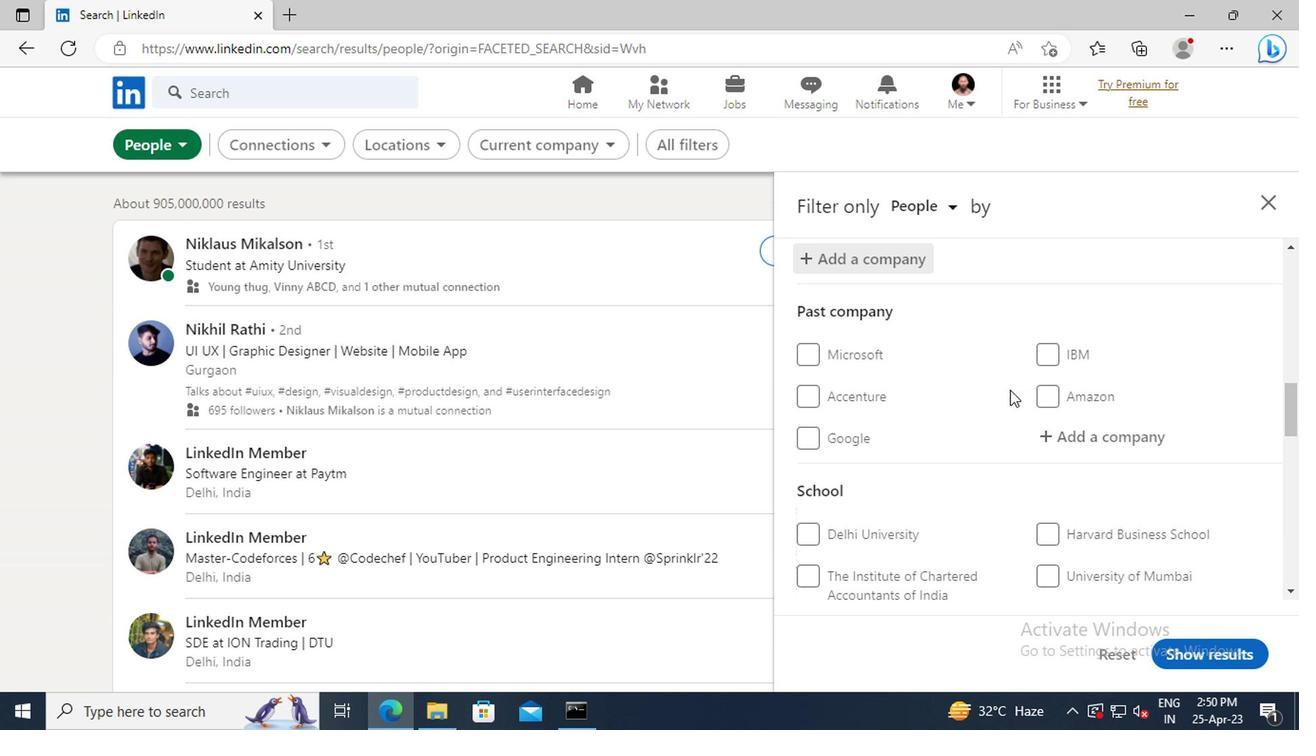 
Action: Mouse scrolled (1006, 387) with delta (0, 0)
Screenshot: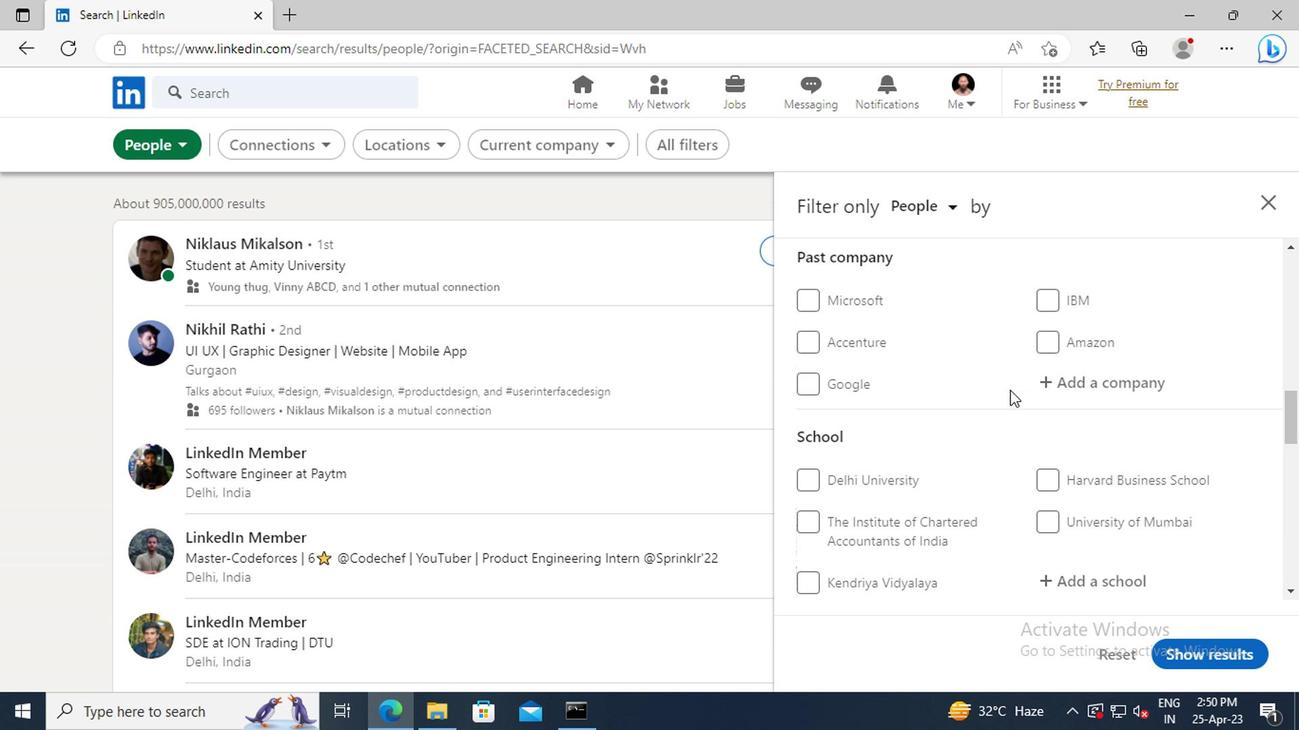
Action: Mouse scrolled (1006, 387) with delta (0, 0)
Screenshot: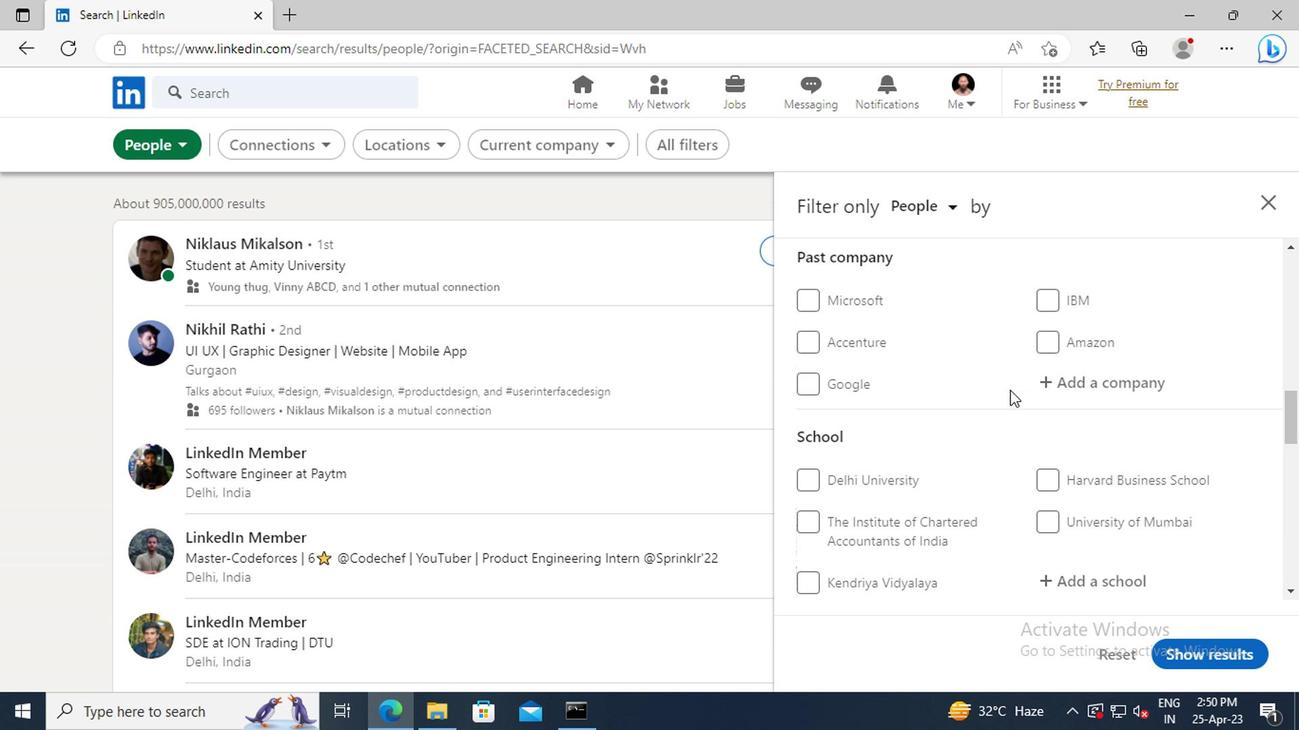 
Action: Mouse scrolled (1006, 387) with delta (0, 0)
Screenshot: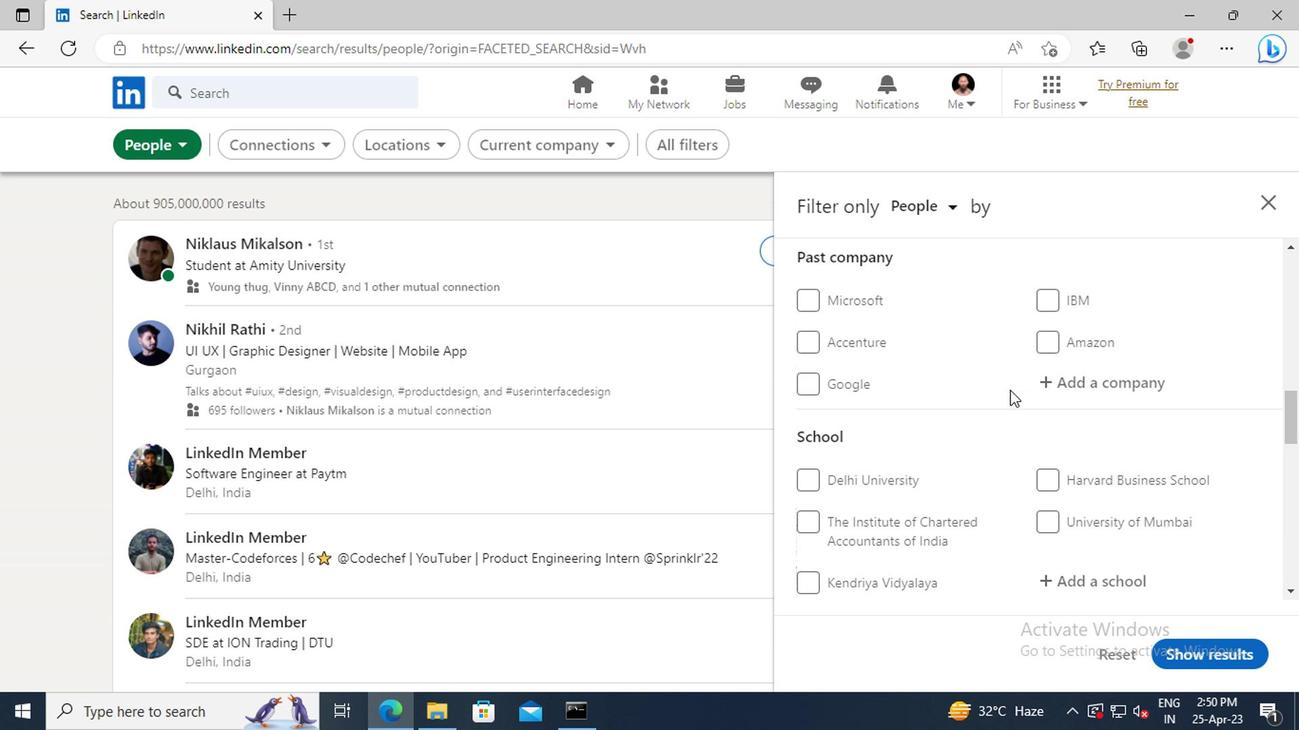 
Action: Mouse moved to (1073, 420)
Screenshot: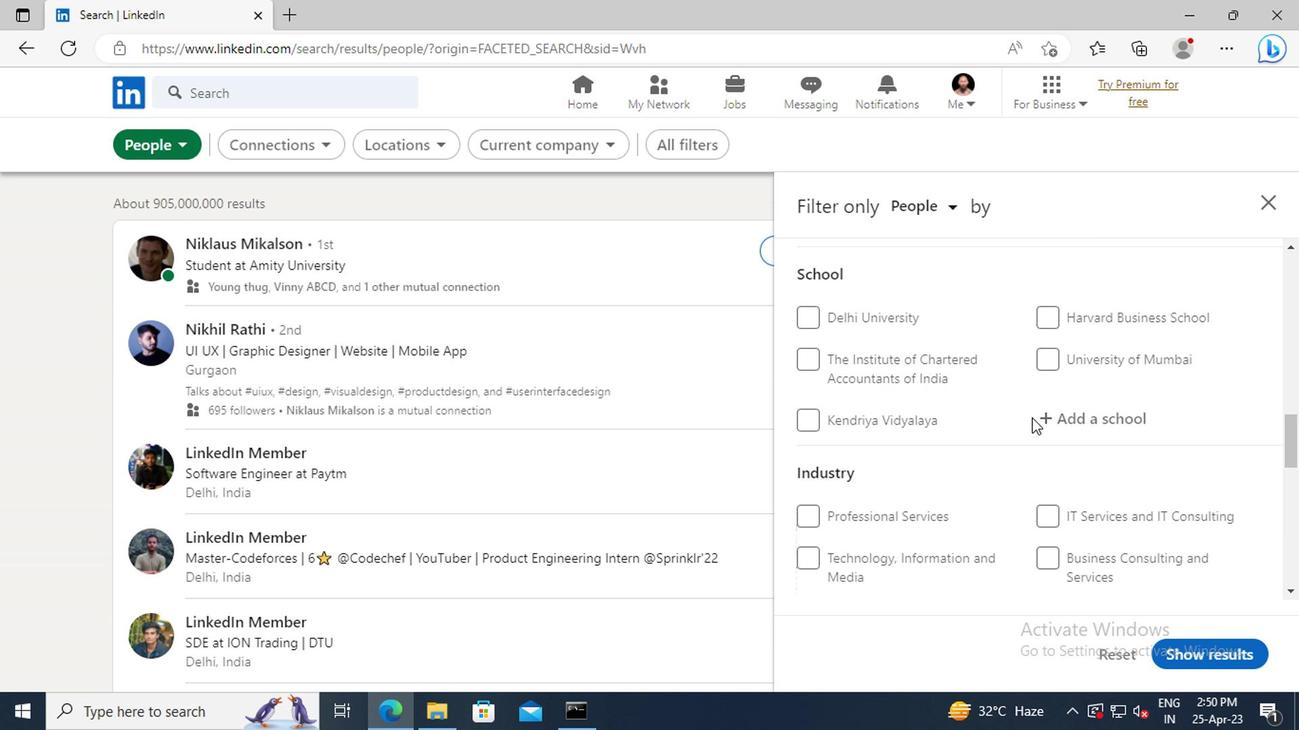 
Action: Mouse pressed left at (1073, 420)
Screenshot: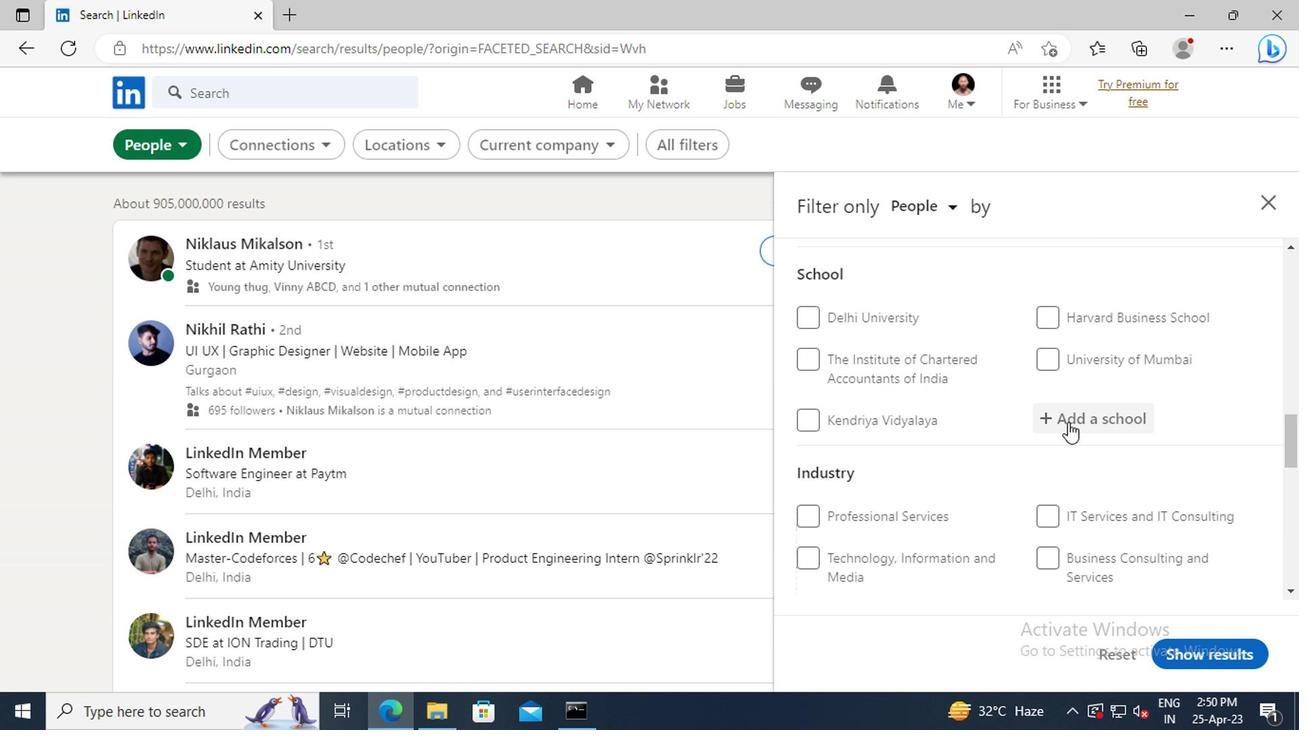 
Action: Key pressed <Key.shift>PSG<Key.space><Key.shift>INSTITUTE<Key.space>OF<Key.space><Key.shift>MANAGEMENT
Screenshot: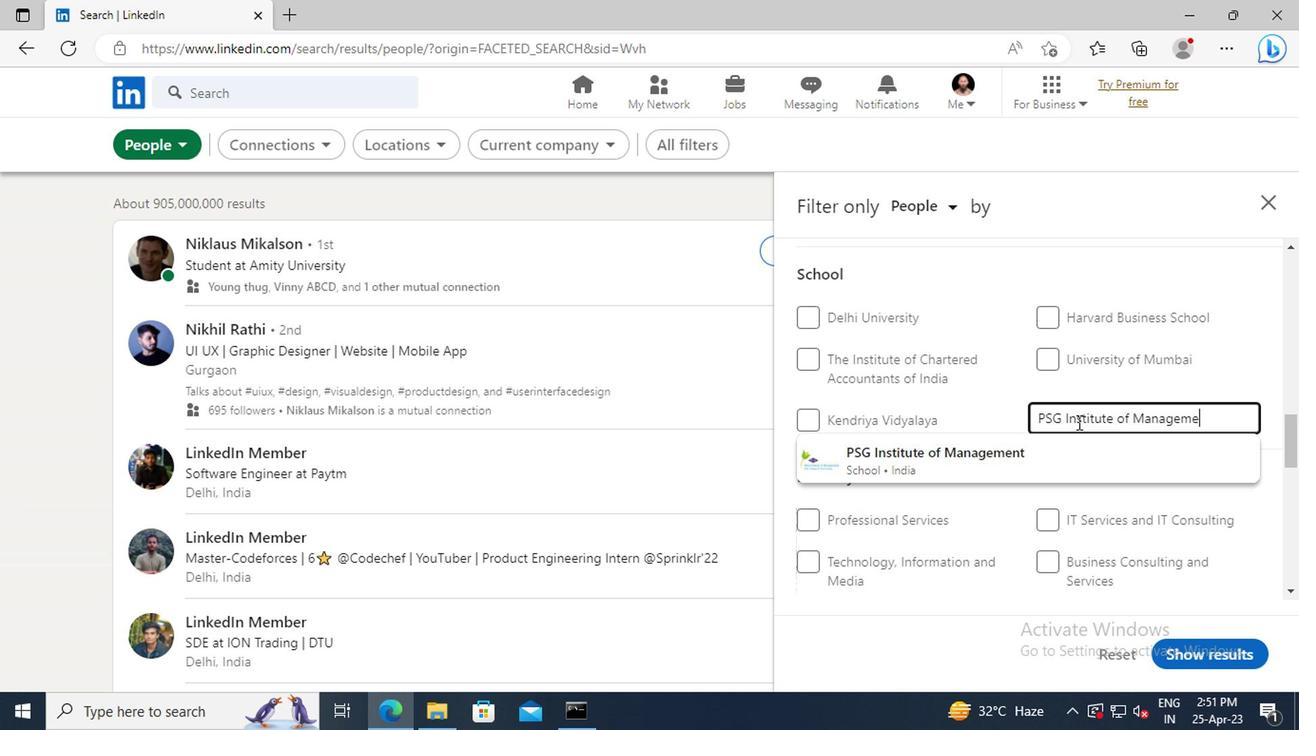 
Action: Mouse moved to (1039, 447)
Screenshot: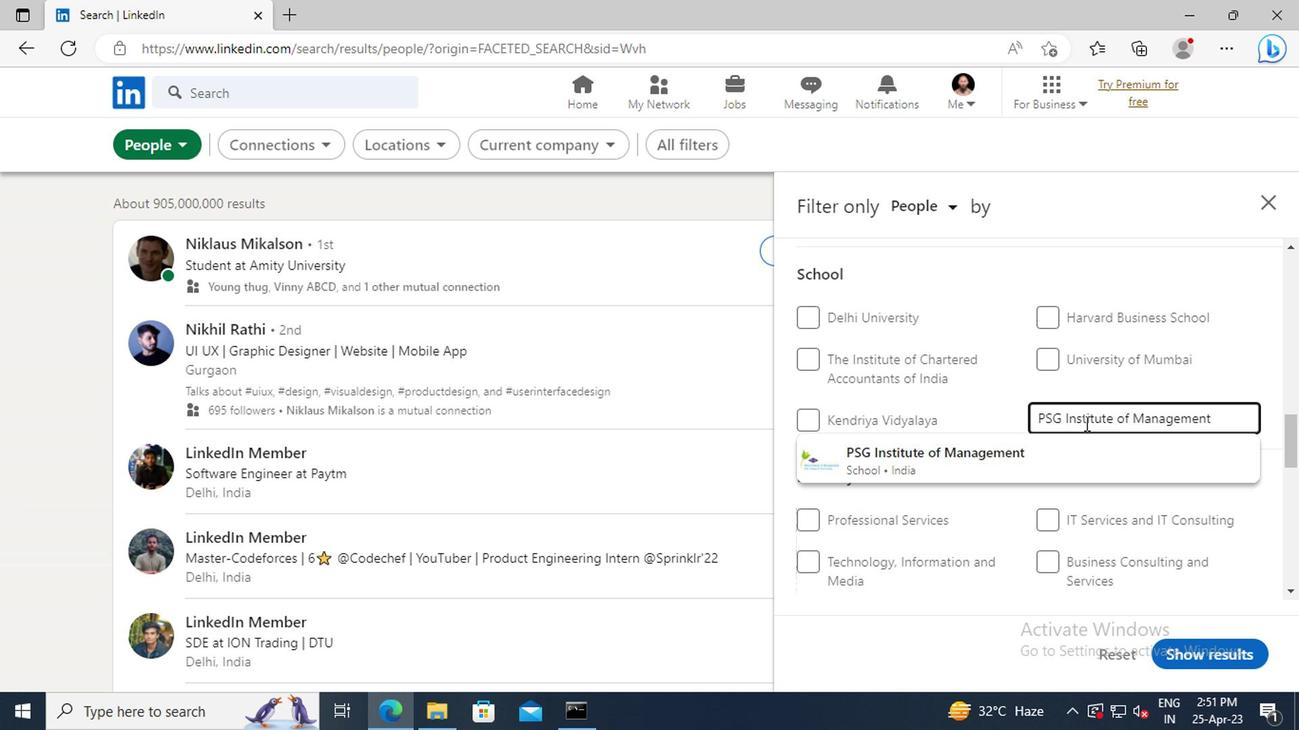 
Action: Mouse pressed left at (1039, 447)
Screenshot: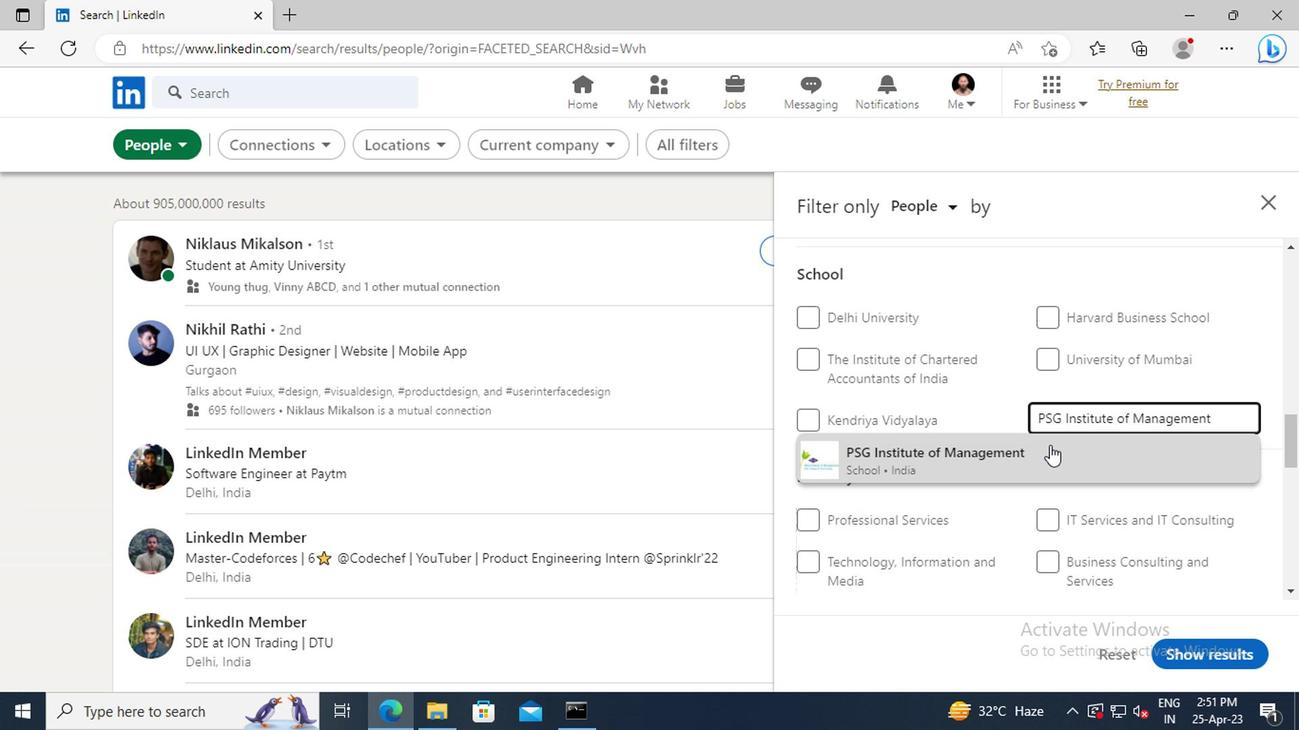 
Action: Mouse moved to (1022, 399)
Screenshot: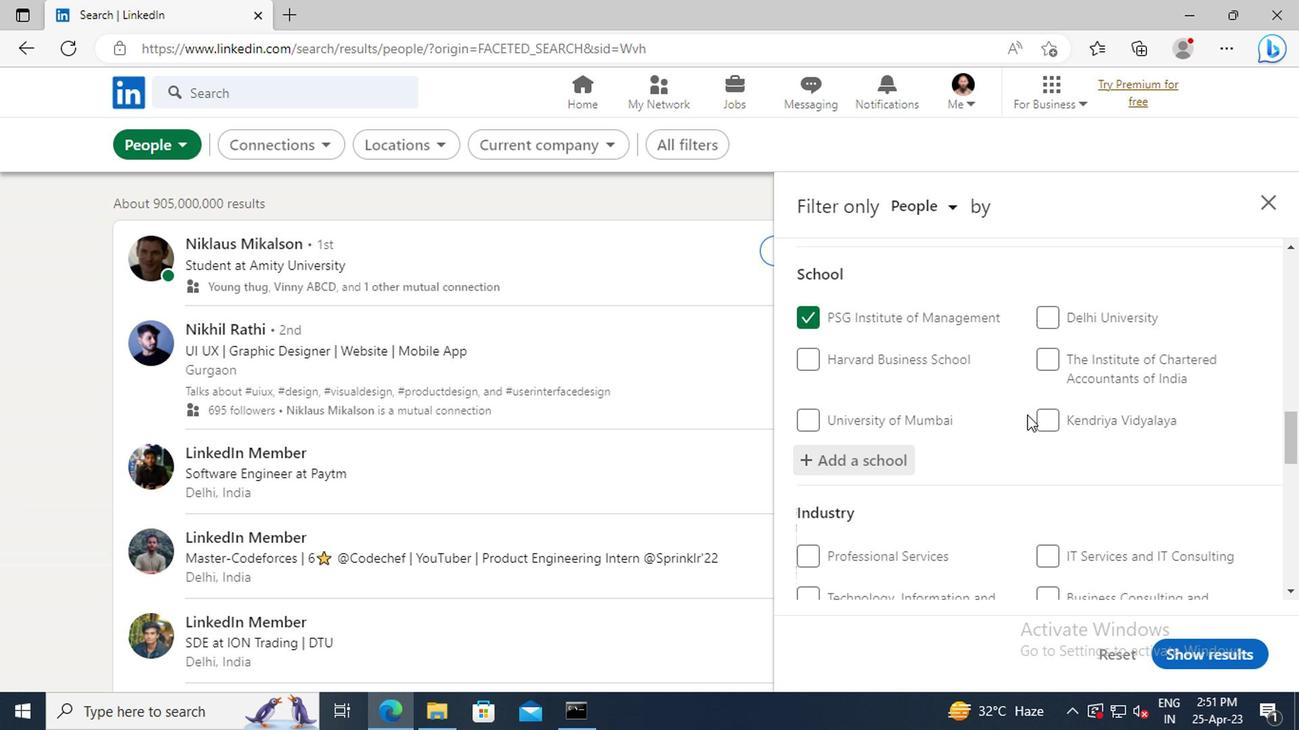 
Action: Mouse scrolled (1022, 398) with delta (0, 0)
Screenshot: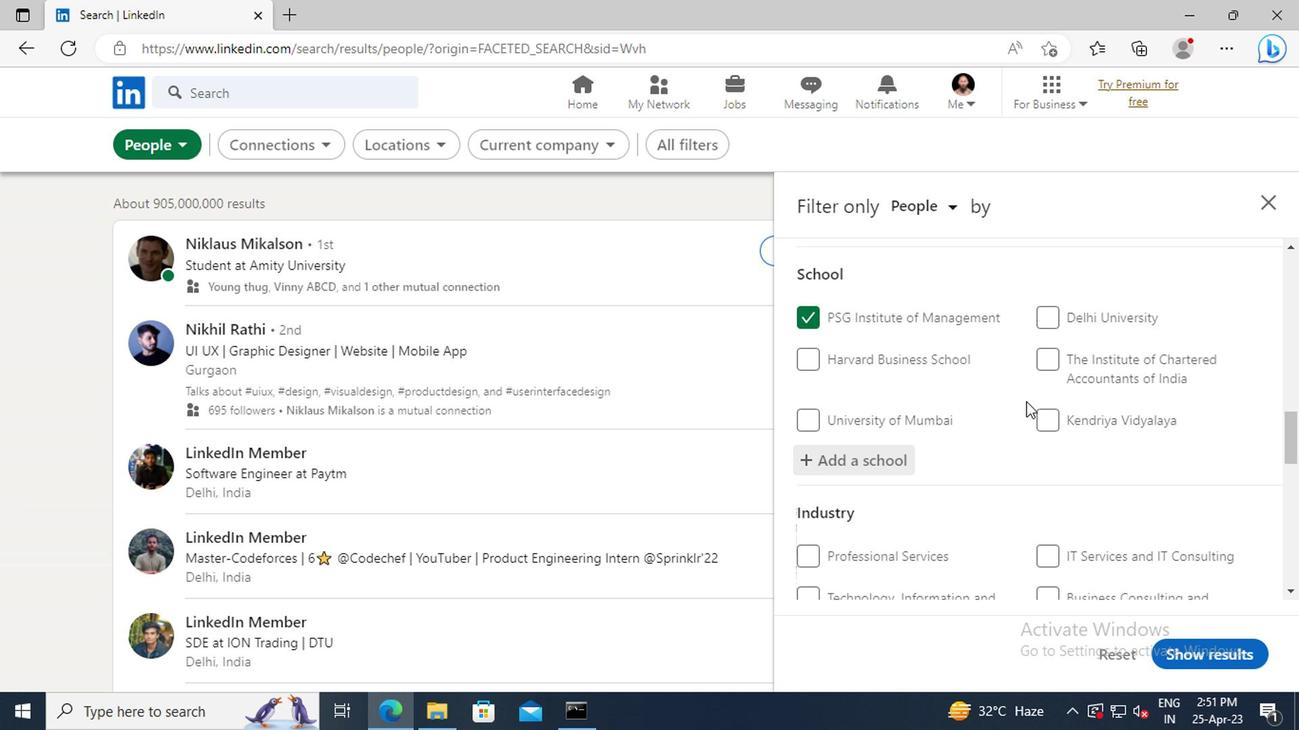
Action: Mouse scrolled (1022, 398) with delta (0, 0)
Screenshot: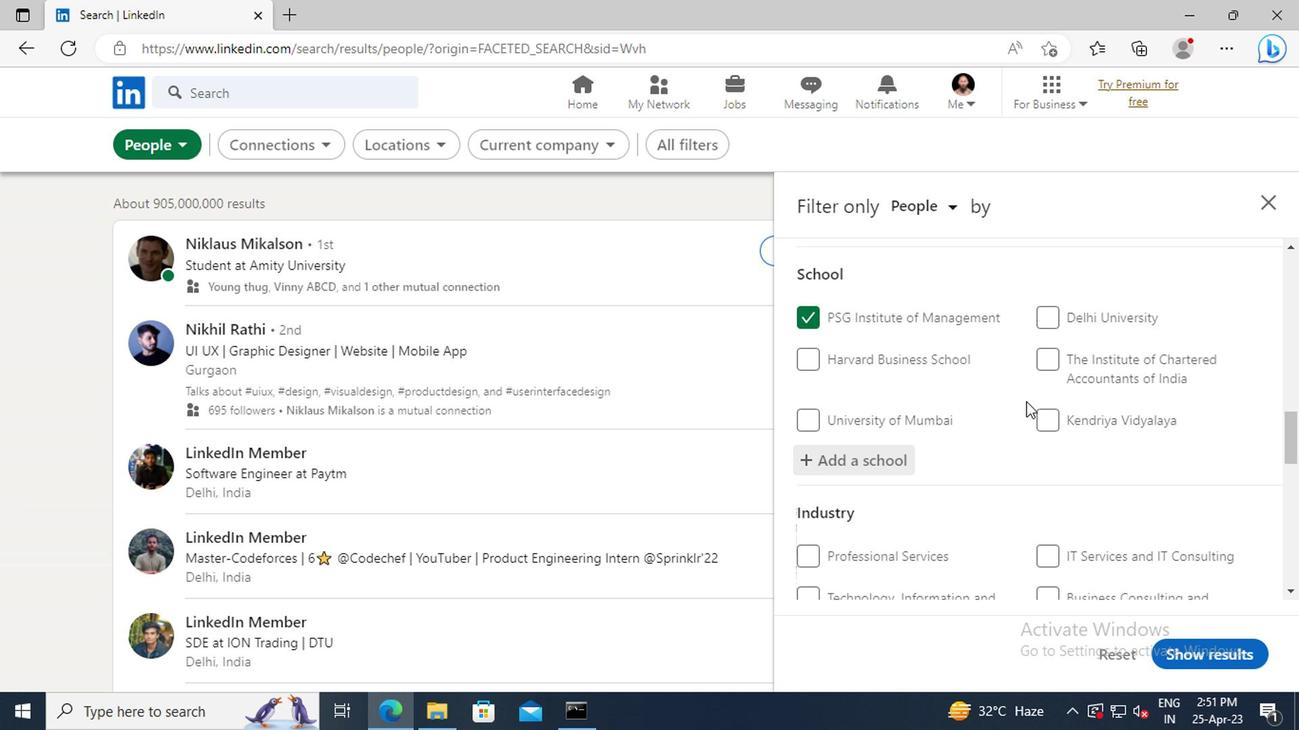 
Action: Mouse scrolled (1022, 398) with delta (0, 0)
Screenshot: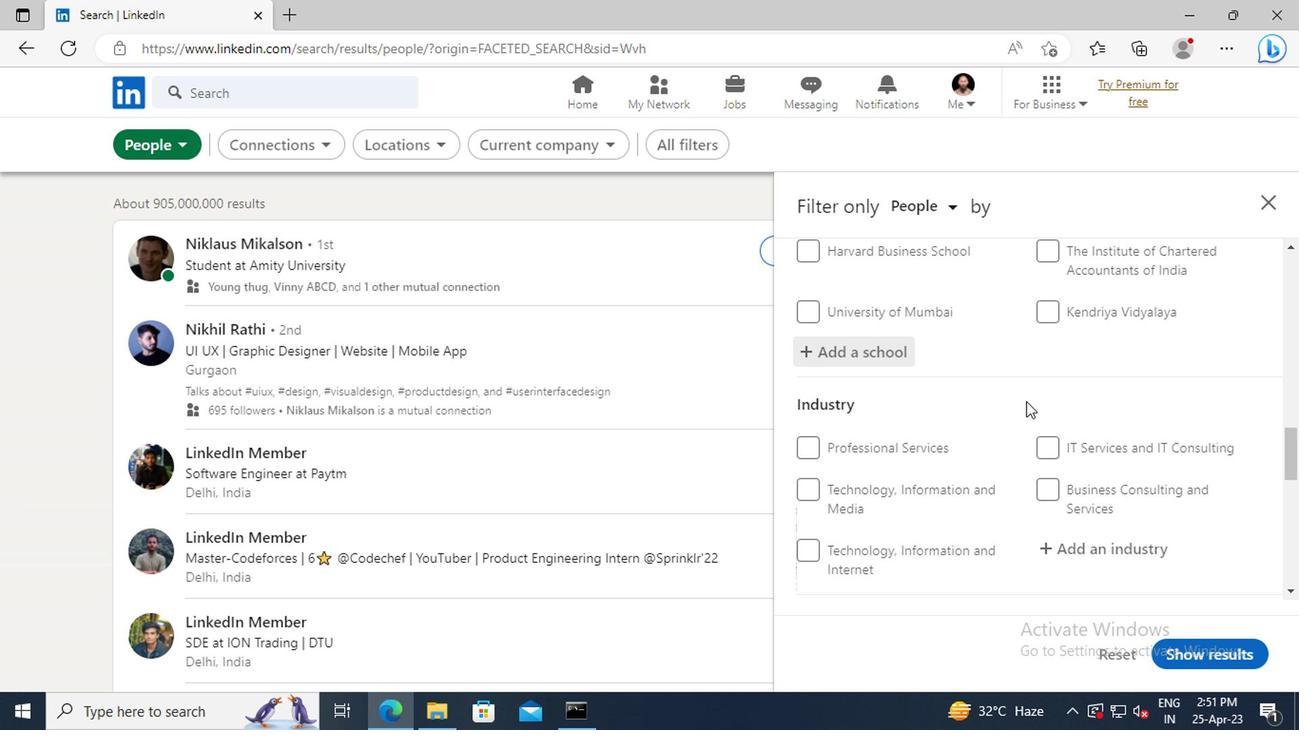 
Action: Mouse scrolled (1022, 398) with delta (0, 0)
Screenshot: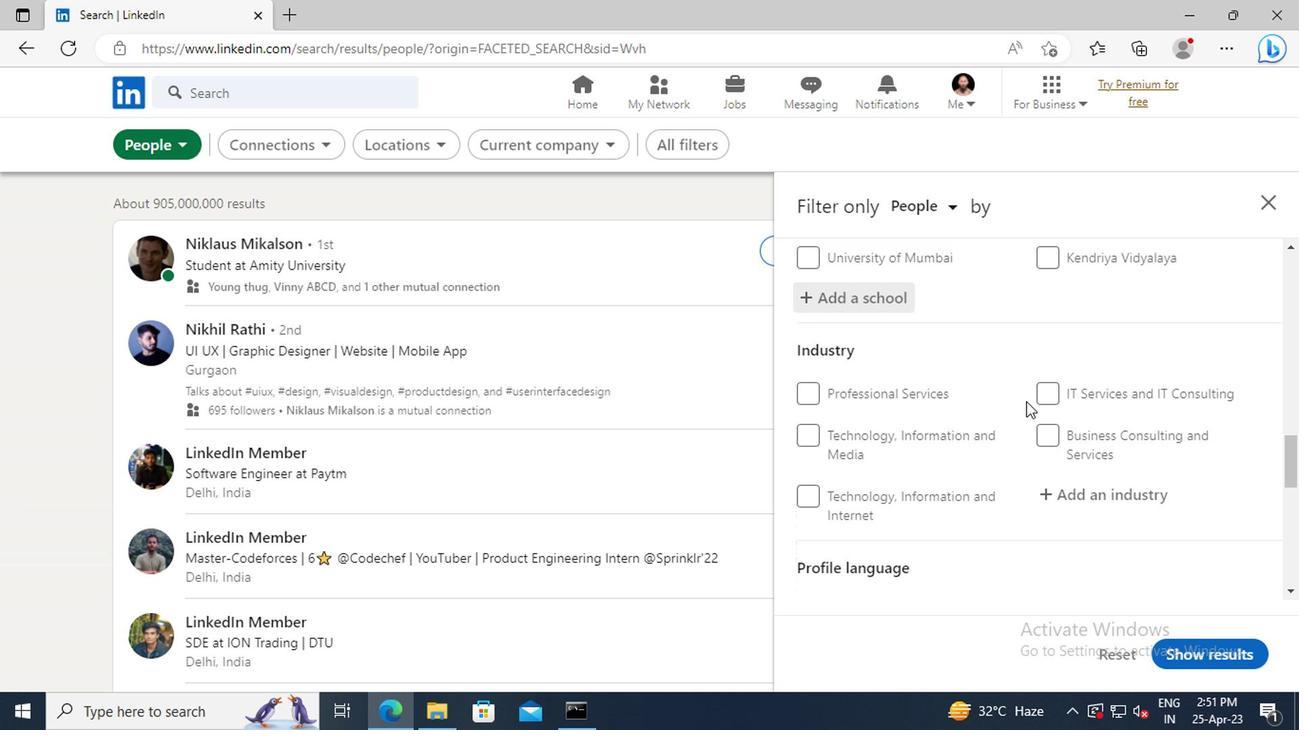 
Action: Mouse scrolled (1022, 398) with delta (0, 0)
Screenshot: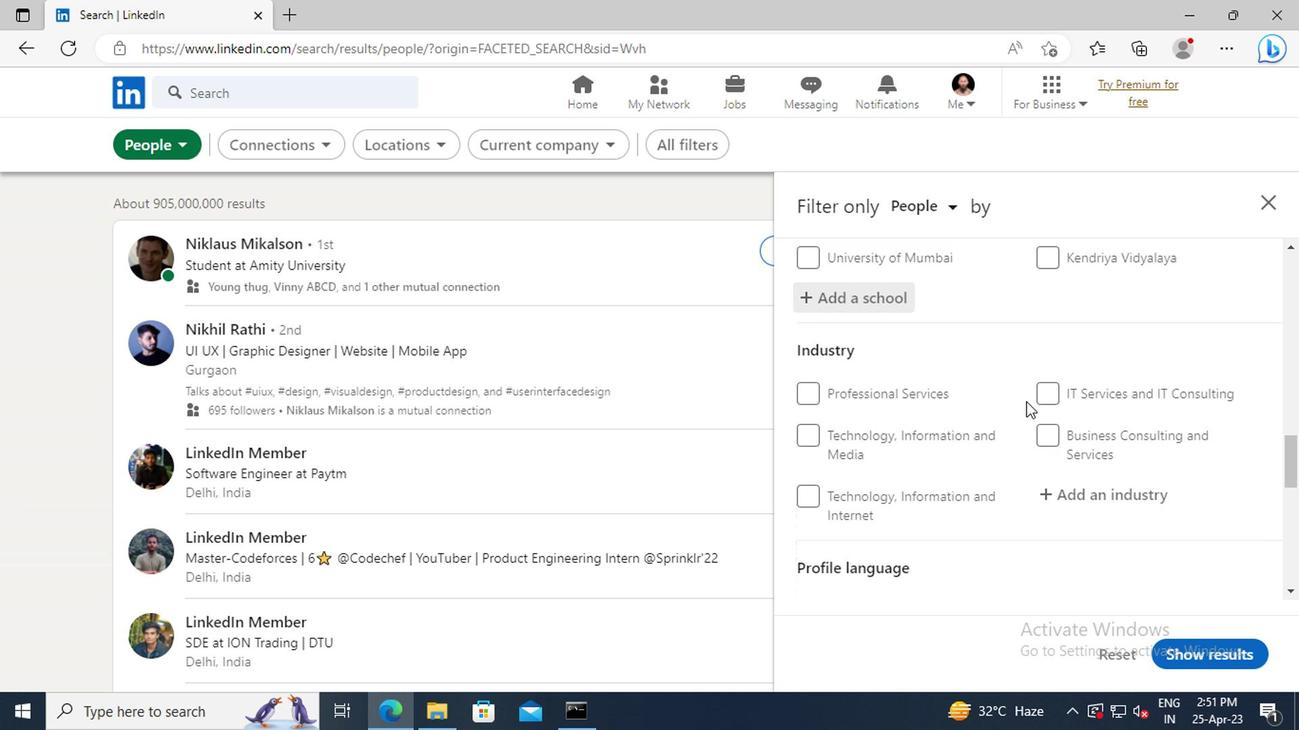 
Action: Mouse moved to (1076, 396)
Screenshot: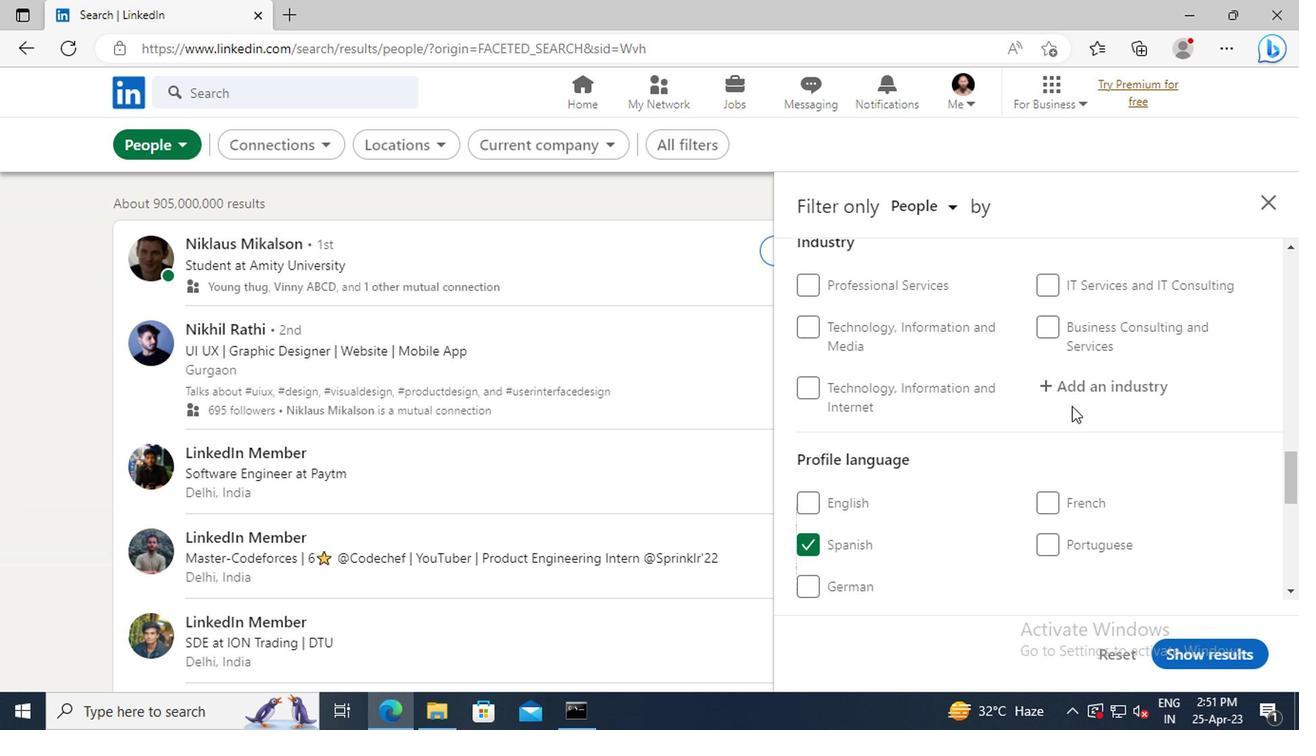 
Action: Mouse pressed left at (1076, 396)
Screenshot: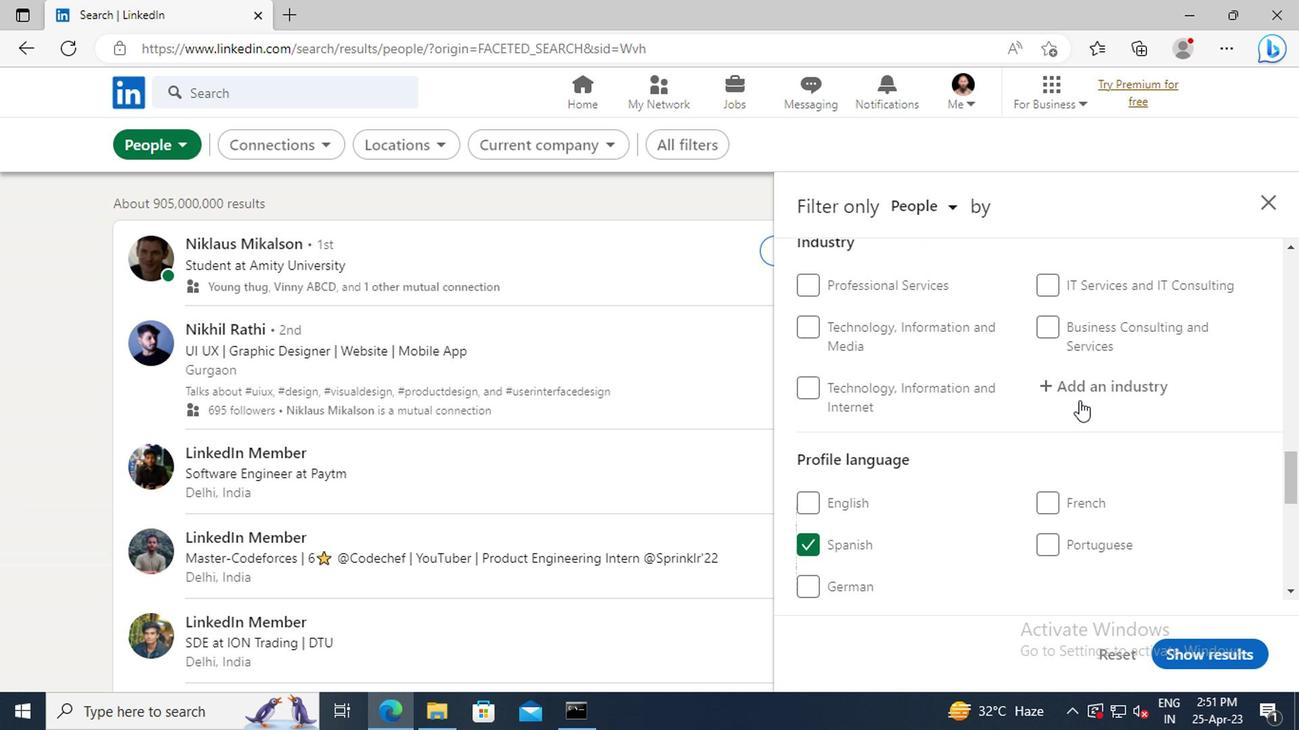 
Action: Key pressed <Key.shift>GAMBLING<Key.space><Key.shift><Key.shift><Key.shift><Key.shift><Key.shift>FACILITIES<Key.space>AND<Key.space><Key.shift>CASINOS
Screenshot: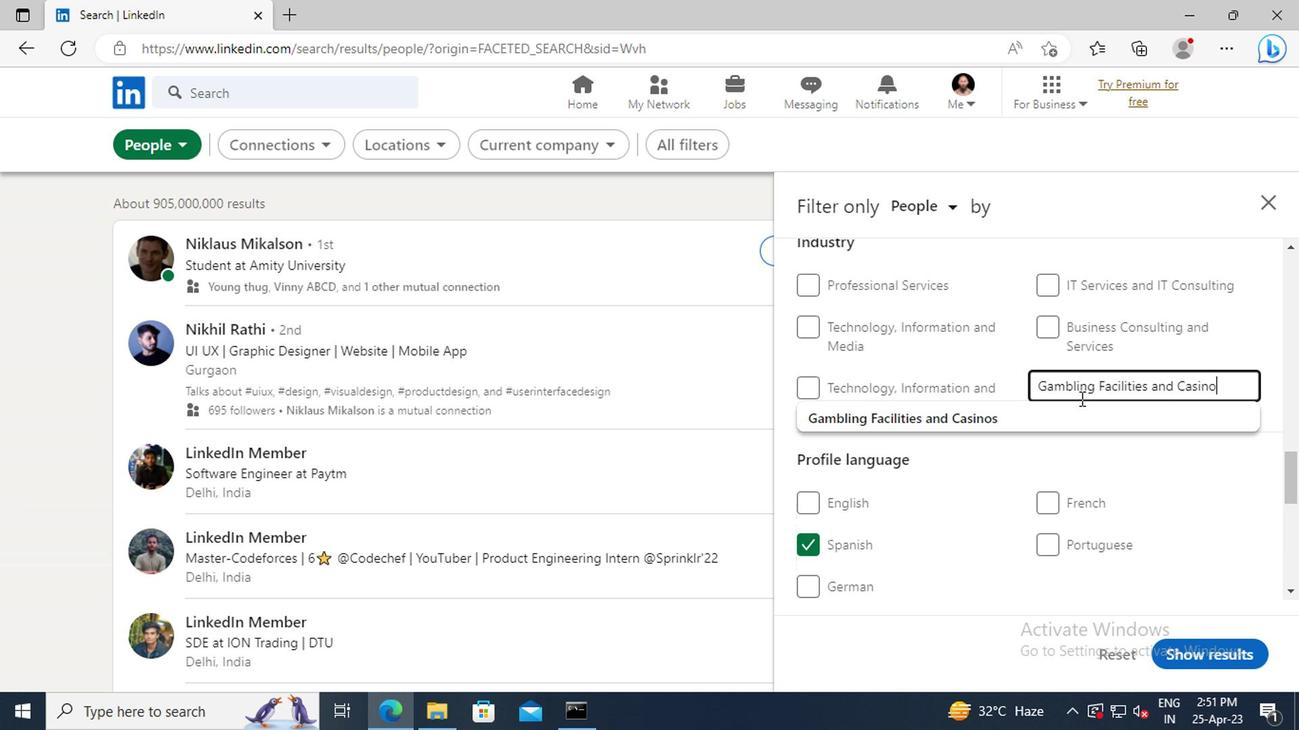 
Action: Mouse moved to (1046, 411)
Screenshot: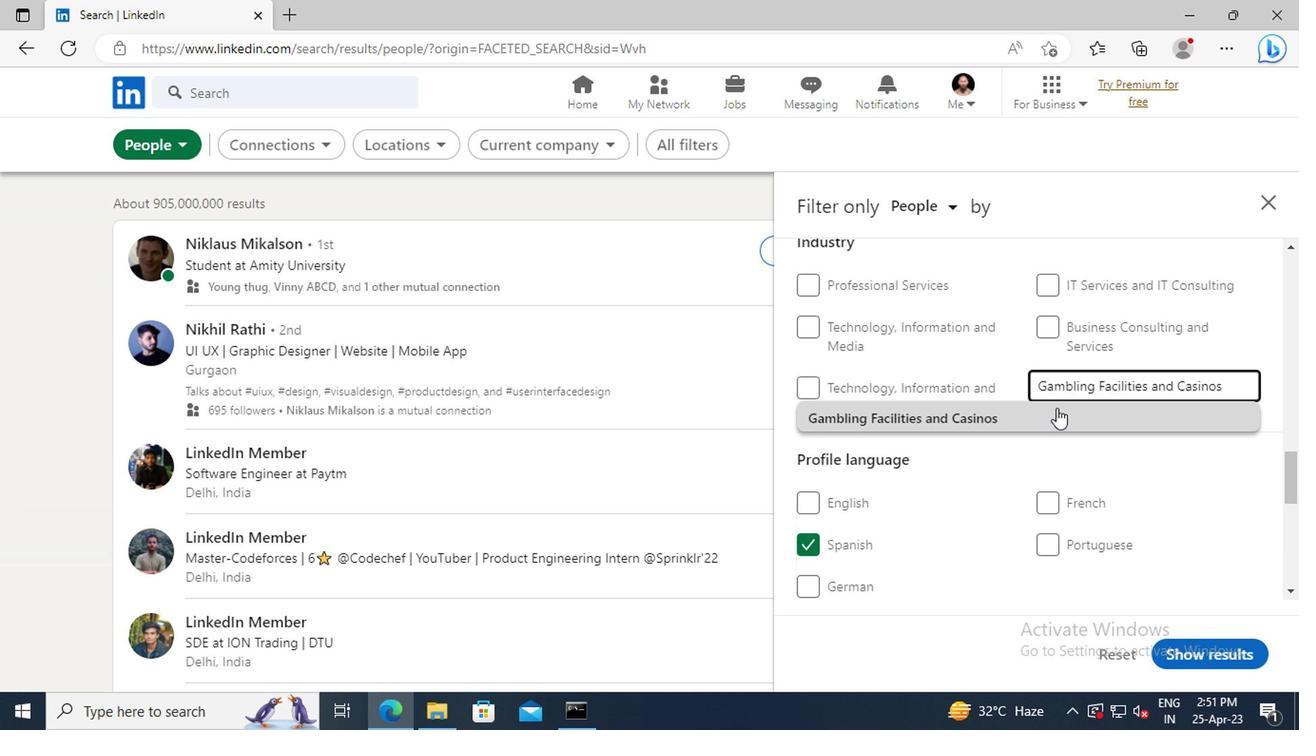 
Action: Mouse pressed left at (1046, 411)
Screenshot: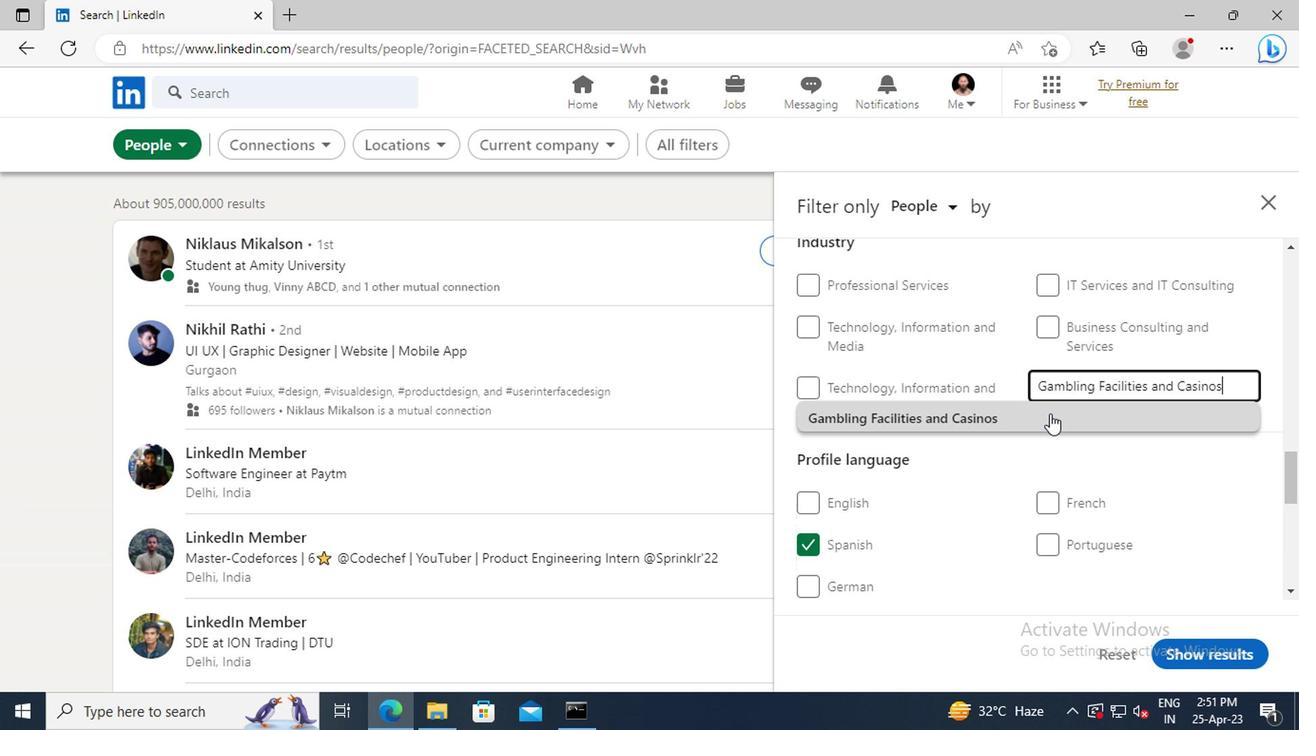 
Action: Mouse moved to (1020, 383)
Screenshot: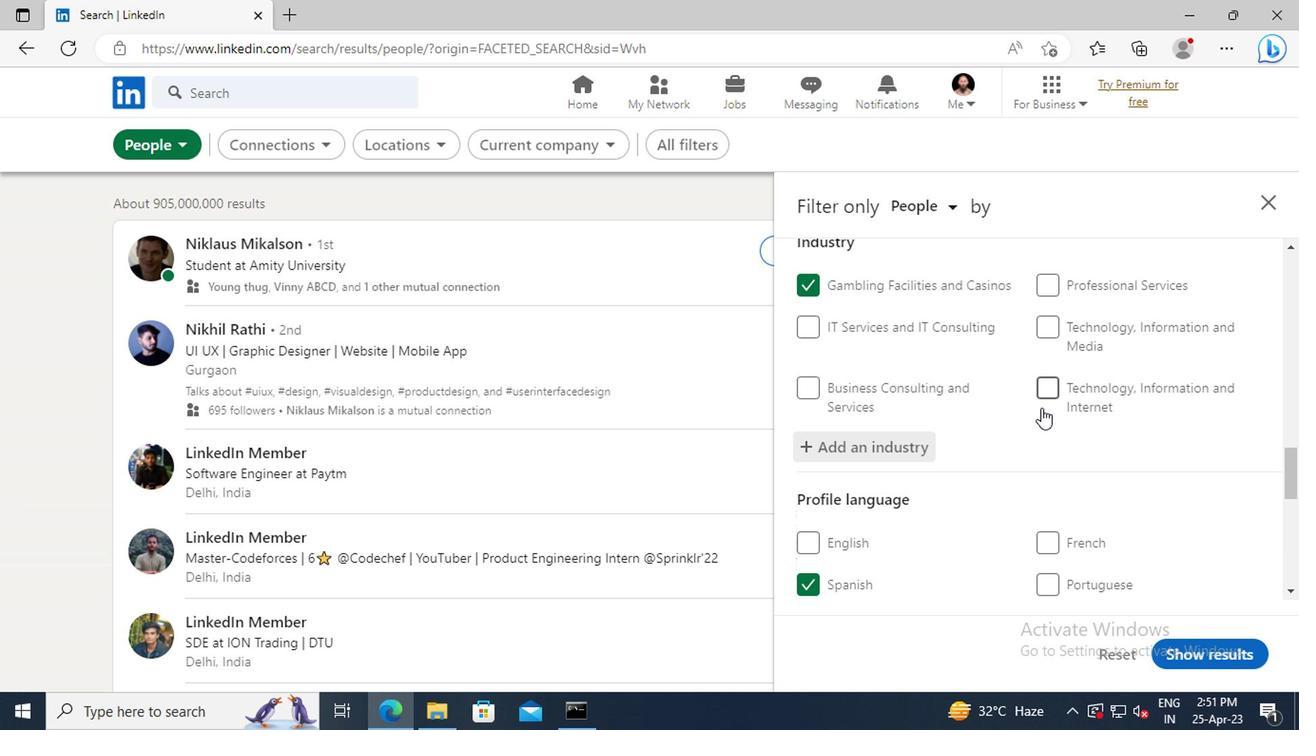 
Action: Mouse scrolled (1020, 382) with delta (0, 0)
Screenshot: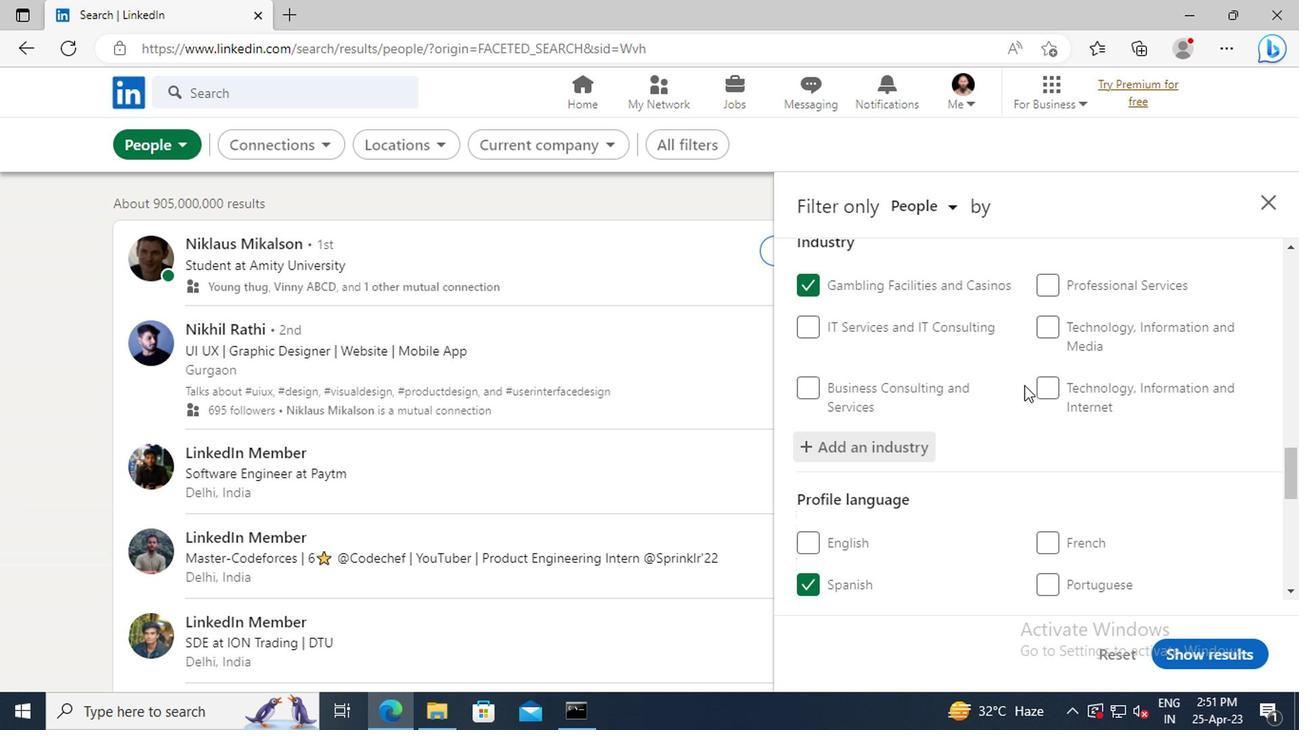 
Action: Mouse scrolled (1020, 382) with delta (0, 0)
Screenshot: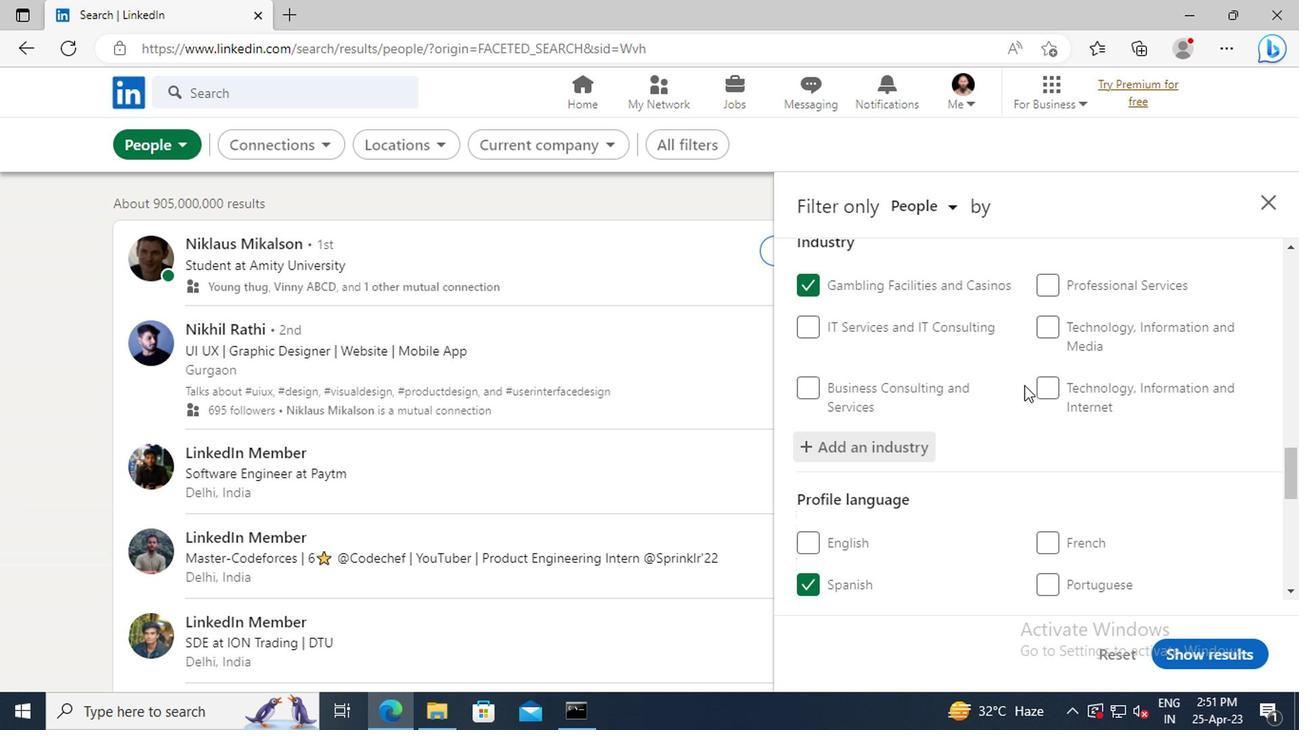 
Action: Mouse scrolled (1020, 382) with delta (0, 0)
Screenshot: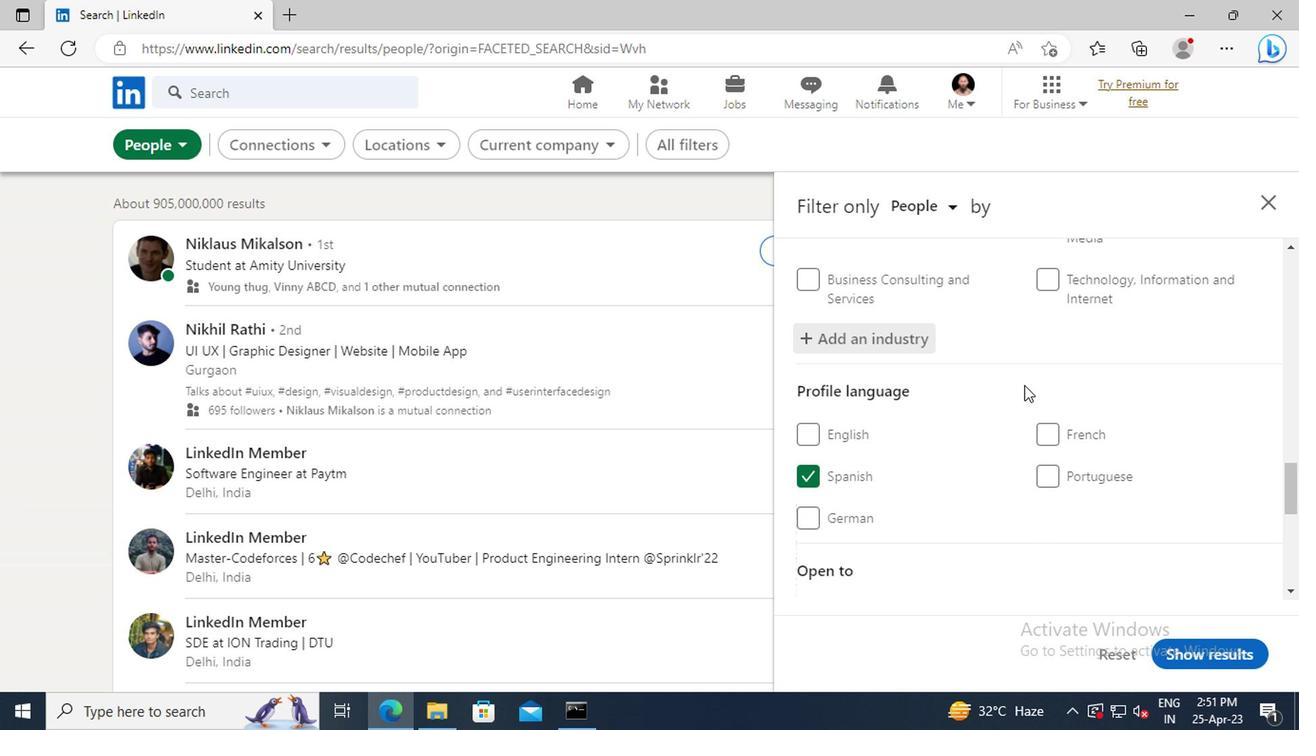 
Action: Mouse scrolled (1020, 382) with delta (0, 0)
Screenshot: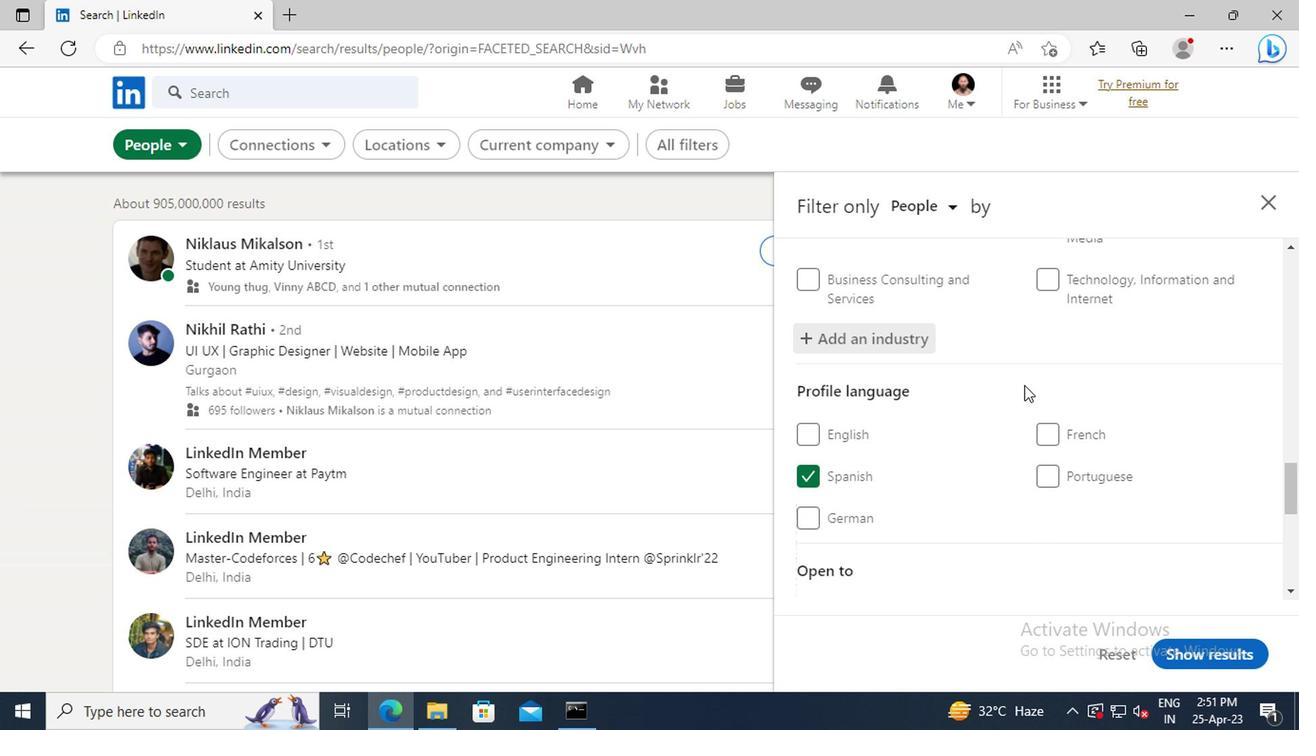 
Action: Mouse scrolled (1020, 382) with delta (0, 0)
Screenshot: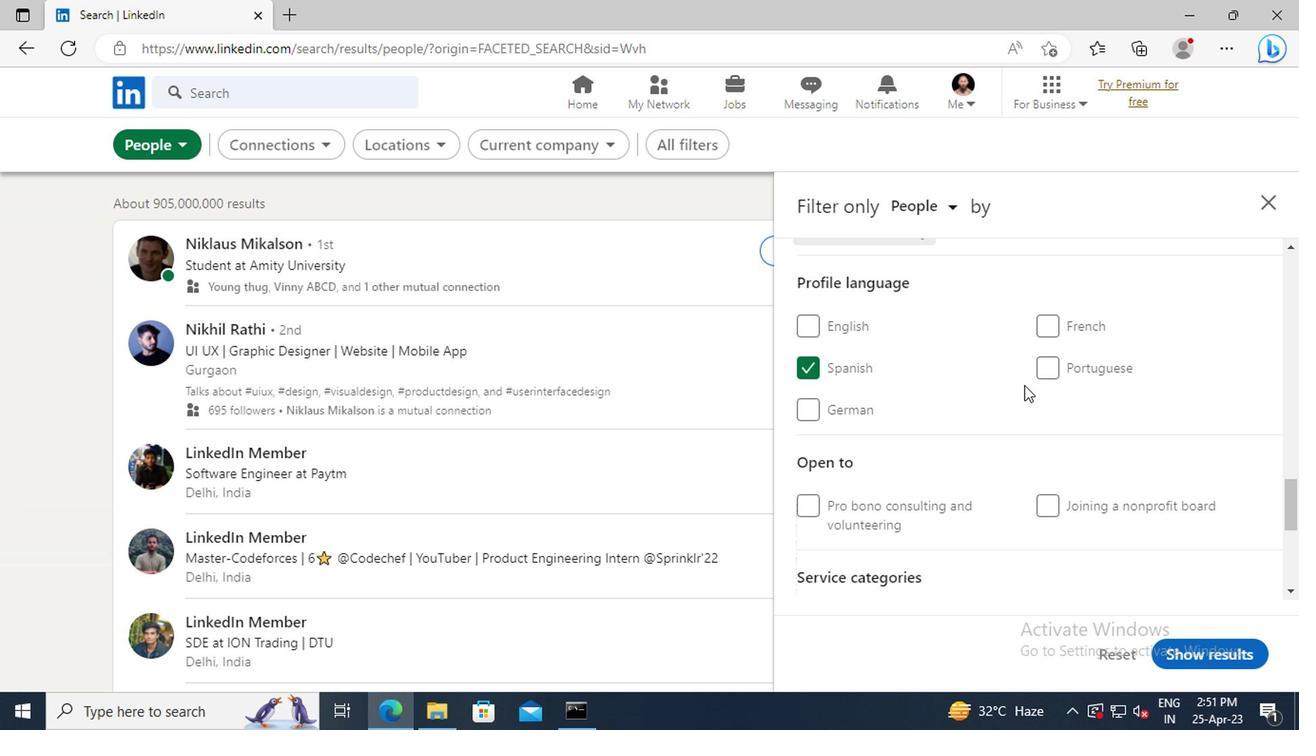 
Action: Mouse scrolled (1020, 382) with delta (0, 0)
Screenshot: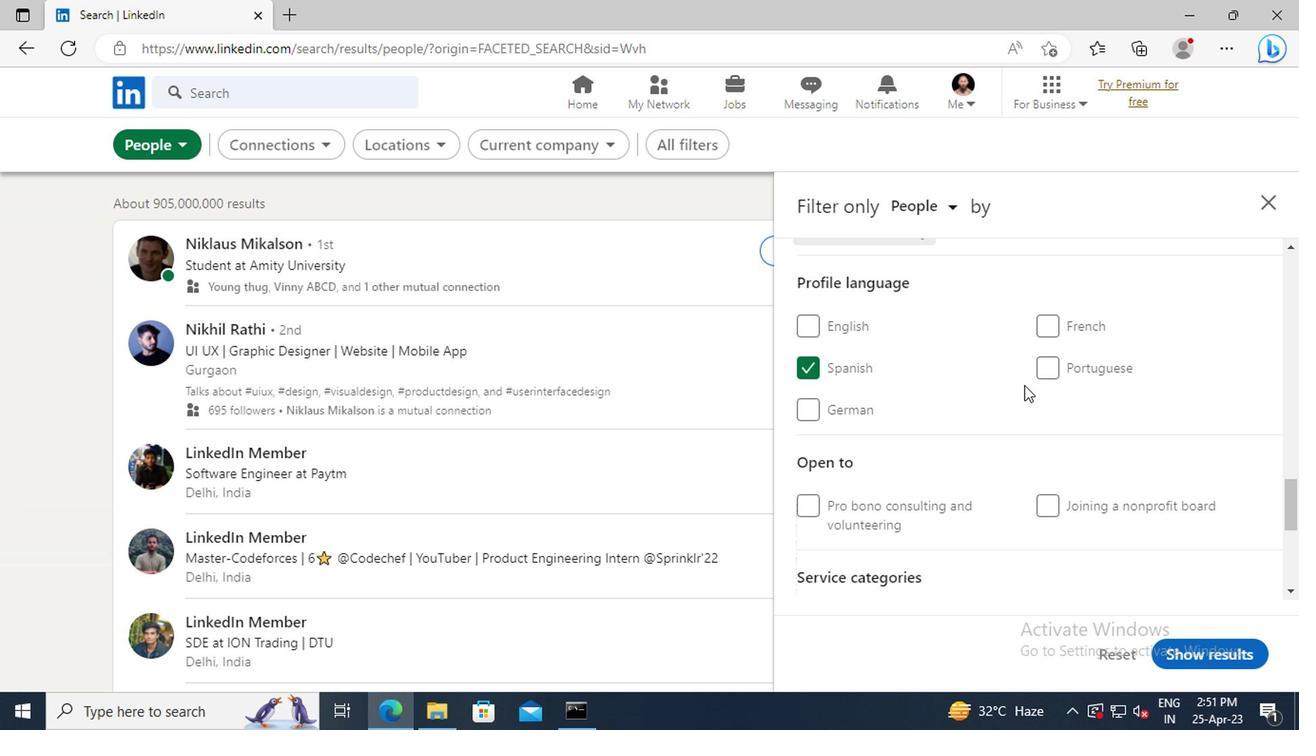 
Action: Mouse scrolled (1020, 382) with delta (0, 0)
Screenshot: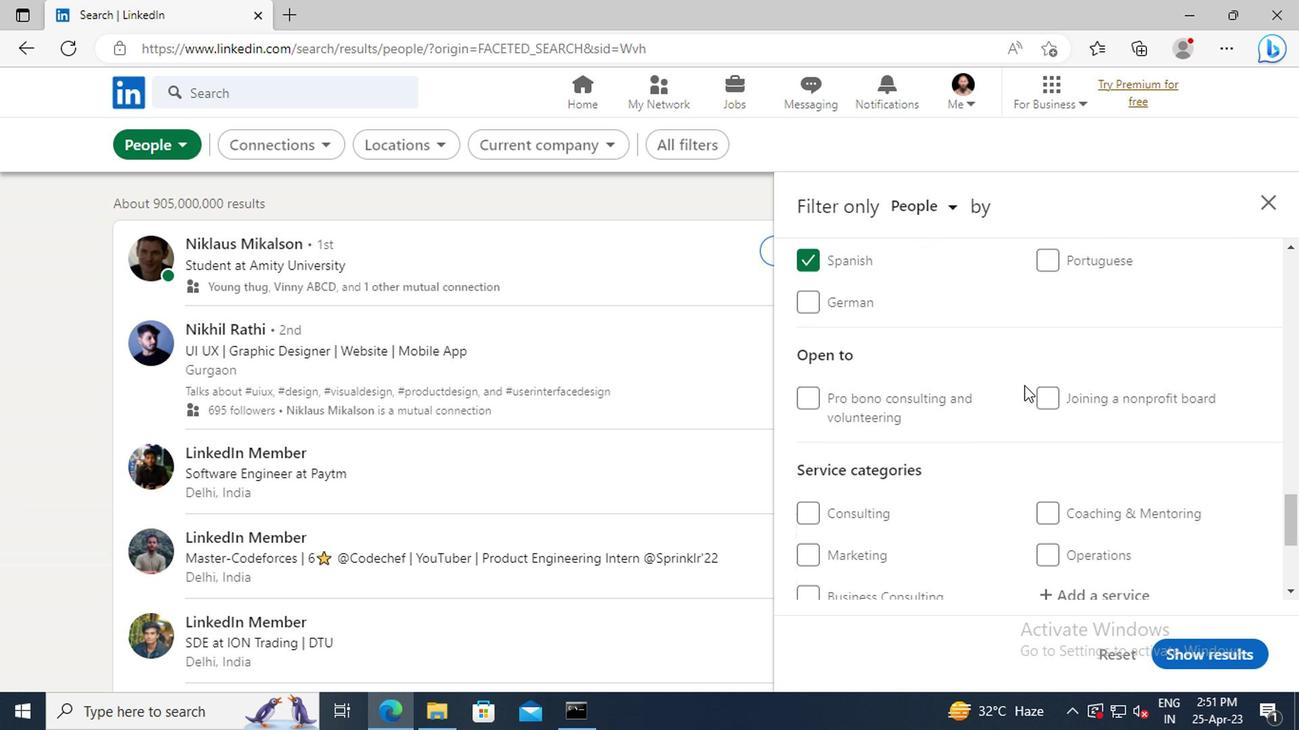 
Action: Mouse scrolled (1020, 382) with delta (0, 0)
Screenshot: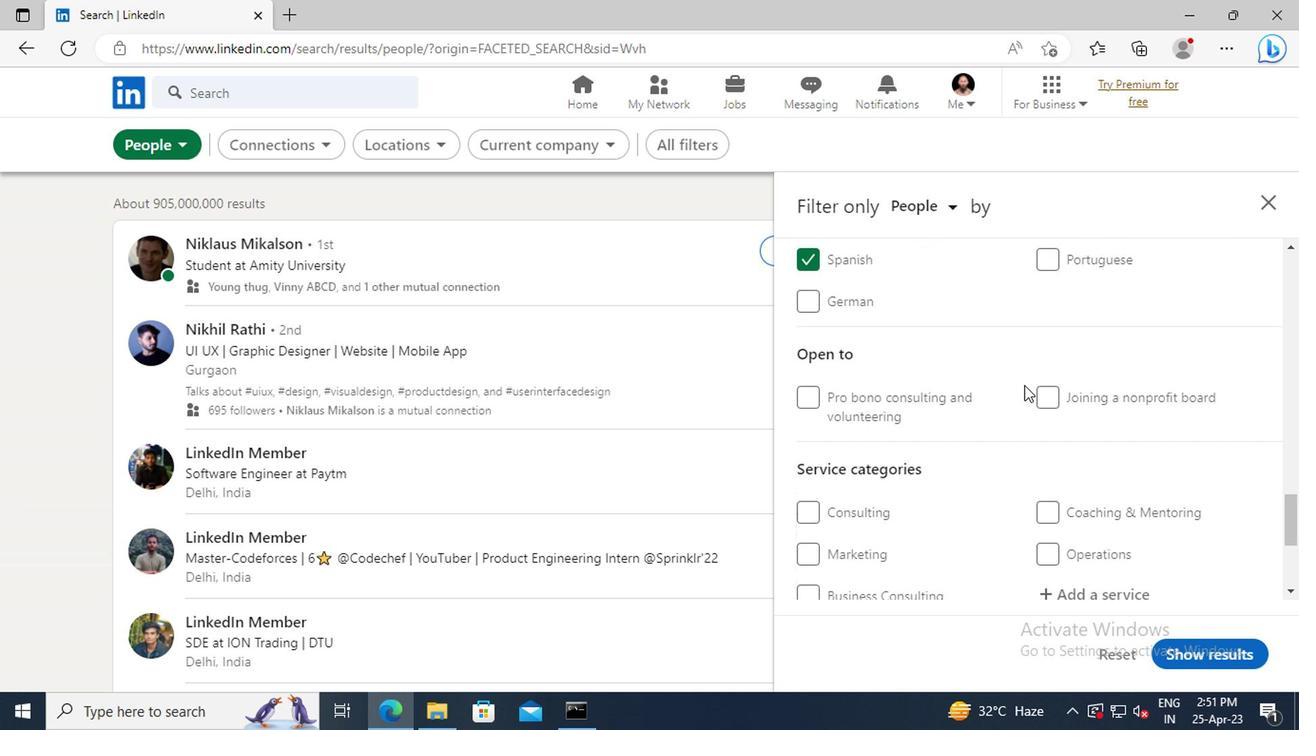 
Action: Mouse moved to (1061, 477)
Screenshot: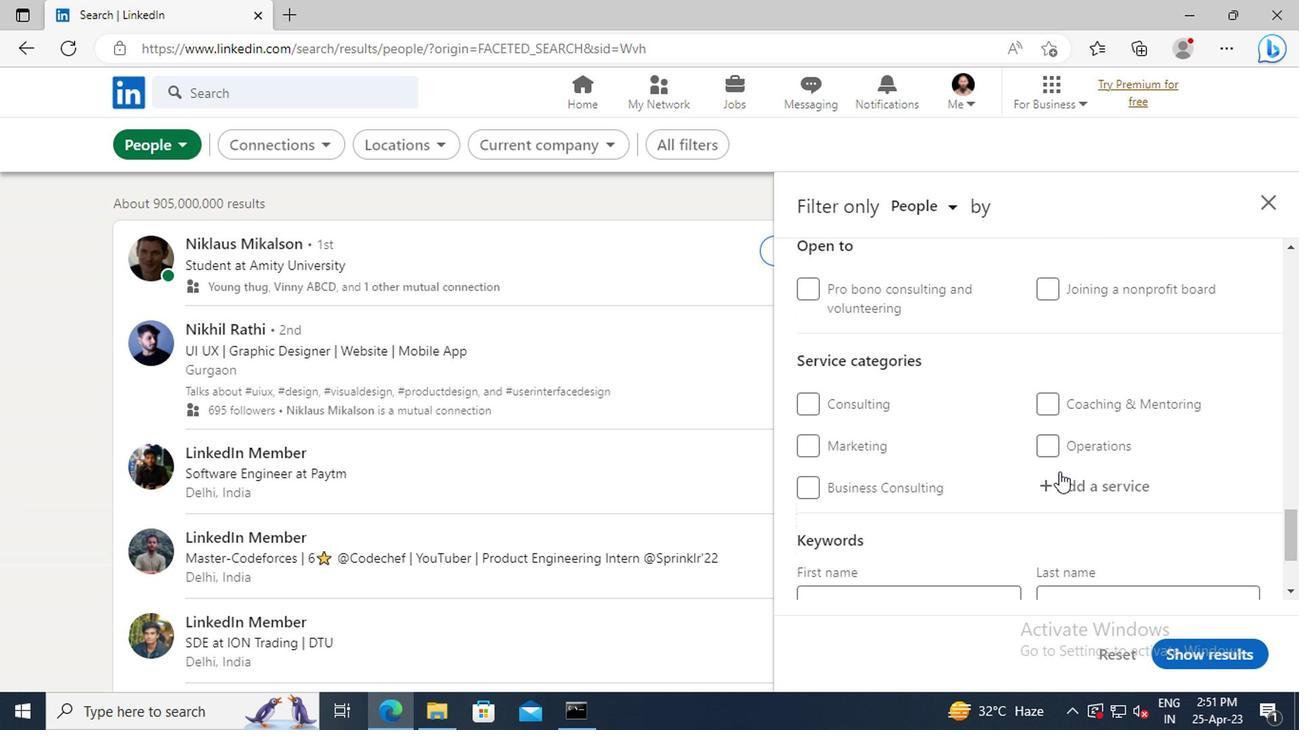 
Action: Mouse pressed left at (1061, 477)
Screenshot: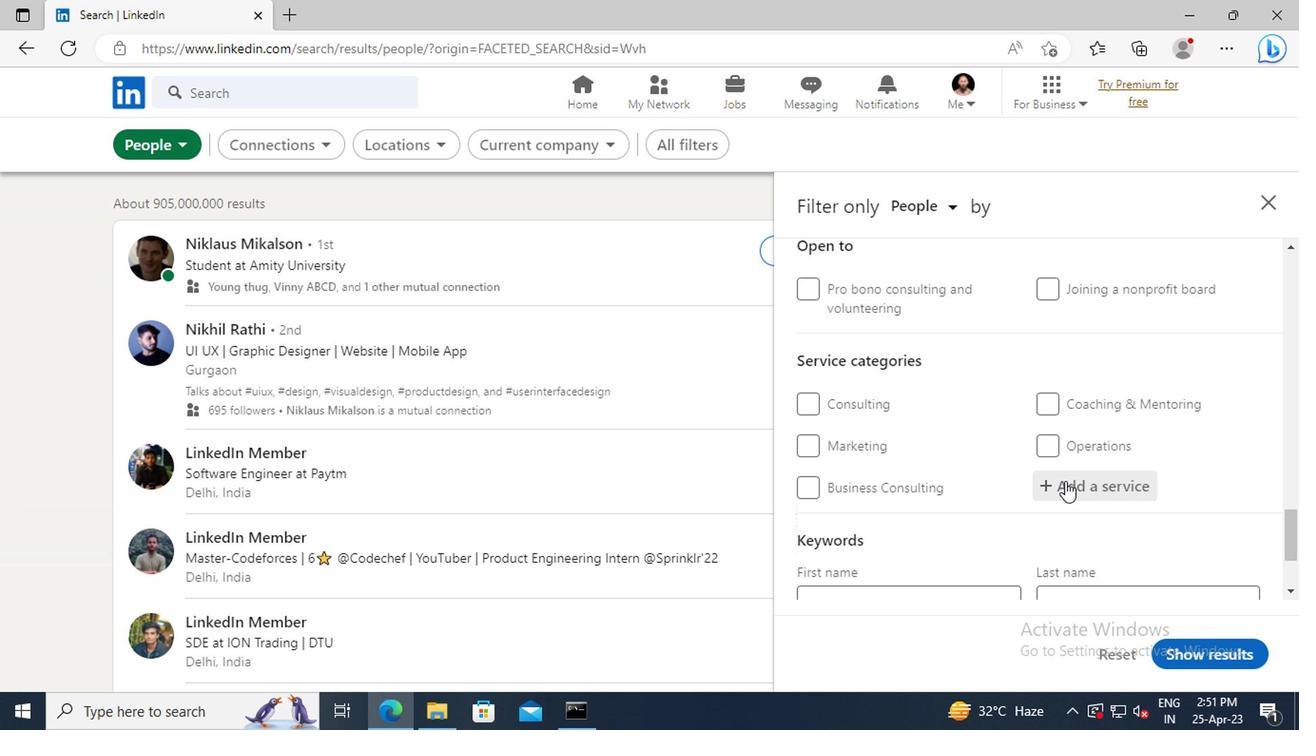 
Action: Key pressed <Key.shift>USER<Key.space><Key.shift>EXPERIENCE<Key.space><Key.shift_r>WRITING
Screenshot: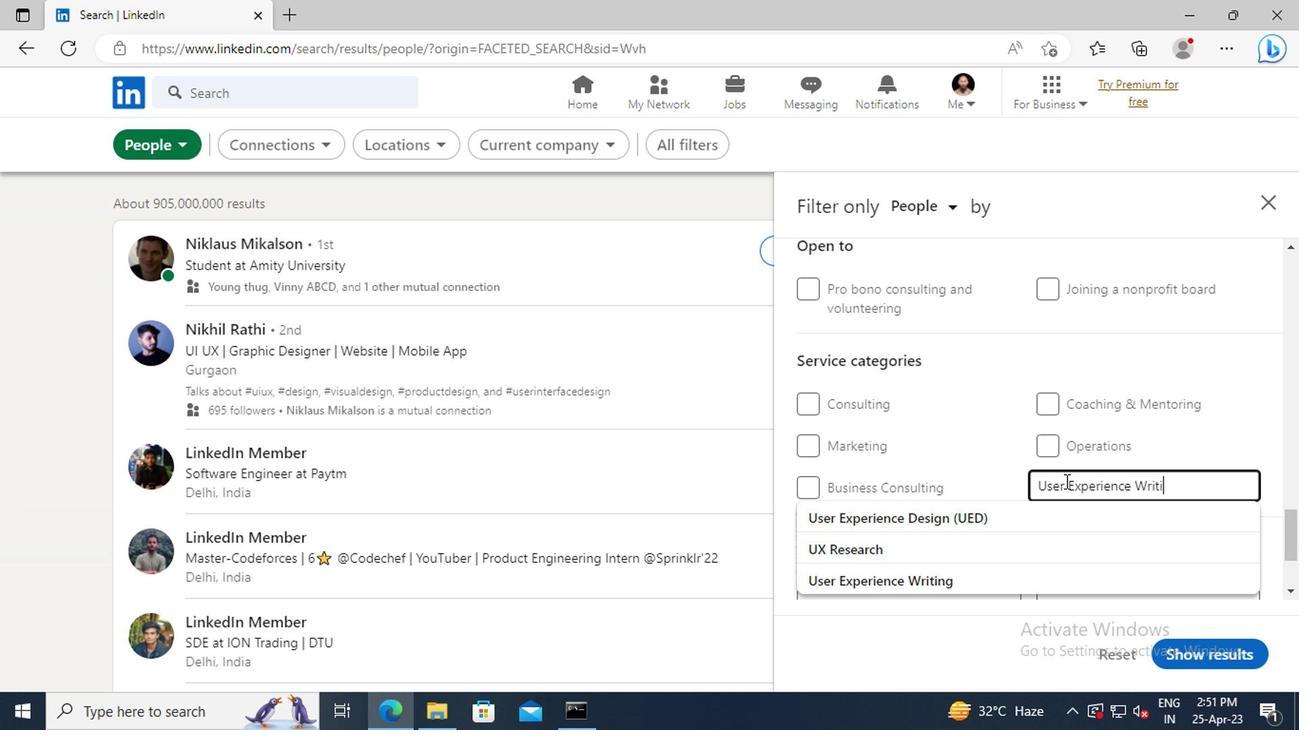 
Action: Mouse moved to (1018, 513)
Screenshot: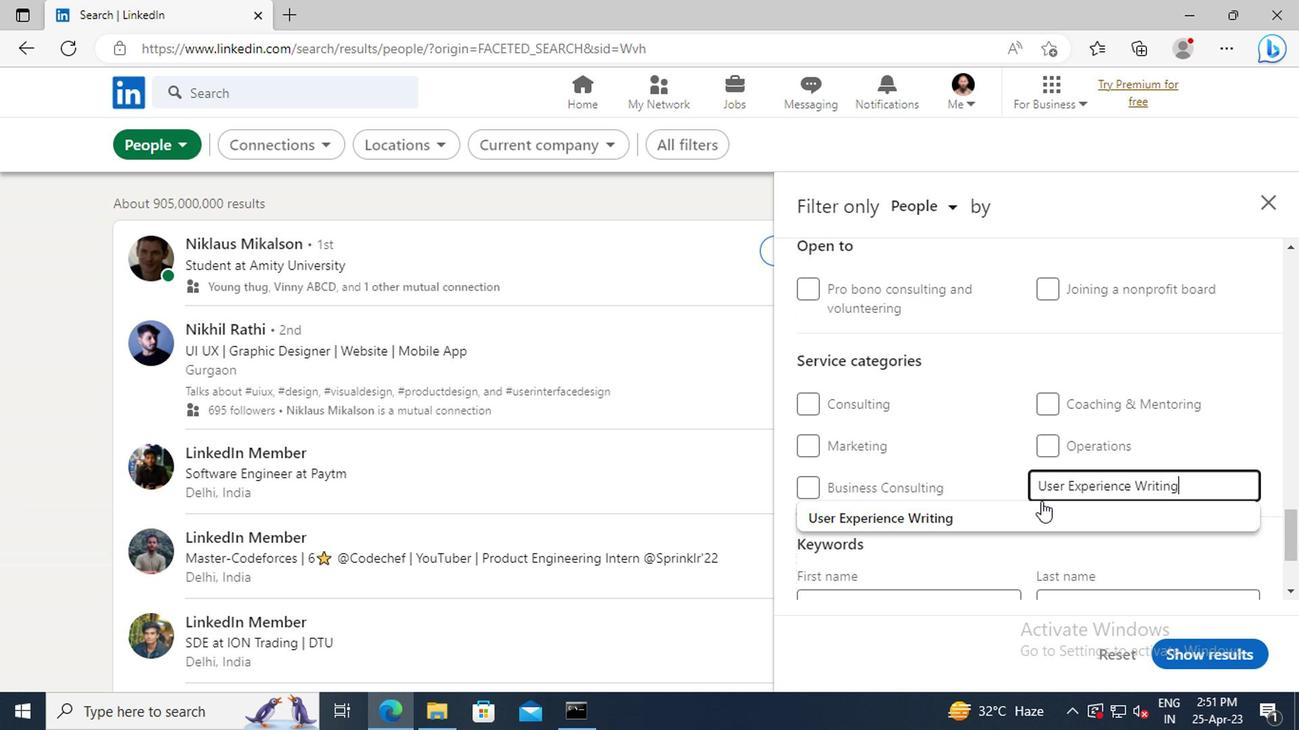 
Action: Mouse pressed left at (1018, 513)
Screenshot: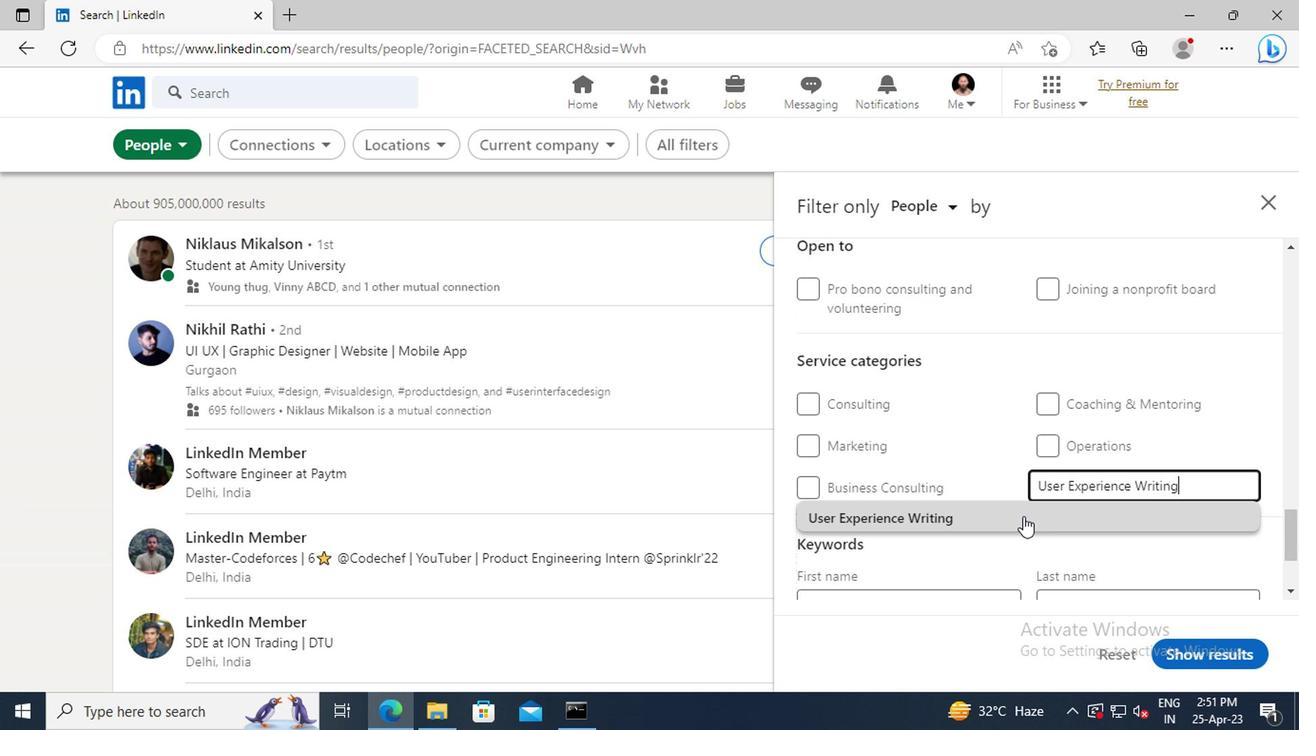 
Action: Mouse moved to (1010, 411)
Screenshot: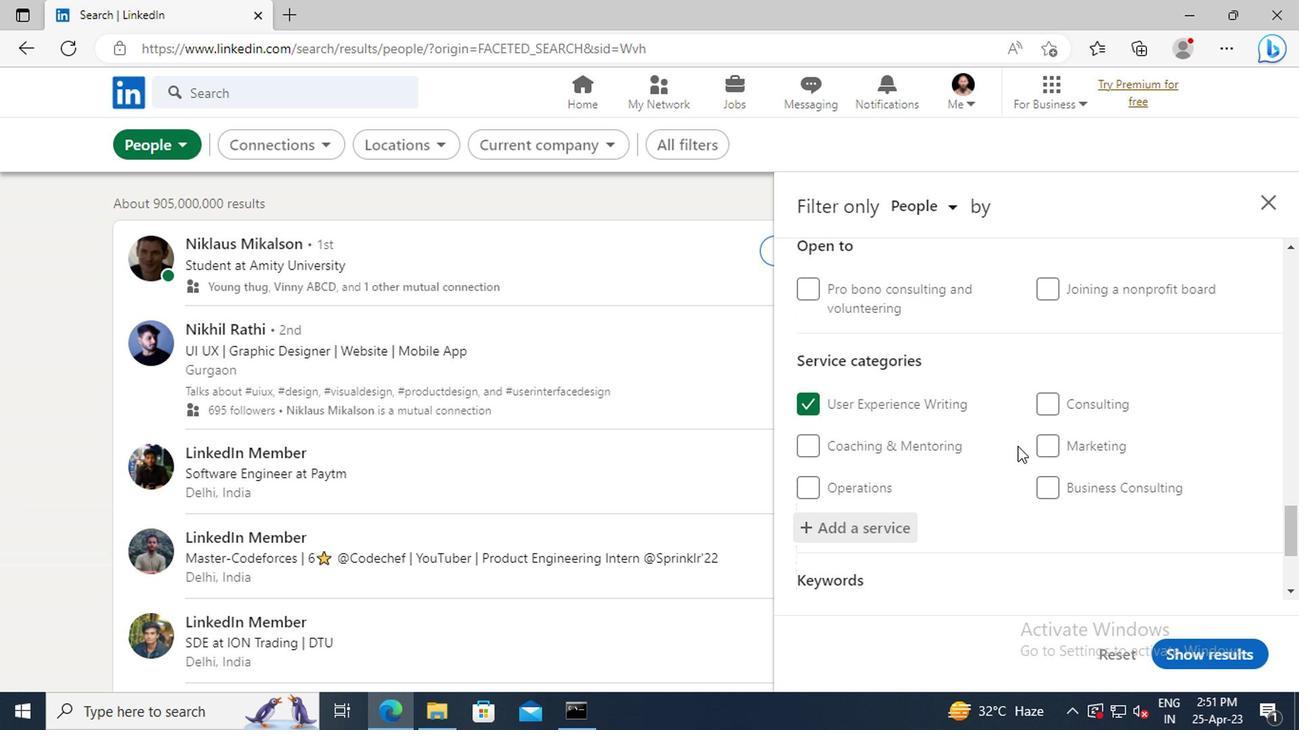 
Action: Mouse scrolled (1010, 410) with delta (0, 0)
Screenshot: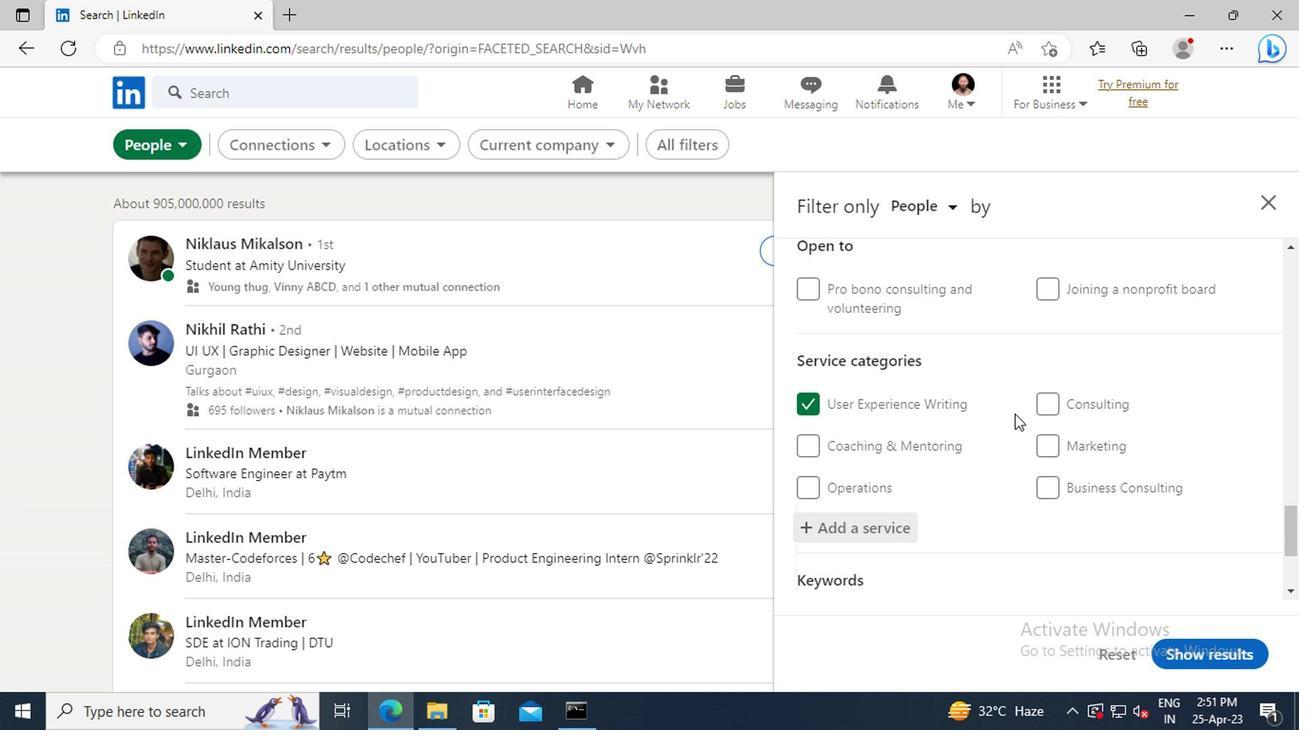 
Action: Mouse scrolled (1010, 410) with delta (0, 0)
Screenshot: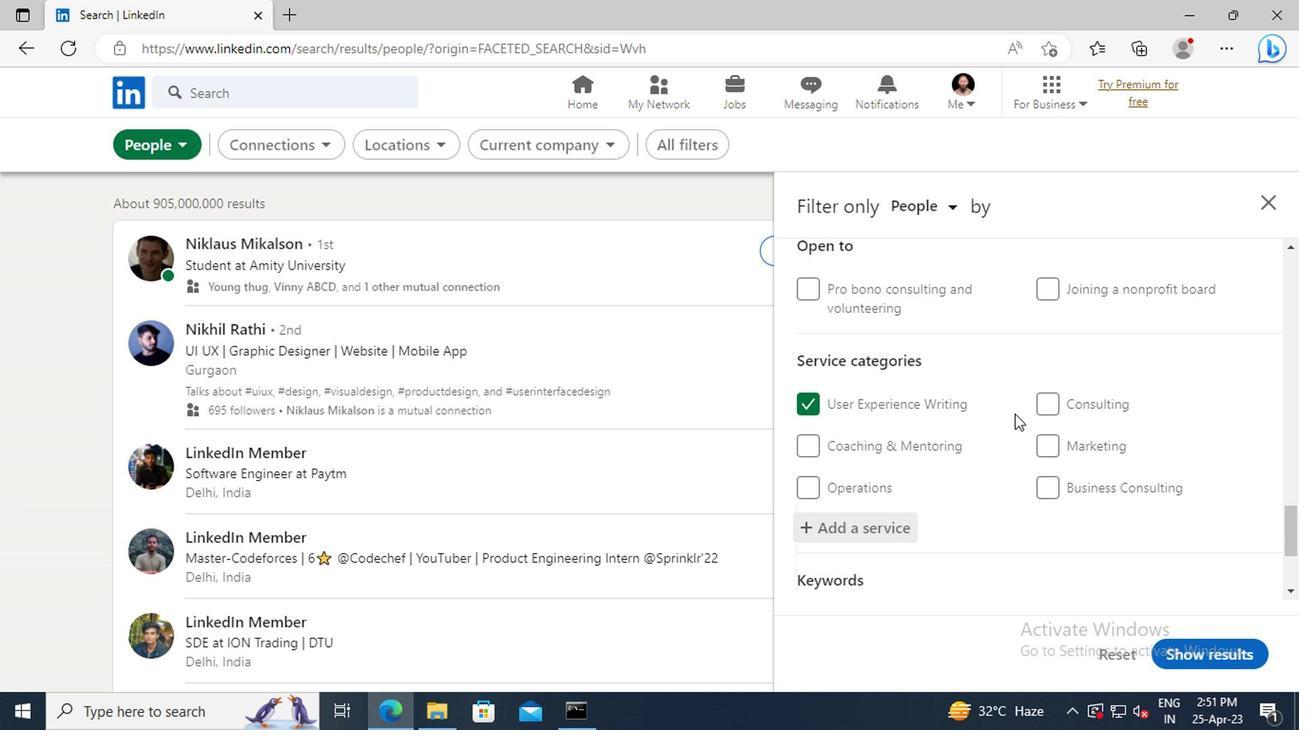 
Action: Mouse scrolled (1010, 410) with delta (0, 0)
Screenshot: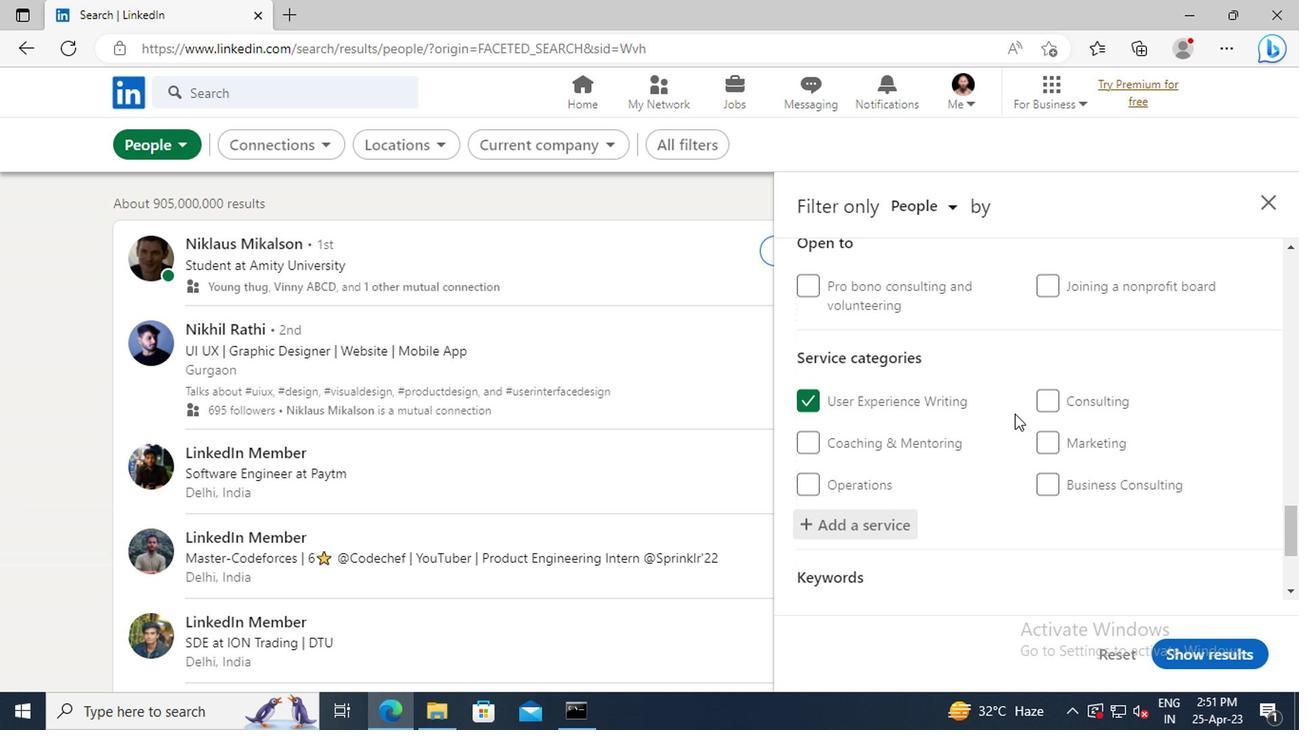
Action: Mouse scrolled (1010, 410) with delta (0, 0)
Screenshot: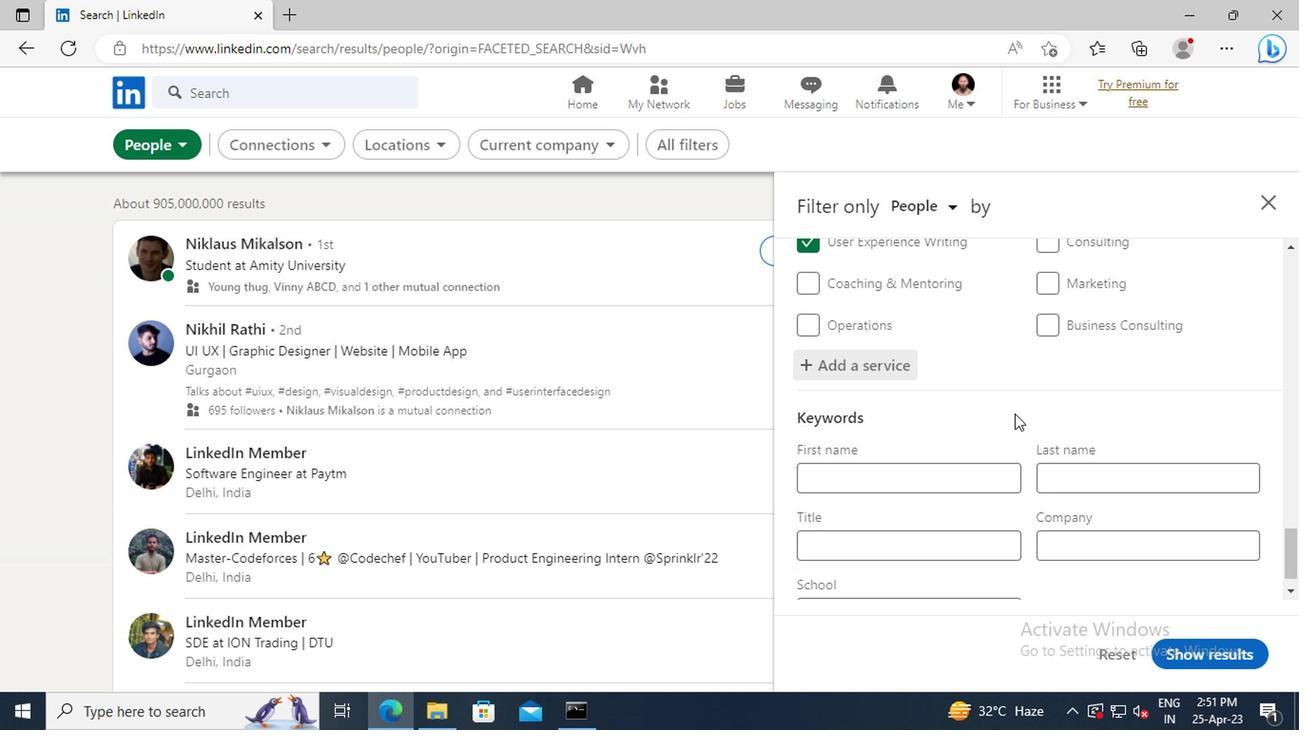 
Action: Mouse scrolled (1010, 410) with delta (0, 0)
Screenshot: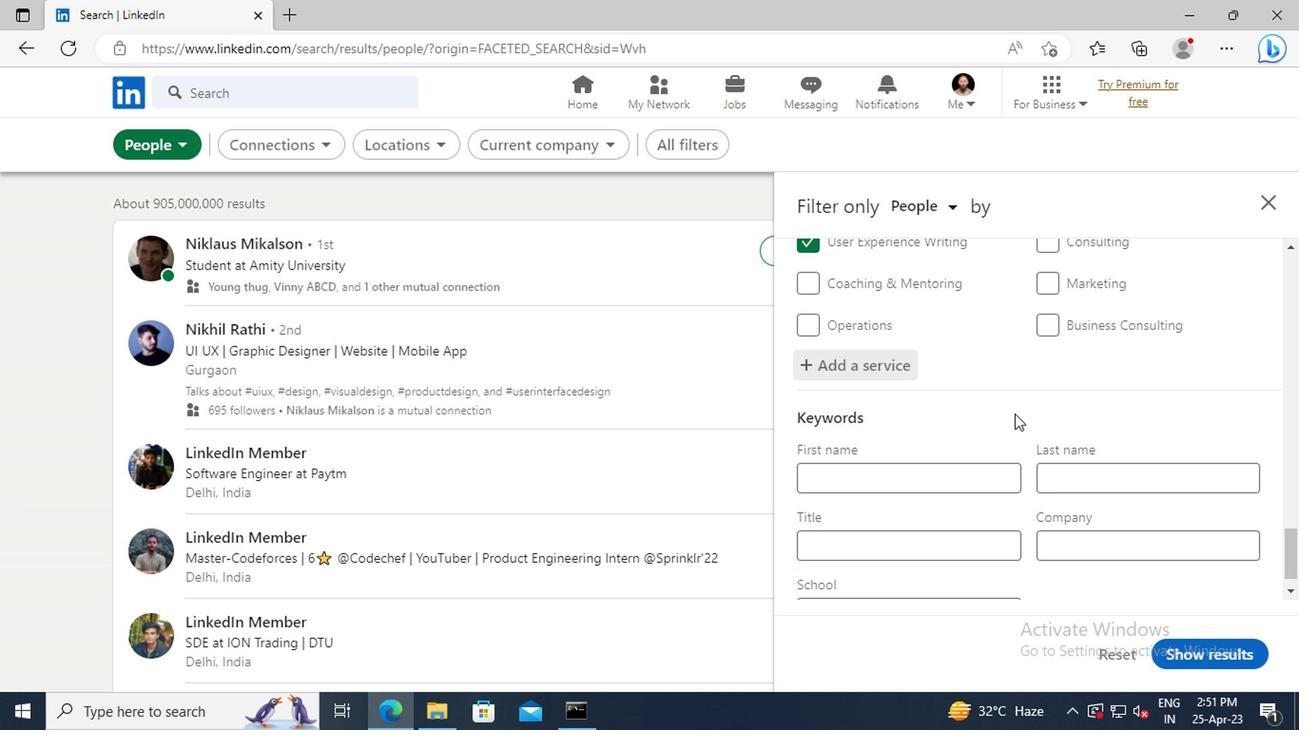 
Action: Mouse moved to (968, 515)
Screenshot: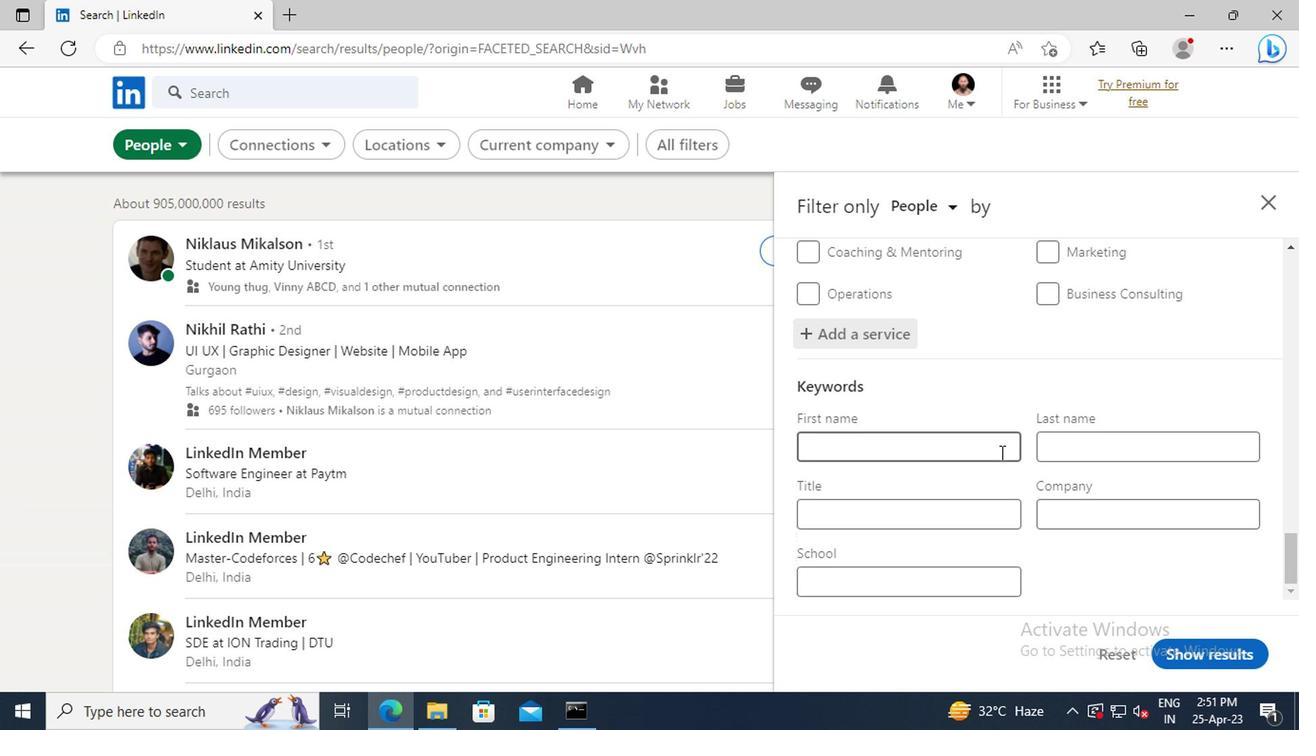 
Action: Mouse pressed left at (968, 515)
Screenshot: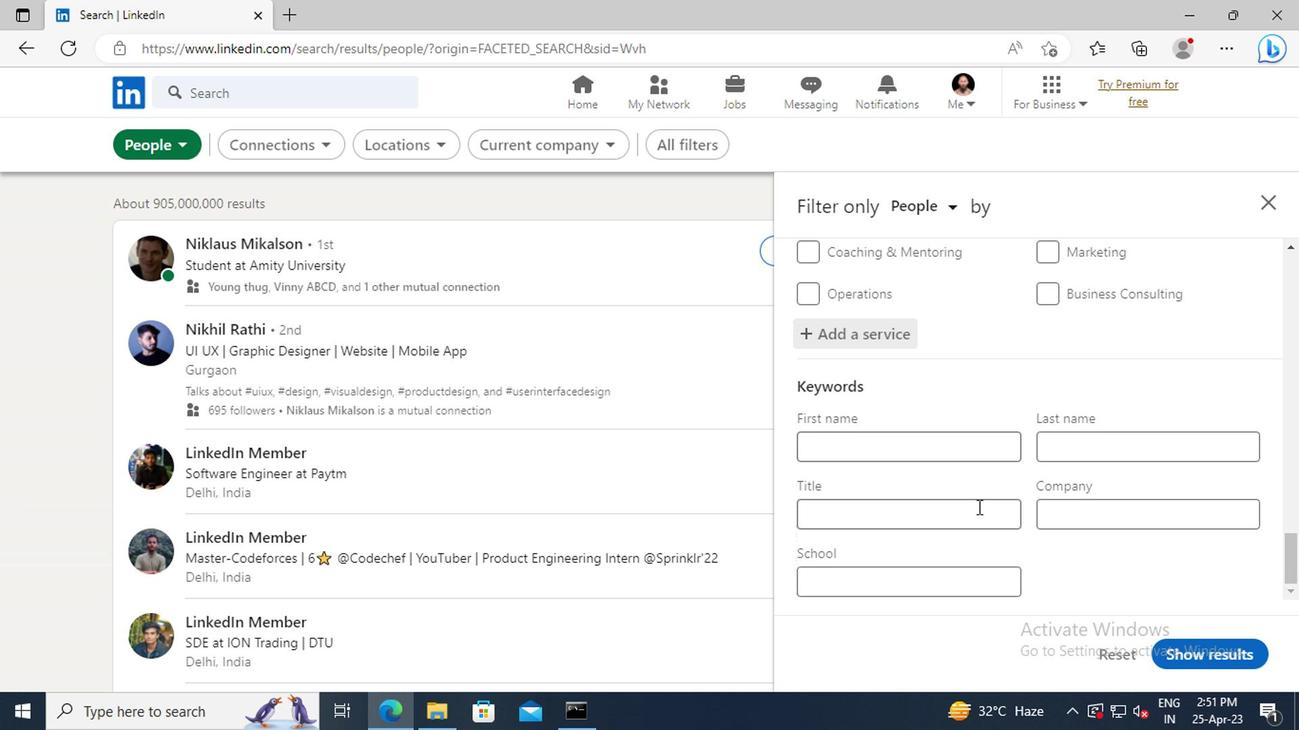 
Action: Key pressed <Key.shift>IT<Key.space><Key.shift>PROFESSIONAL
Screenshot: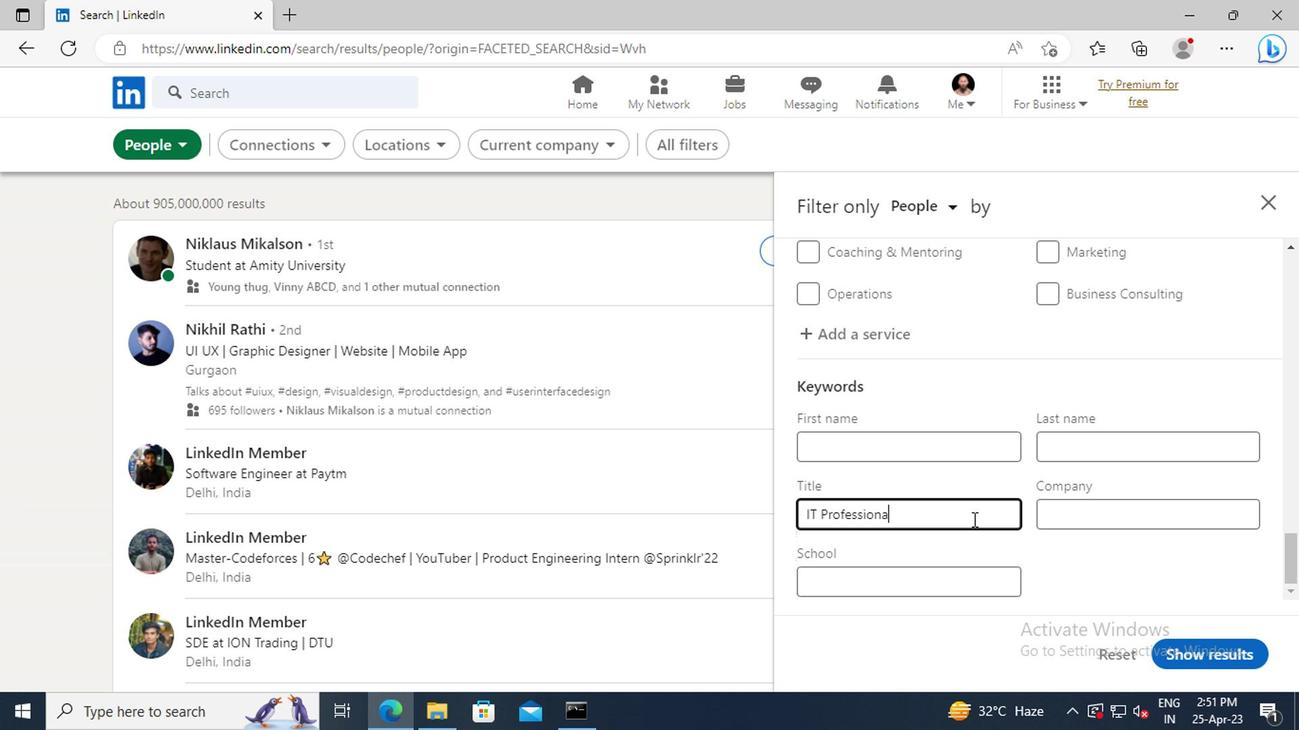 
Action: Mouse moved to (1169, 645)
Screenshot: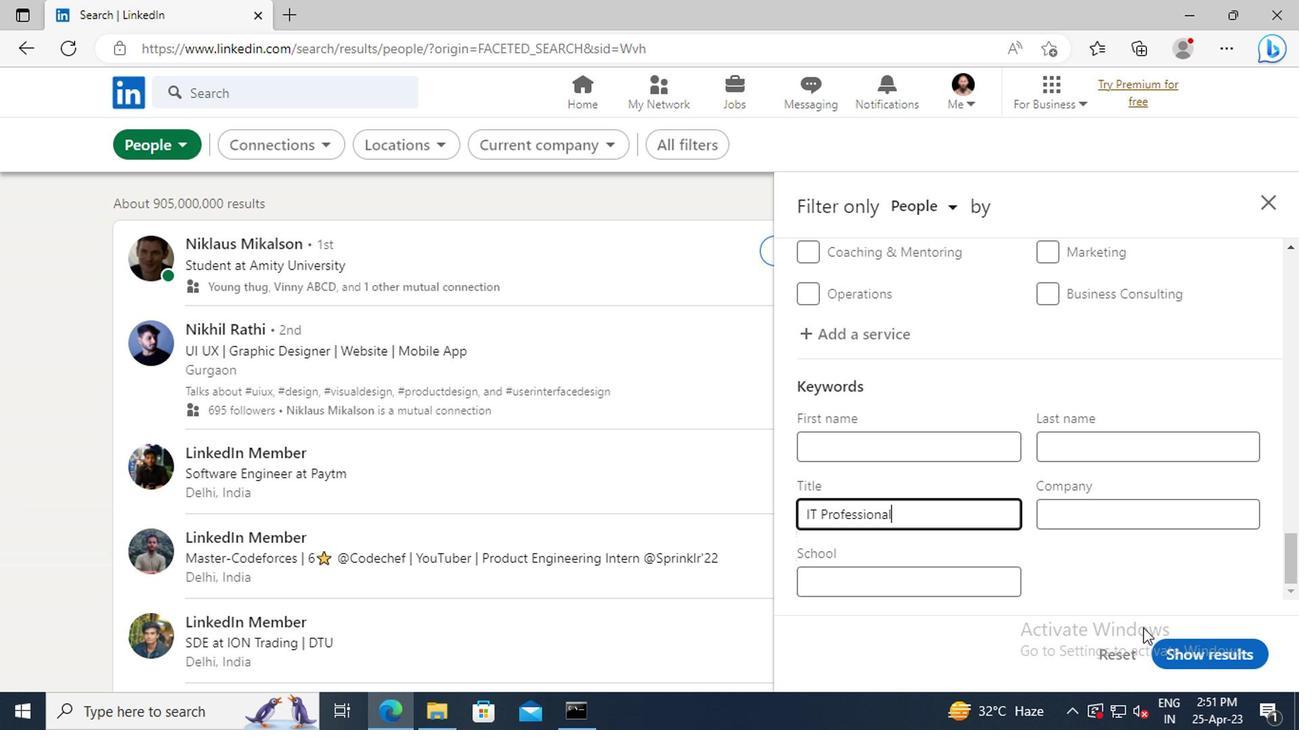 
Action: Mouse pressed left at (1169, 645)
Screenshot: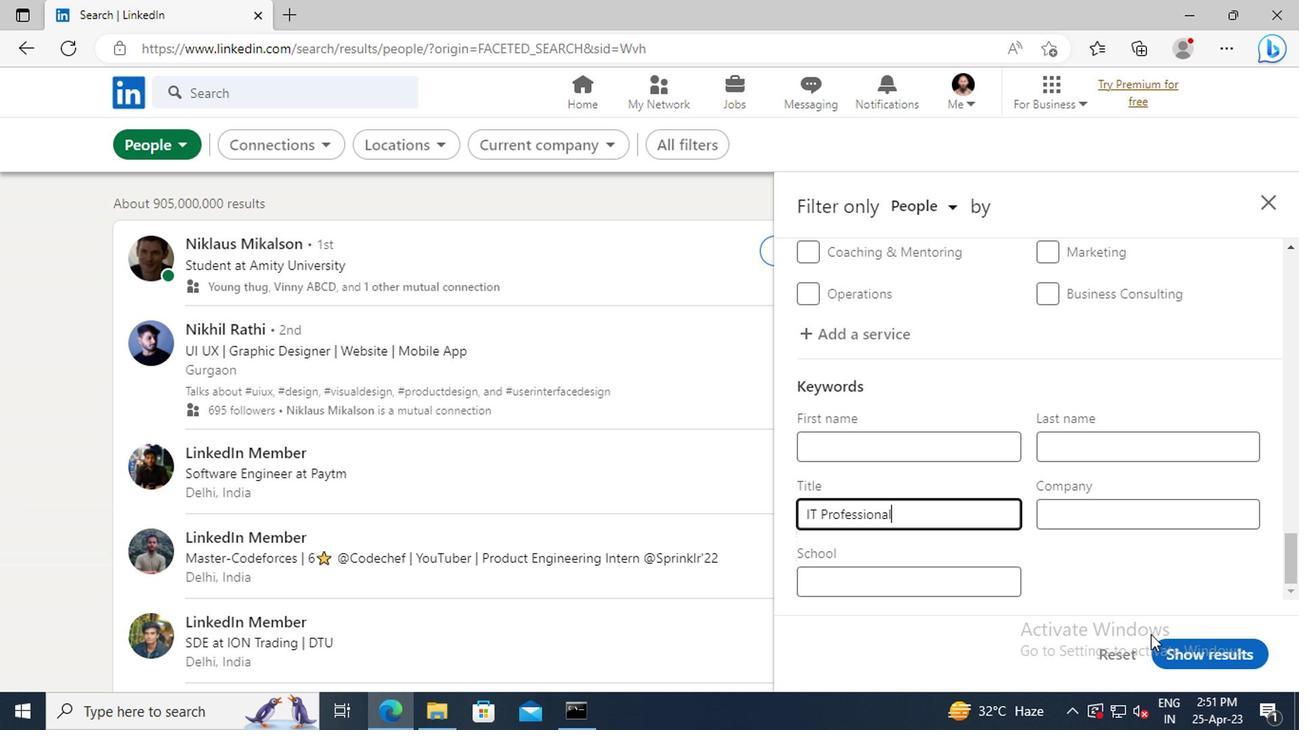
